 Task: Open a blank google sheet and write heading  Budget GuruAdd Categories in a column and its values below  'Housing, Transportation, Groceries, Utilities, Entertainment, Dining Out, Health, Miscellaneous, Savings & Total. 'Add Budgeted amount in next column and its values below  $1,500, $300, $400, $200, $150, $250, $100, $200, $500 & $4,600. Add Actual amountin next column and its values below   $1,400, $280, $420, $180, $170, $230, $120, $180, $520 & $4,500. Add Difference  in next column and its values below   -$100, -$20, +$20, -$20, +$20, -$20, +$20, -$20, +$20 & -$100Save page BudgetReview logbook
Action: Mouse moved to (953, 69)
Screenshot: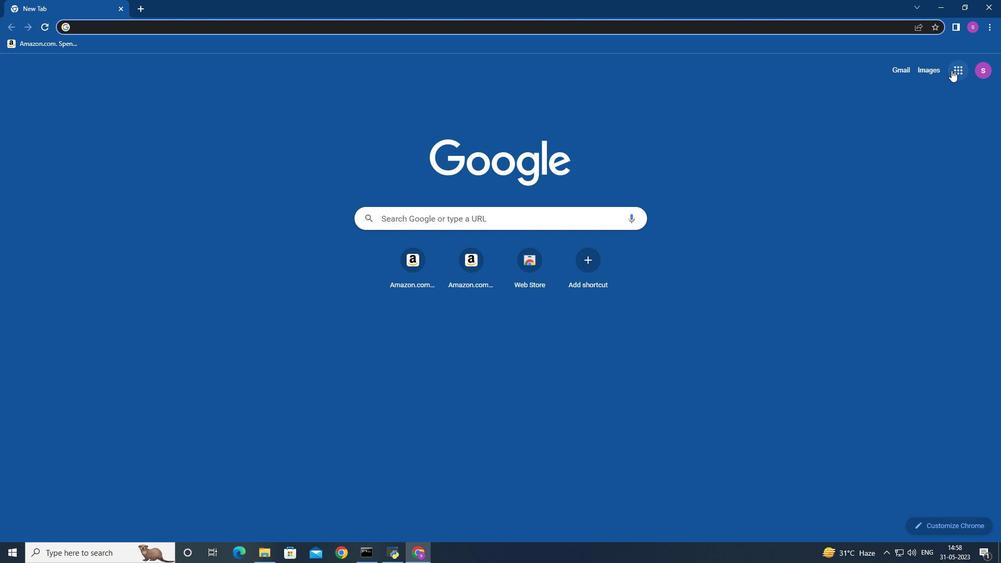 
Action: Mouse pressed left at (953, 69)
Screenshot: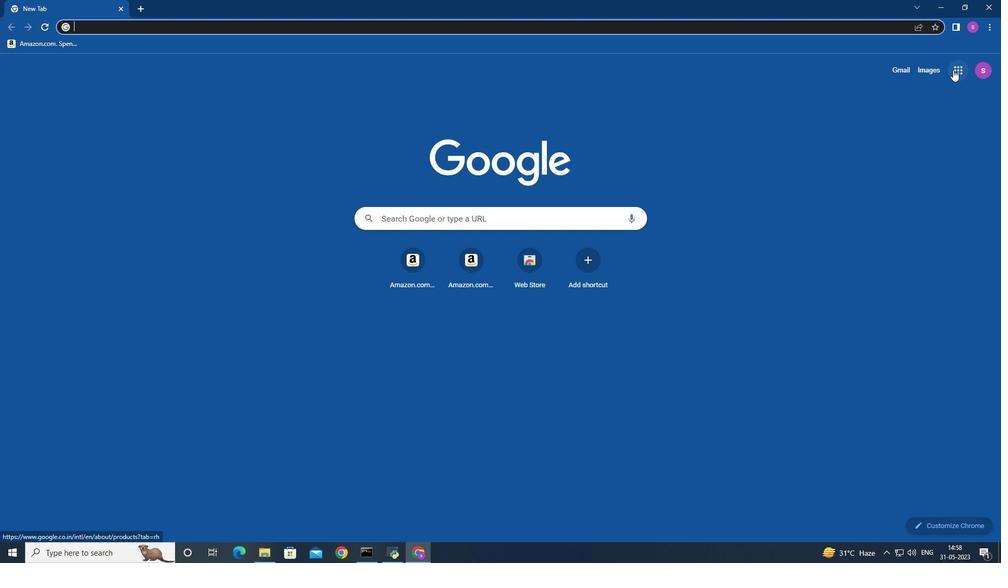 
Action: Mouse moved to (932, 226)
Screenshot: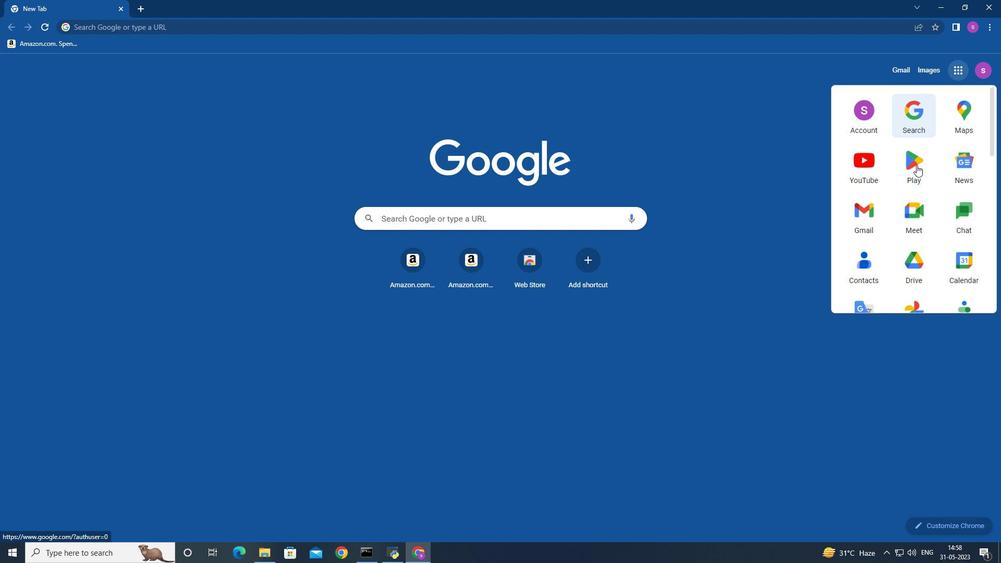 
Action: Mouse scrolled (932, 225) with delta (0, 0)
Screenshot: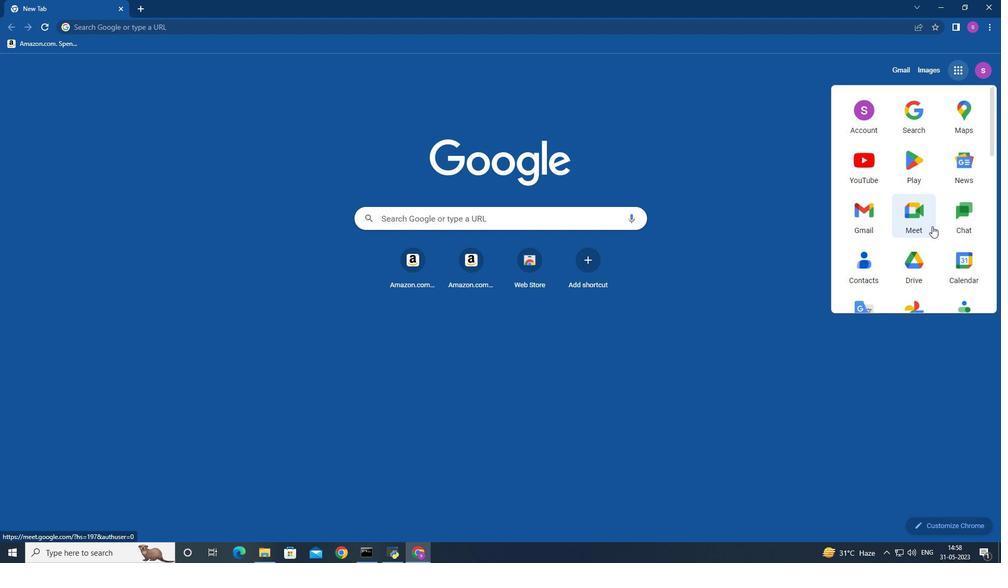 
Action: Mouse moved to (931, 223)
Screenshot: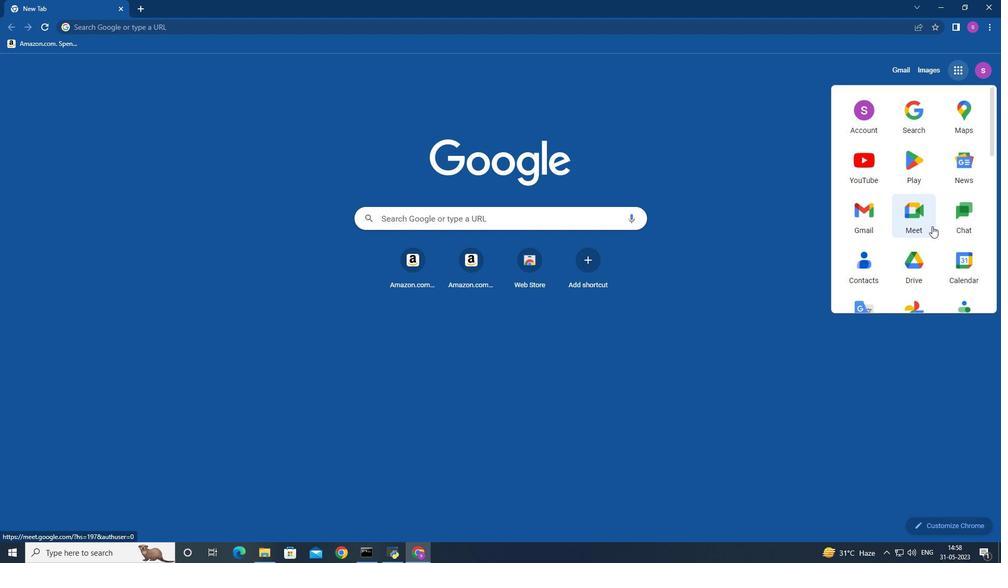 
Action: Mouse scrolled (931, 223) with delta (0, 0)
Screenshot: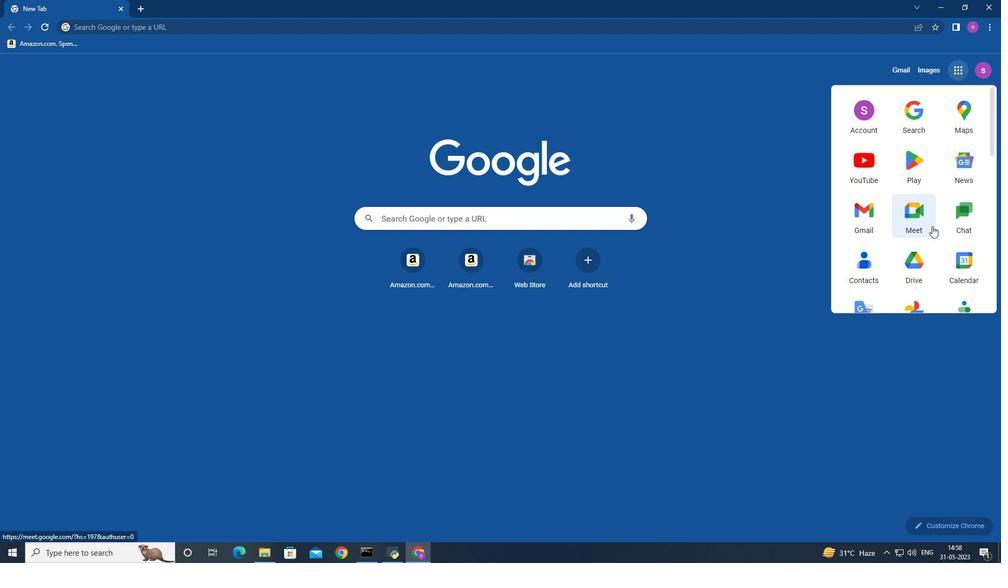 
Action: Mouse moved to (928, 219)
Screenshot: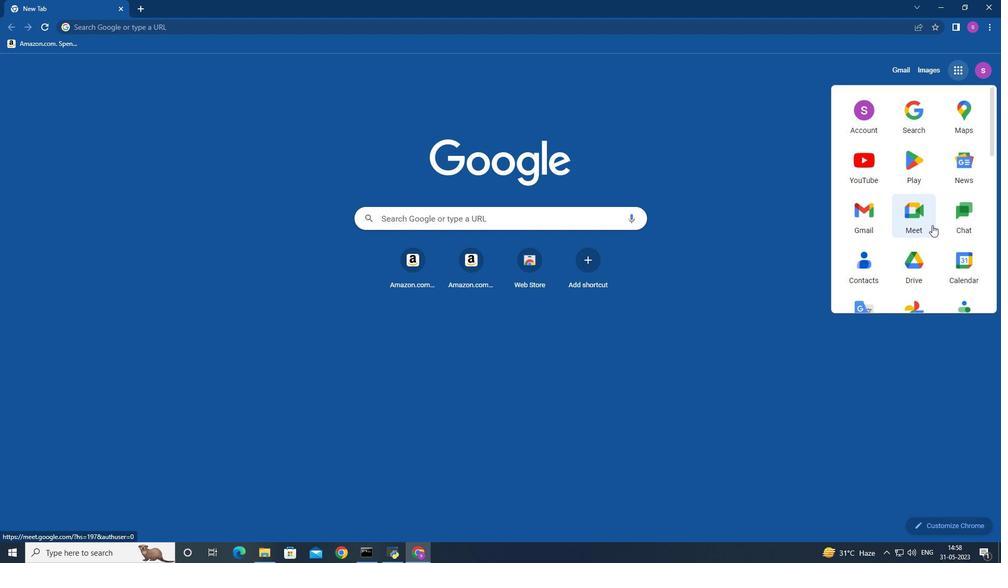 
Action: Mouse scrolled (928, 219) with delta (0, 0)
Screenshot: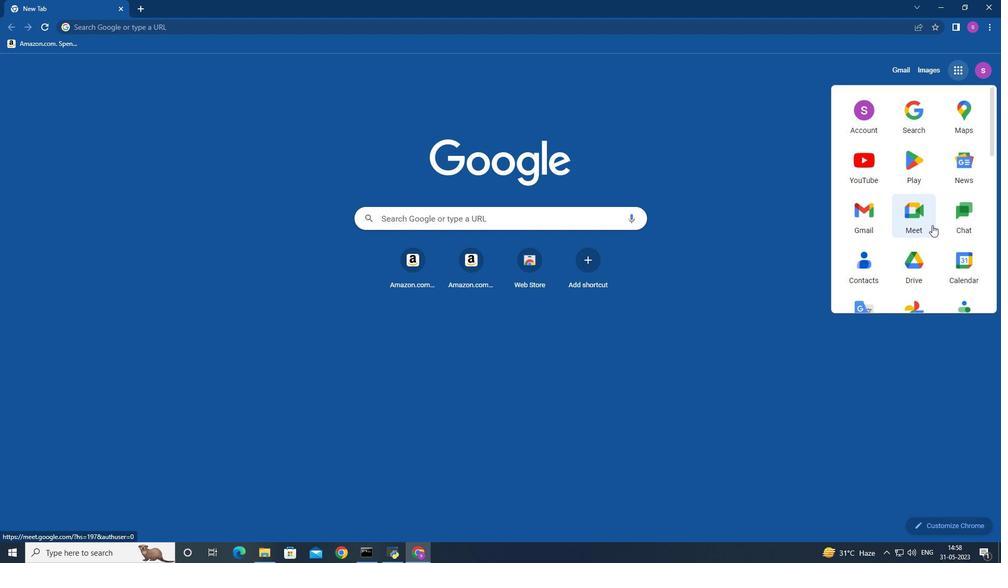 
Action: Mouse moved to (923, 210)
Screenshot: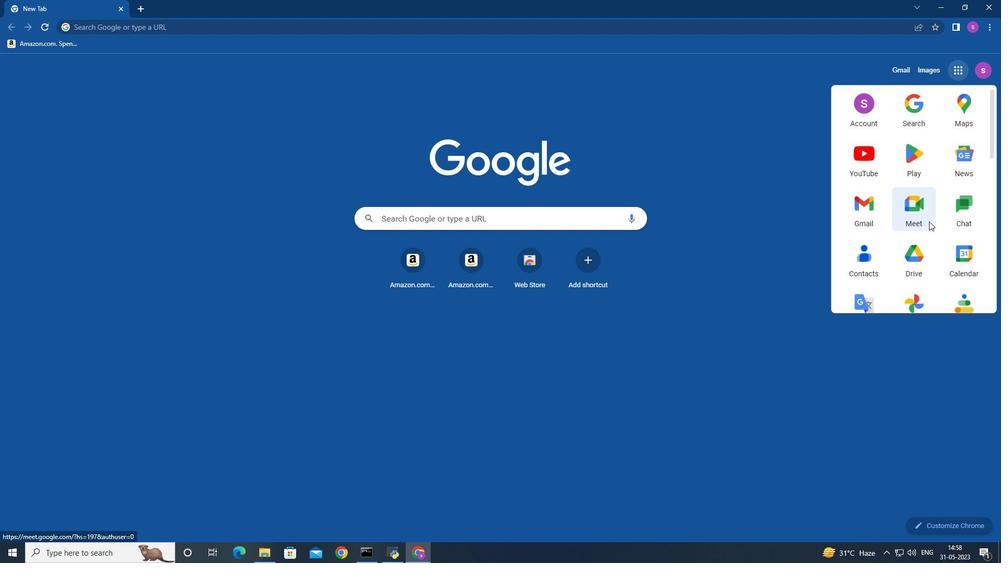 
Action: Mouse scrolled (923, 209) with delta (0, 0)
Screenshot: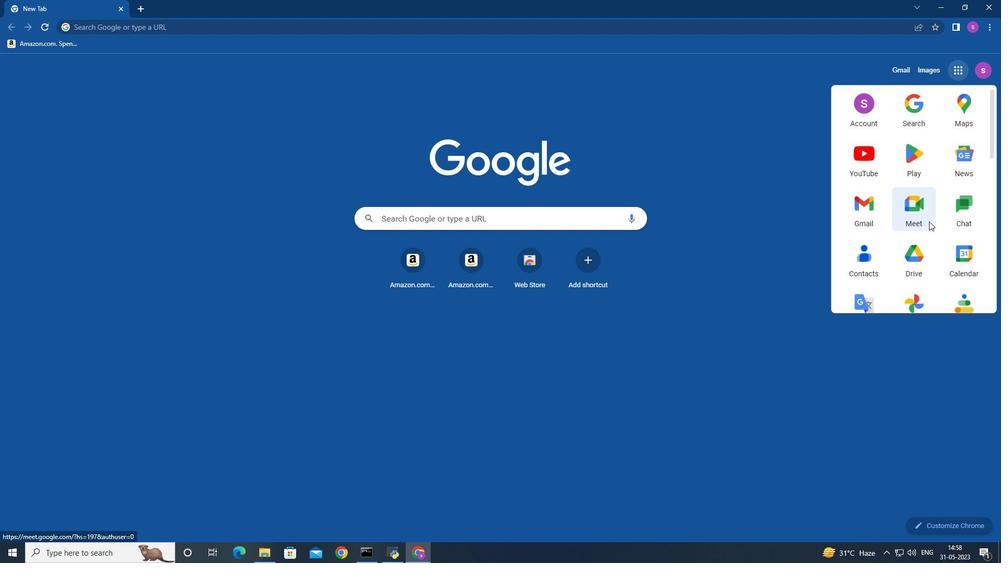 
Action: Mouse moved to (918, 206)
Screenshot: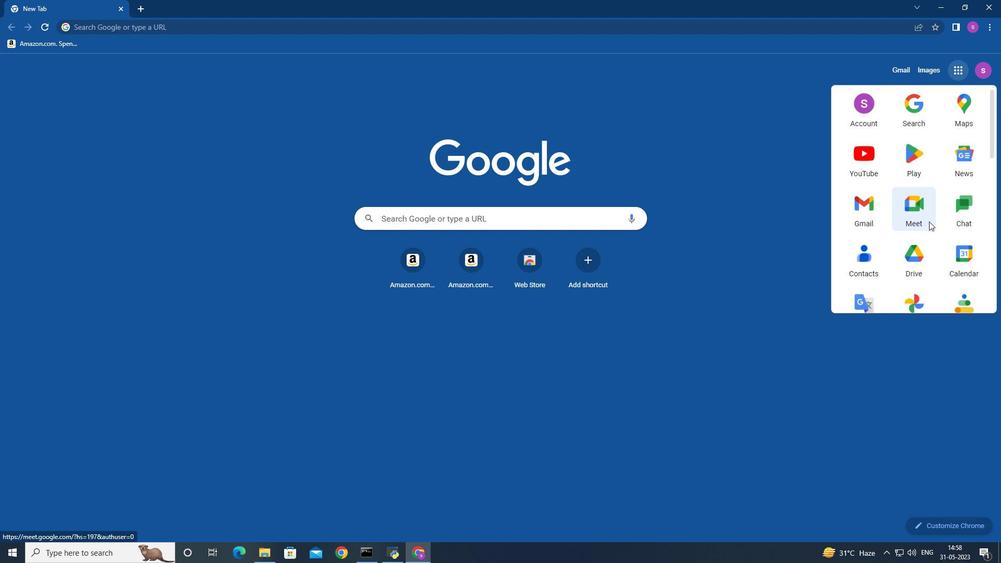 
Action: Mouse scrolled (918, 205) with delta (0, 0)
Screenshot: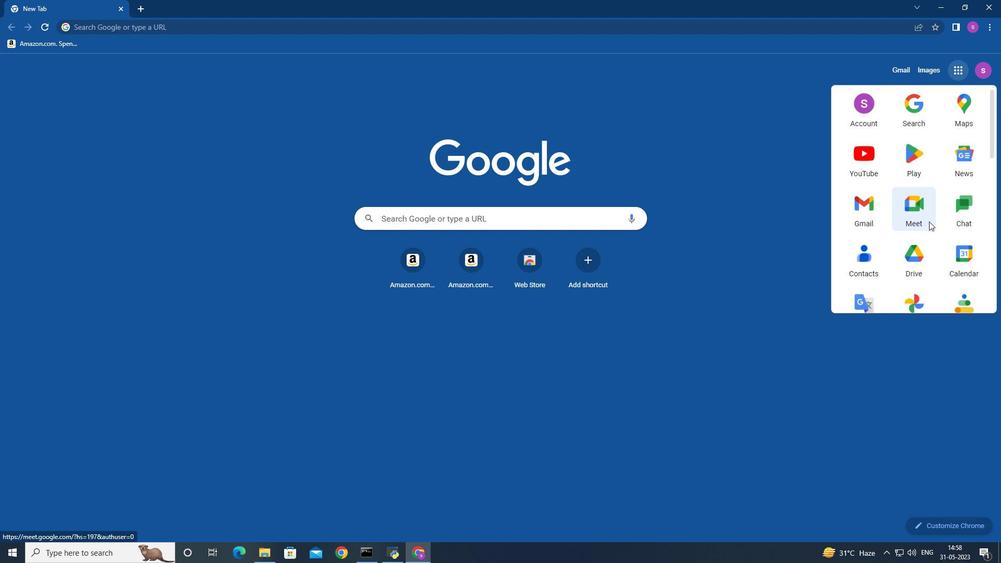 
Action: Mouse moved to (961, 156)
Screenshot: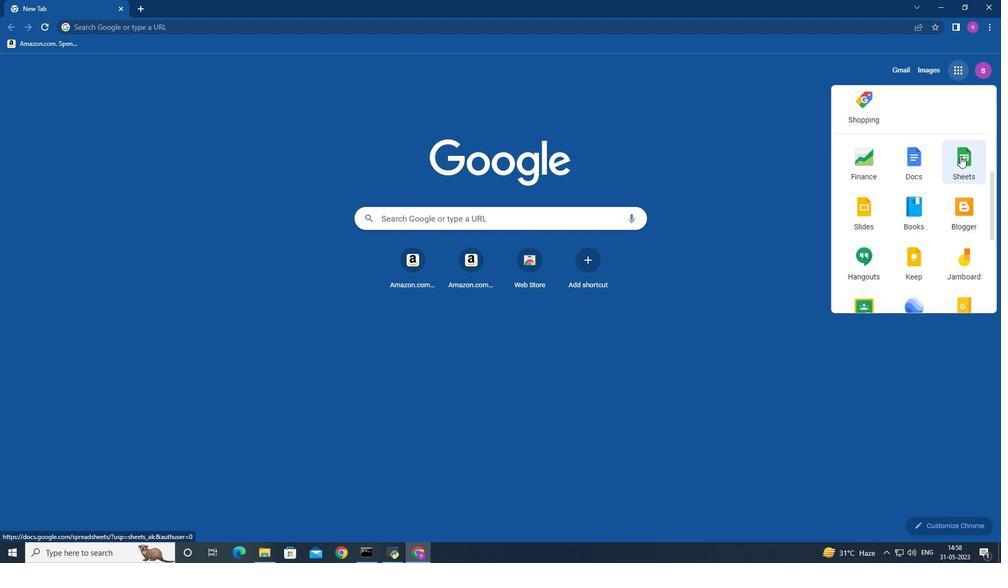 
Action: Mouse pressed left at (961, 156)
Screenshot: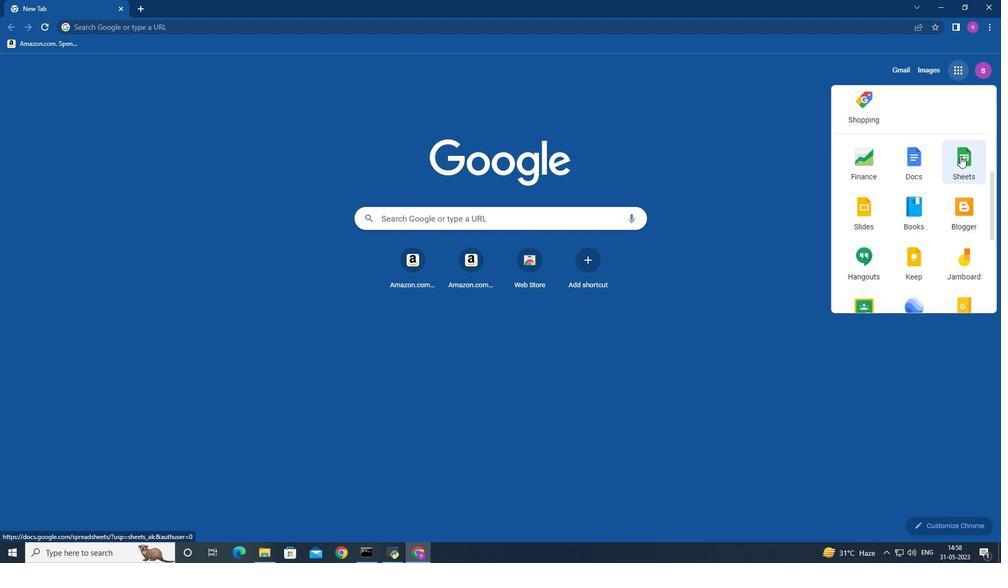 
Action: Mouse moved to (243, 138)
Screenshot: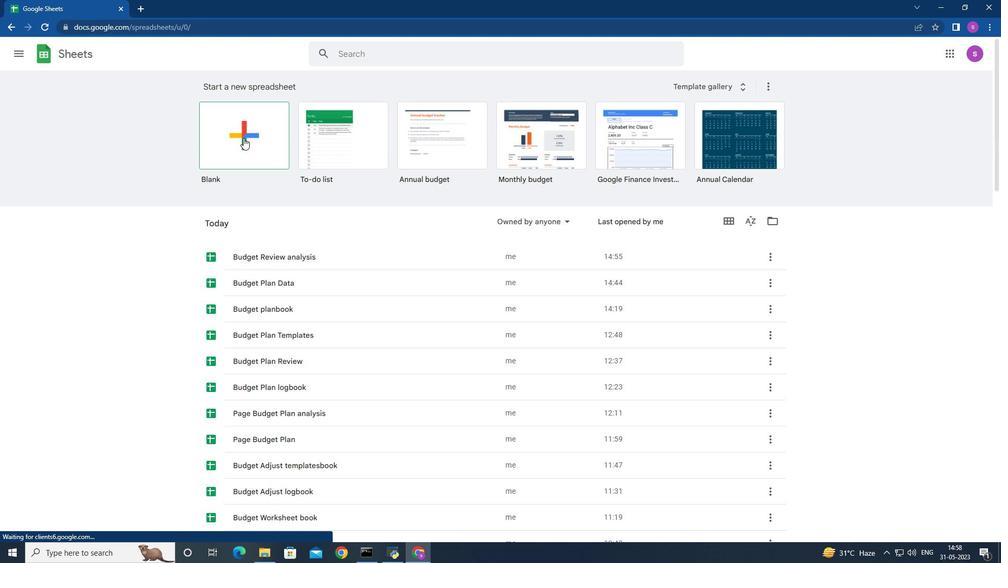 
Action: Mouse pressed left at (243, 138)
Screenshot: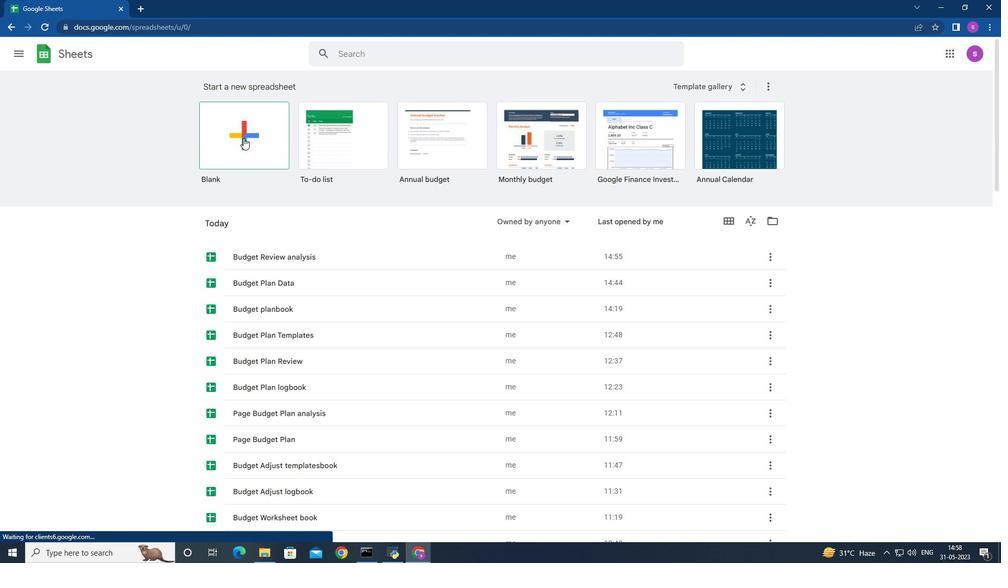 
Action: Mouse moved to (193, 138)
Screenshot: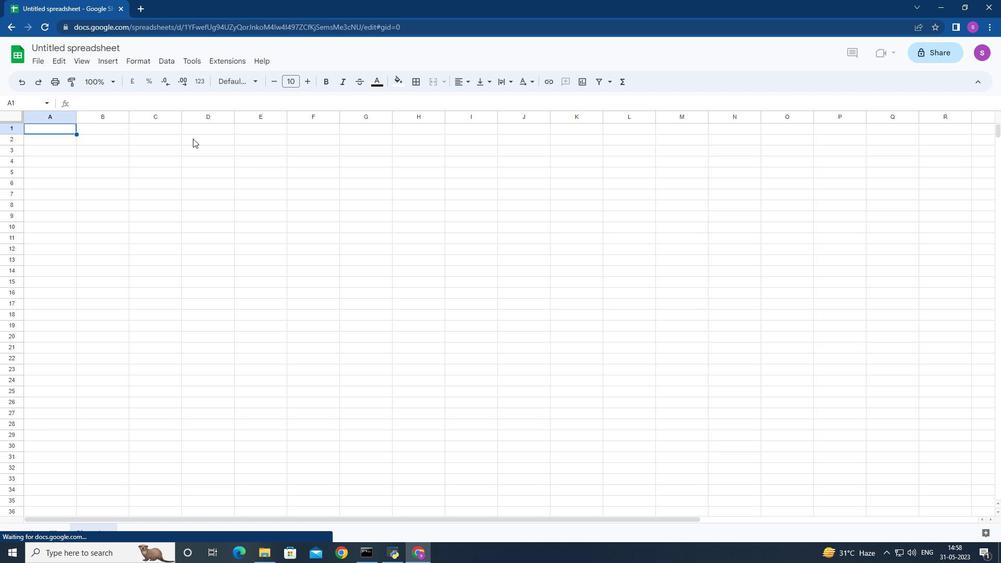 
Action: Mouse pressed left at (193, 138)
Screenshot: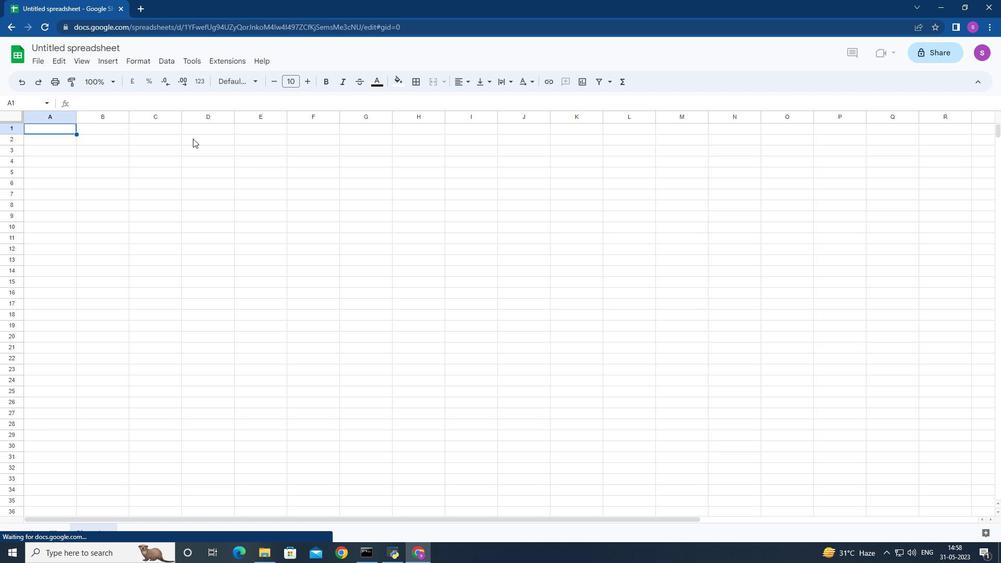 
Action: Mouse moved to (192, 138)
Screenshot: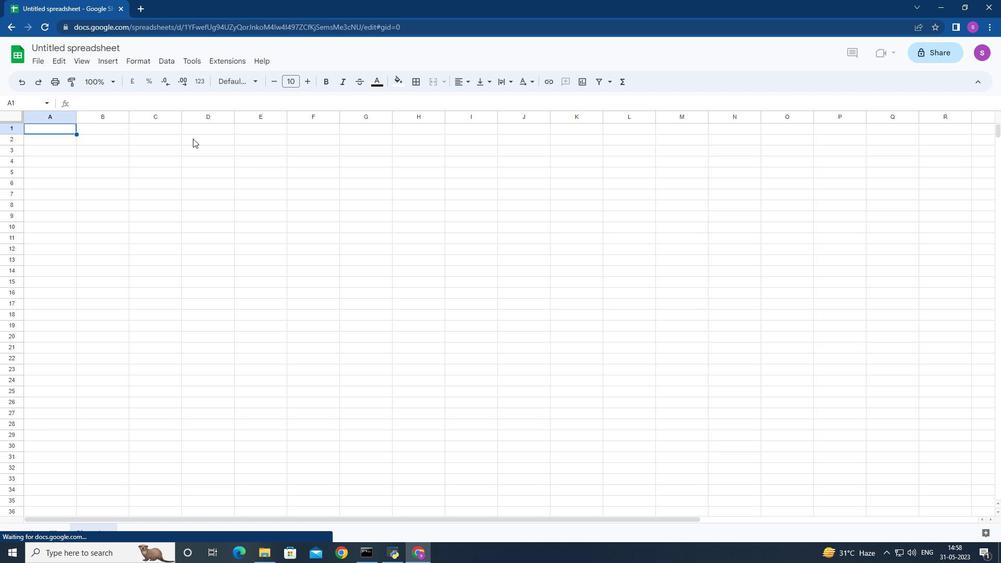 
Action: Key pressed <Key.shift>Budget<Key.space><Key.shift><Key.shift><Key.shift><Key.shift><Key.shift><Key.shift><Key.shift><Key.shift><Key.shift><Key.shift><Key.shift><Key.shift><Key.shift><Key.shift><Key.shift><Key.shift>Guru<Key.down><Key.left><Key.down><Key.shift>Ca<Key.caps_lock>T<Key.backspace>T<Key.backspace><Key.caps_lock>tegories<Key.down><Key.shift>Housing<Key.down><Key.shift>Transportation<Key.down><Key.shift><Key.shift><Key.shift><Key.shift><Key.shift><Key.shift><Key.shift><Key.shift>Groceries<Key.down><Key.shift>Utilities<Key.down><Key.shift>Entertainment<Key.down><Key.shift>Dining<Key.space><Key.shift>Out<Key.down><Key.shift>Health<Key.down><Key.shift>Miscellaneous<Key.down>saving<Key.down><Key.shift>Total<Key.right><Key.up><Key.up><Key.up><Key.up><Key.up><Key.up><Key.up><Key.up><Key.up><Key.up>
Screenshot: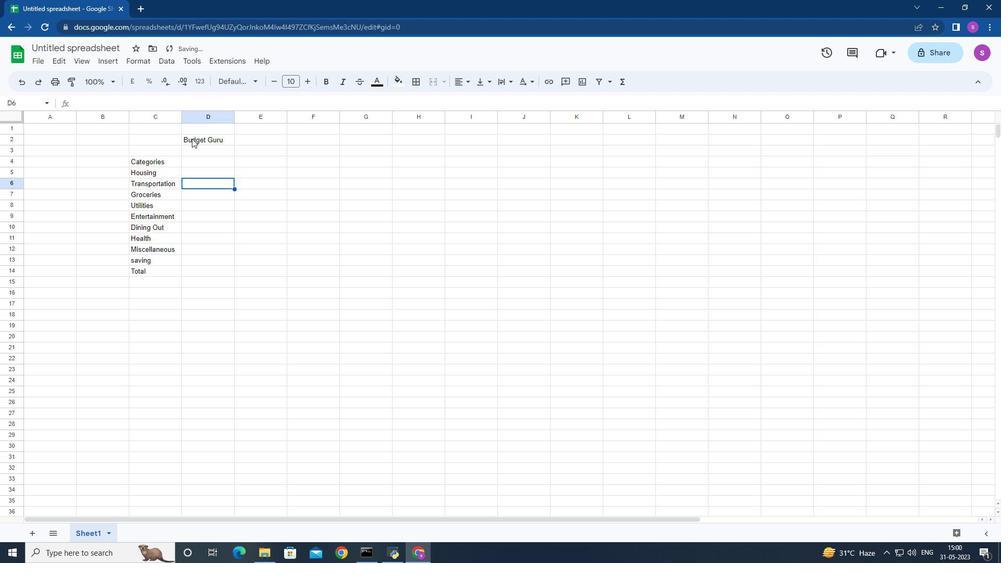 
Action: Mouse moved to (230, 196)
Screenshot: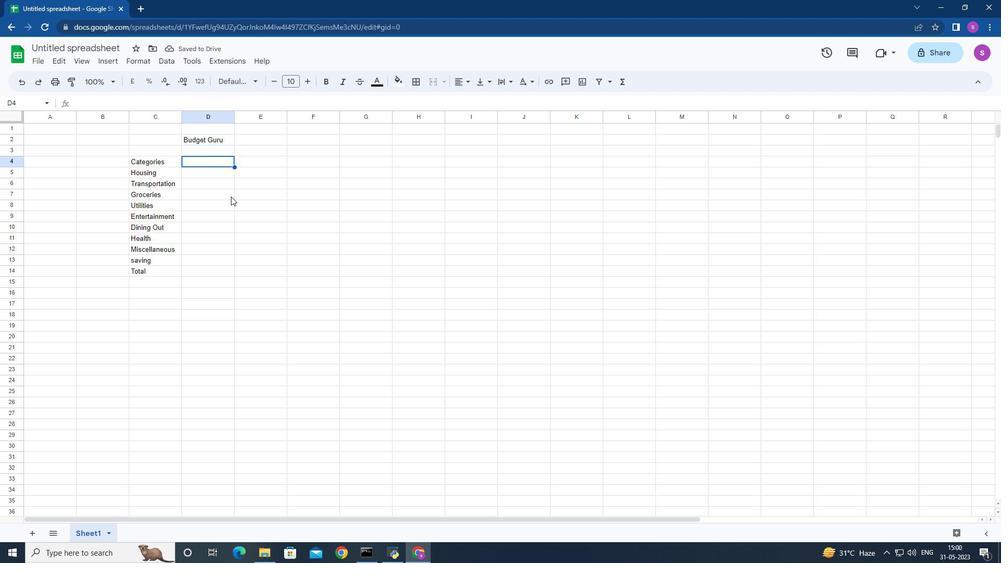 
Action: Key pressed <Key.shift>Budgetd<Key.backspace>ed<Key.down>
Screenshot: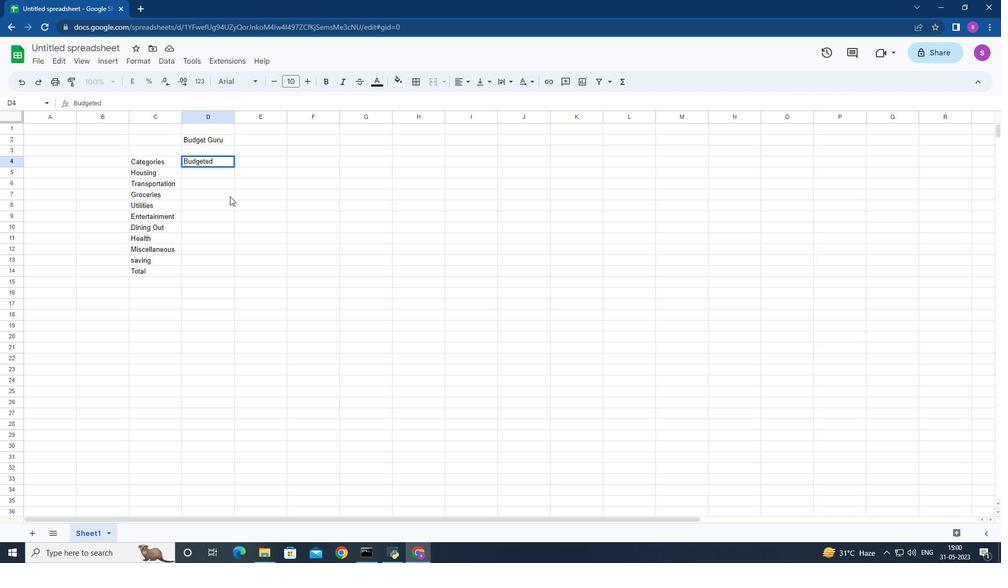 
Action: Mouse moved to (243, 212)
Screenshot: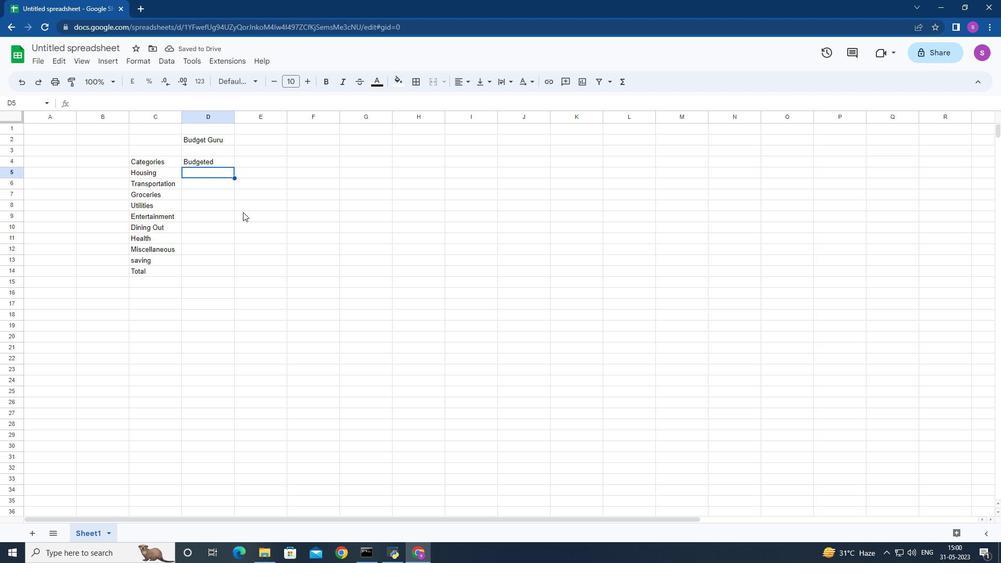 
Action: Key pressed 1500<Key.down>300<Key.down>400<Key.down>200<Key.down>150<Key.down>250<Key.down>100<Key.down>200<Key.down>500<Key.down>4600
Screenshot: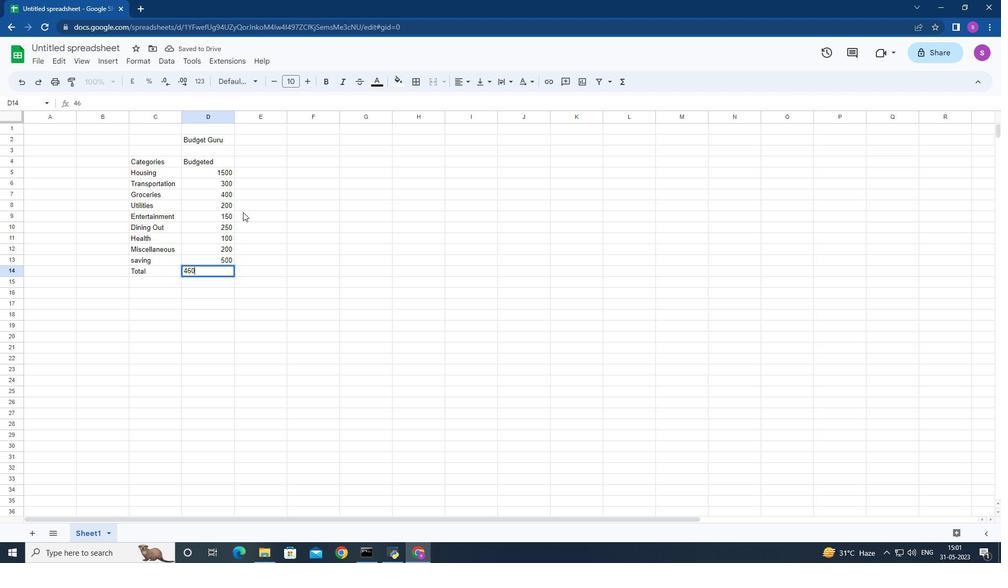 
Action: Mouse moved to (202, 171)
Screenshot: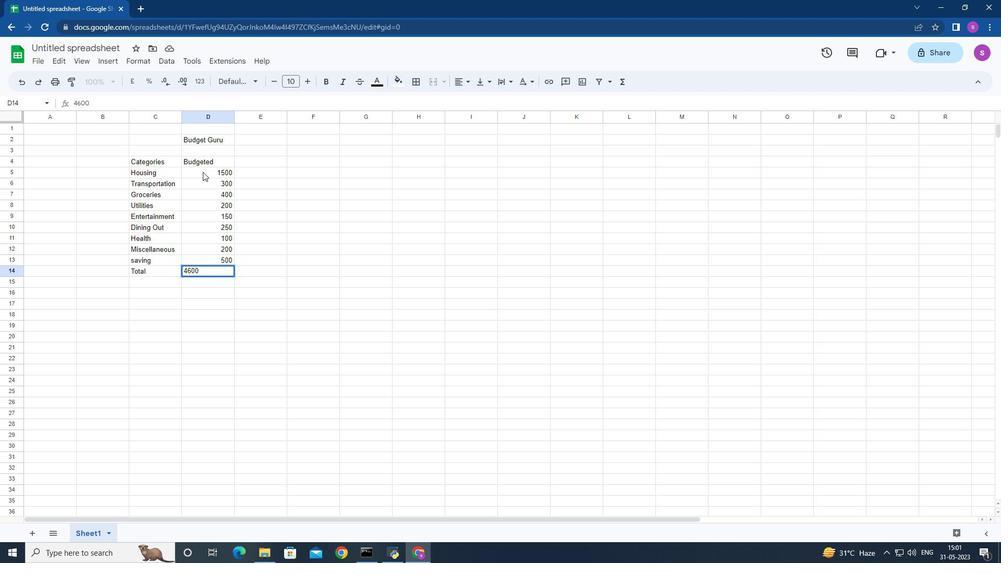 
Action: Mouse pressed left at (202, 171)
Screenshot: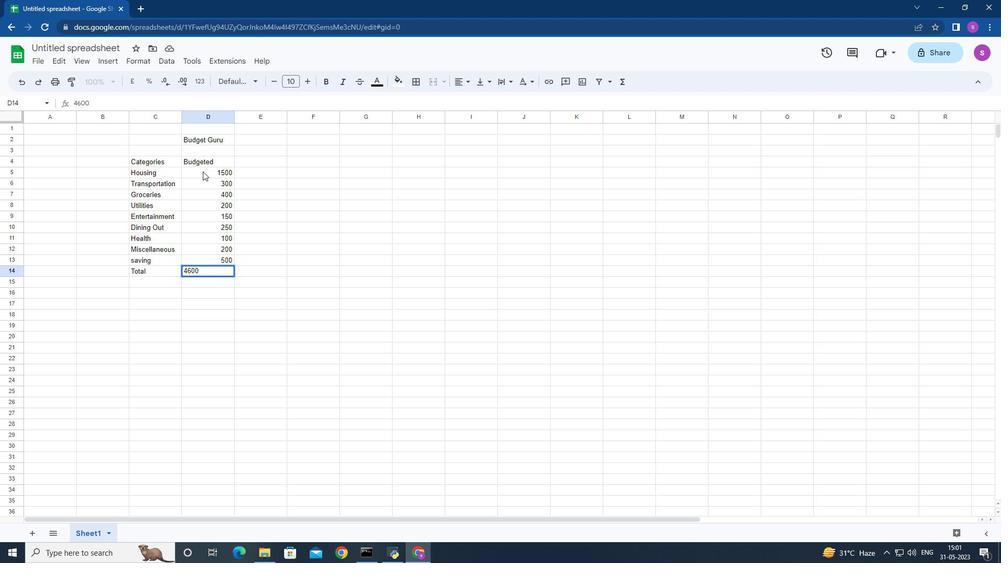 
Action: Mouse moved to (204, 79)
Screenshot: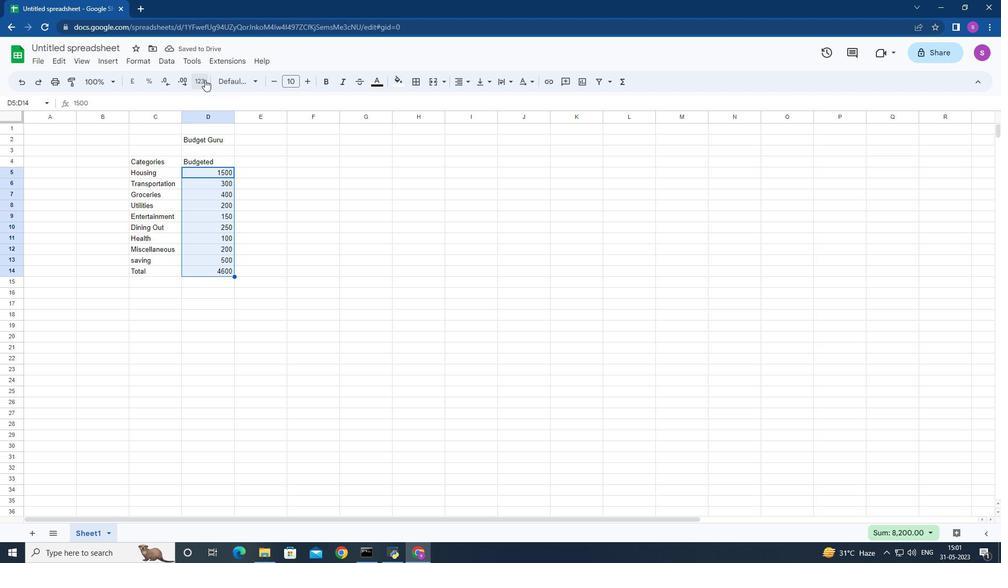 
Action: Mouse pressed left at (204, 79)
Screenshot: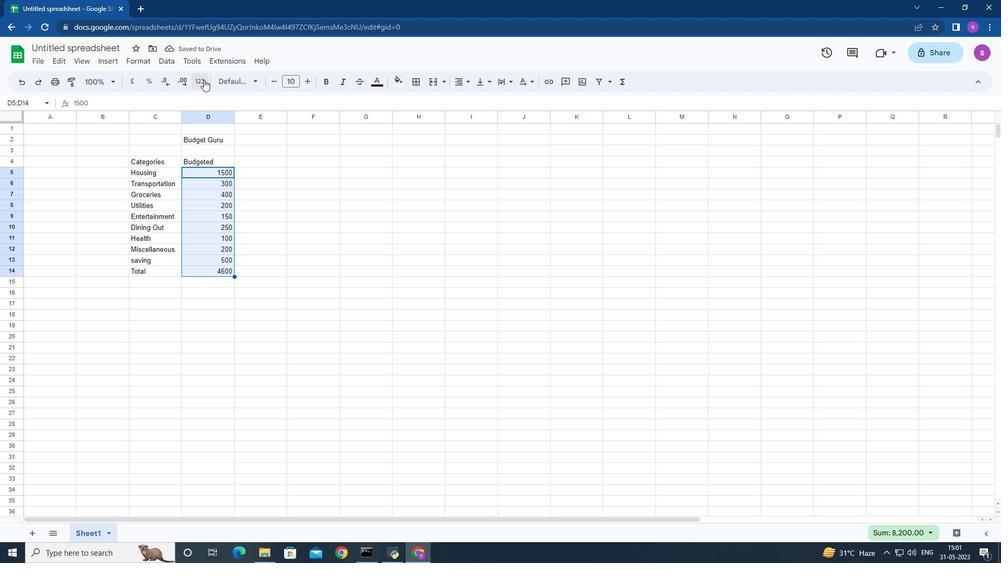 
Action: Mouse moved to (207, 352)
Screenshot: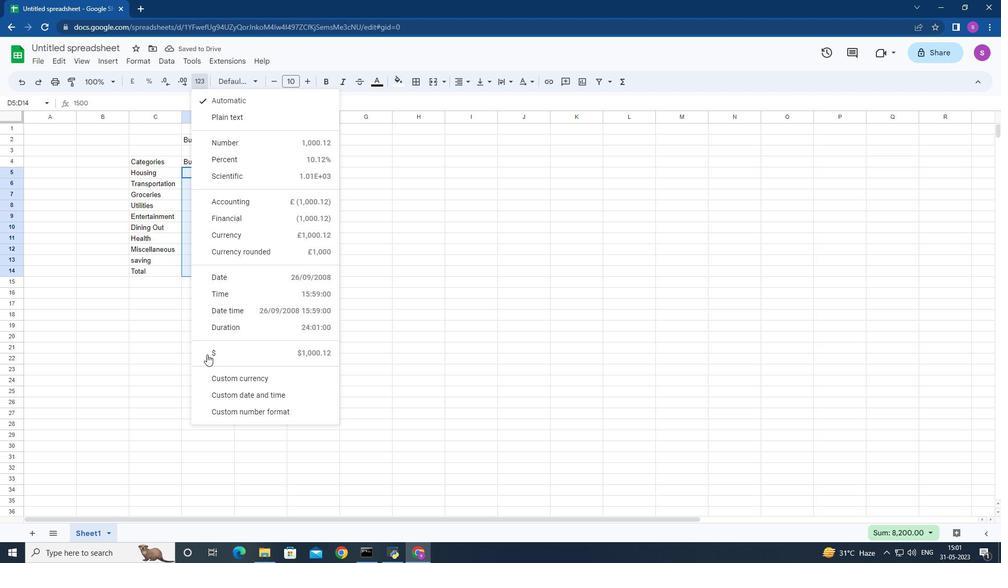 
Action: Mouse pressed left at (207, 352)
Screenshot: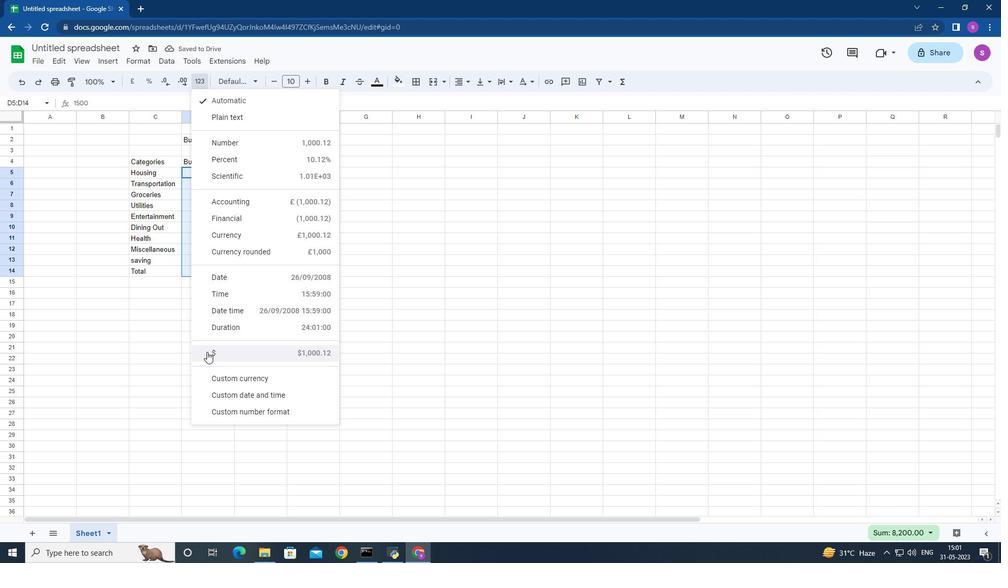 
Action: Mouse moved to (254, 161)
Screenshot: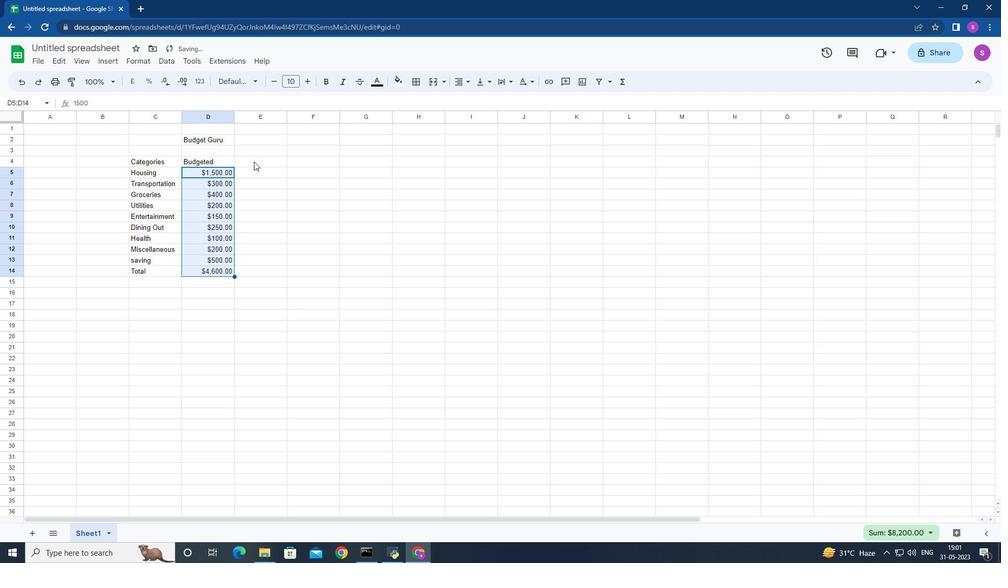 
Action: Mouse pressed left at (254, 161)
Screenshot: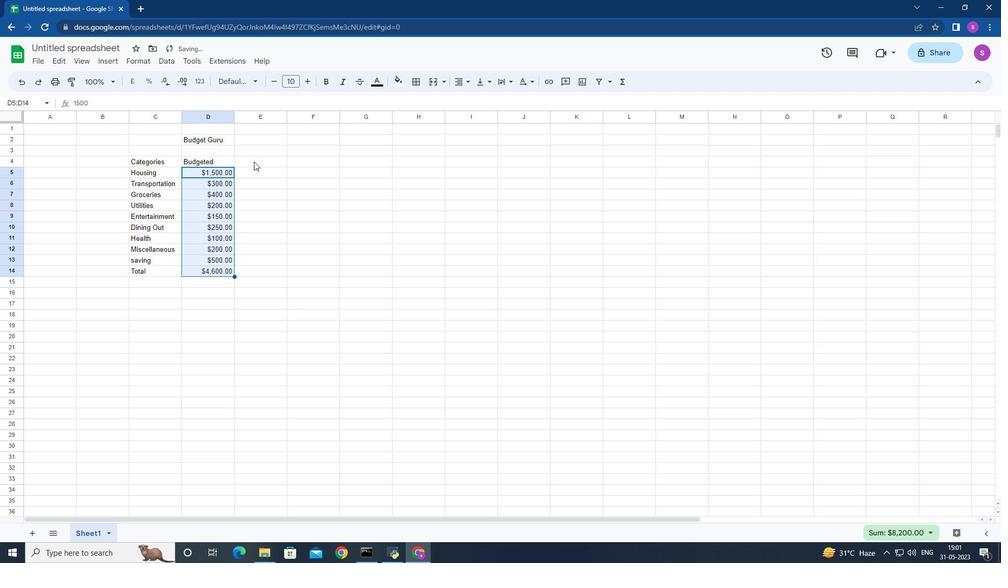 
Action: Mouse moved to (253, 161)
Screenshot: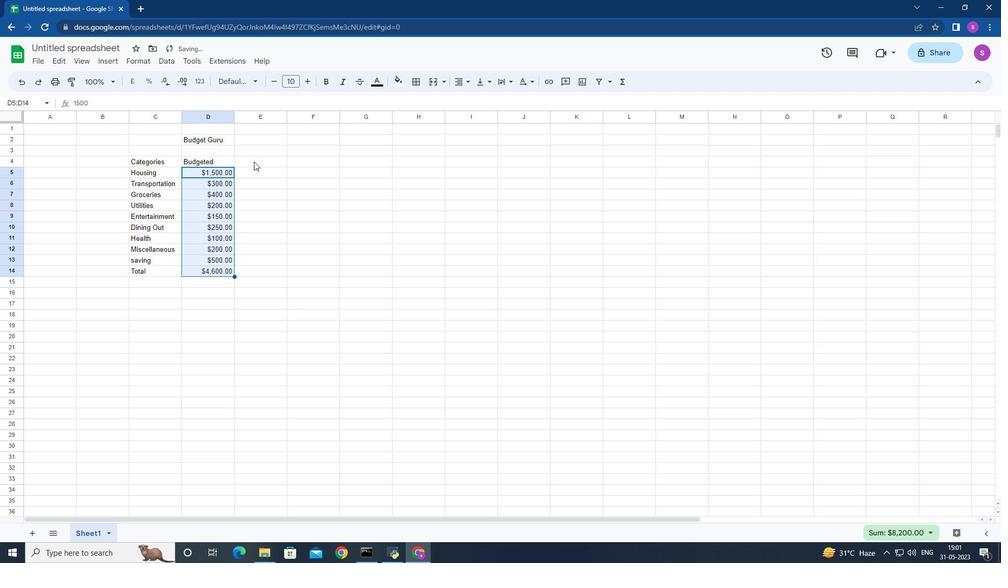 
Action: Key pressed <Key.shift>Actual<Key.space><Key.shift>Amountin<Key.down>
Screenshot: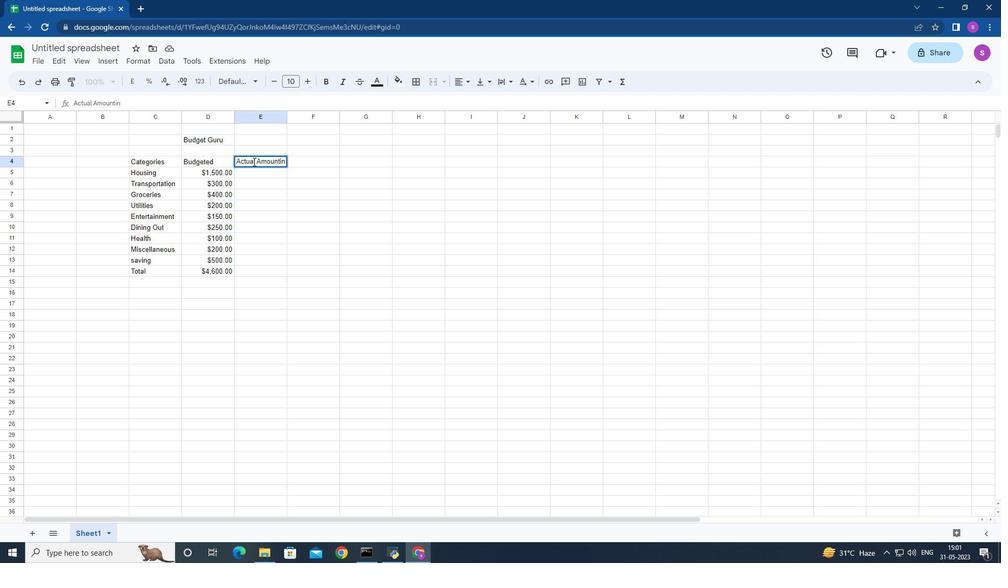 
Action: Mouse moved to (261, 249)
Screenshot: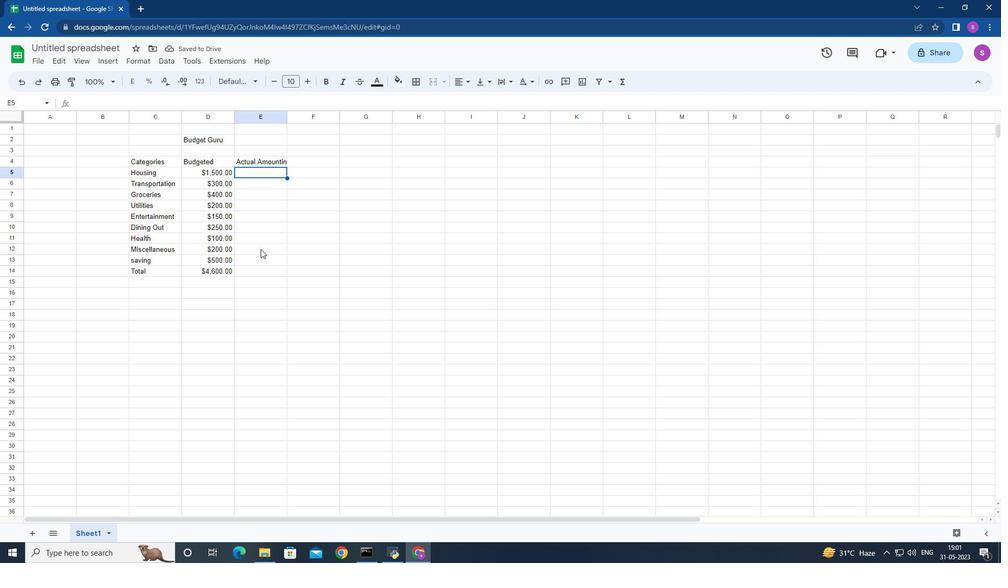 
Action: Key pressed 1400<Key.down>280<Key.down>420<Key.down>180<Key.down>170<Key.down>230<Key.down>120<Key.down>180<Key.down>520<Key.down>4500<Key.down>
Screenshot: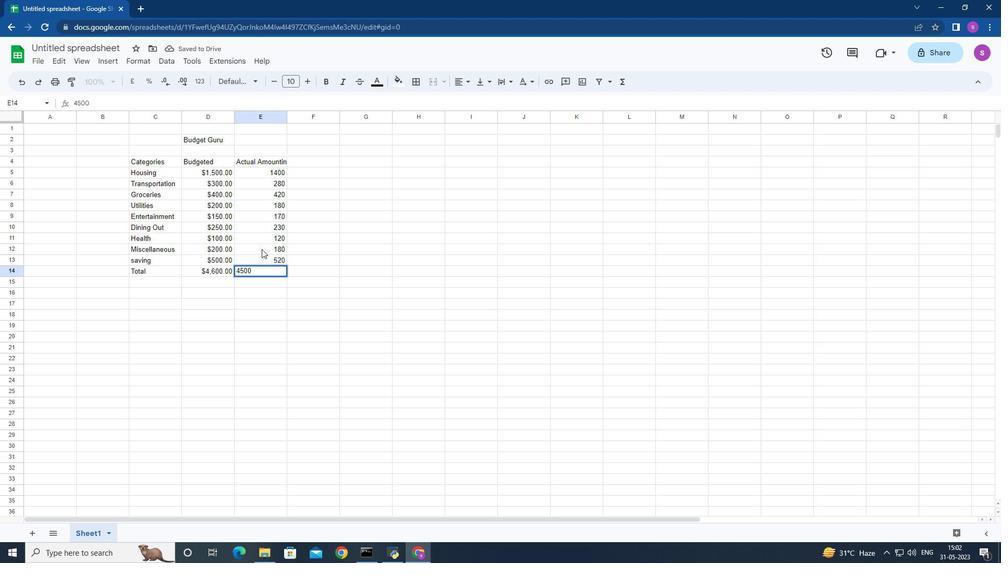 
Action: Mouse moved to (262, 166)
Screenshot: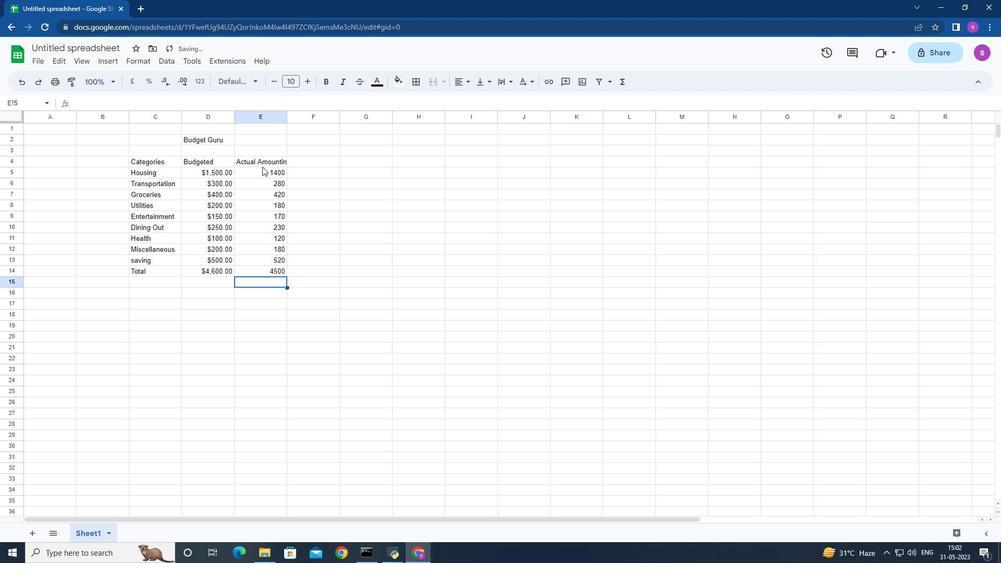
Action: Mouse pressed left at (262, 166)
Screenshot: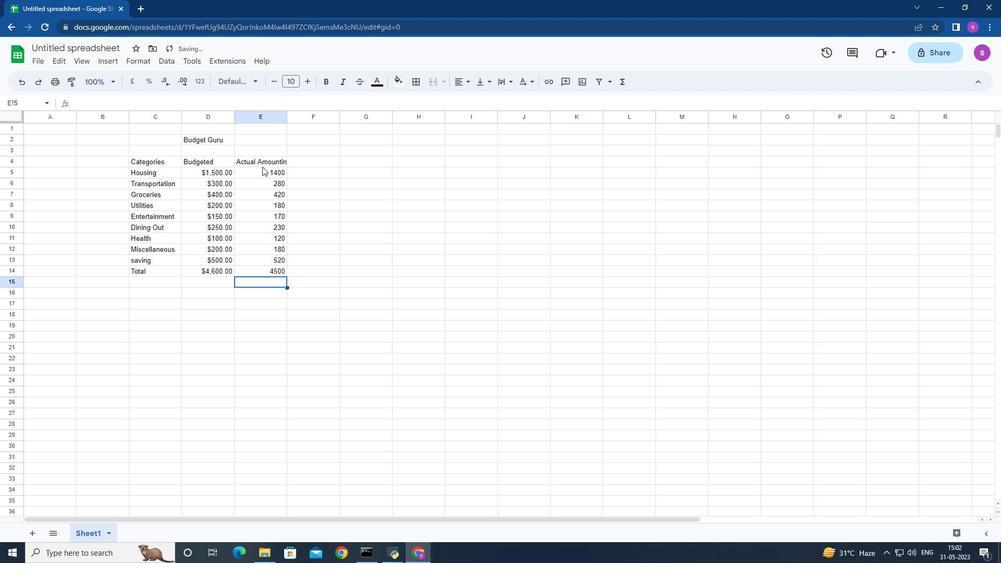 
Action: Mouse moved to (318, 213)
Screenshot: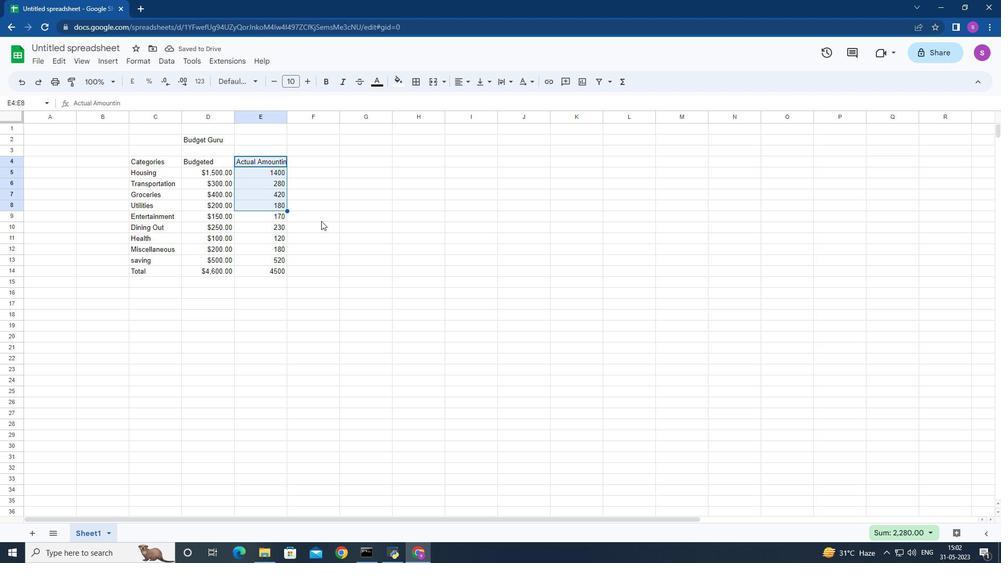 
Action: Mouse pressed left at (318, 213)
Screenshot: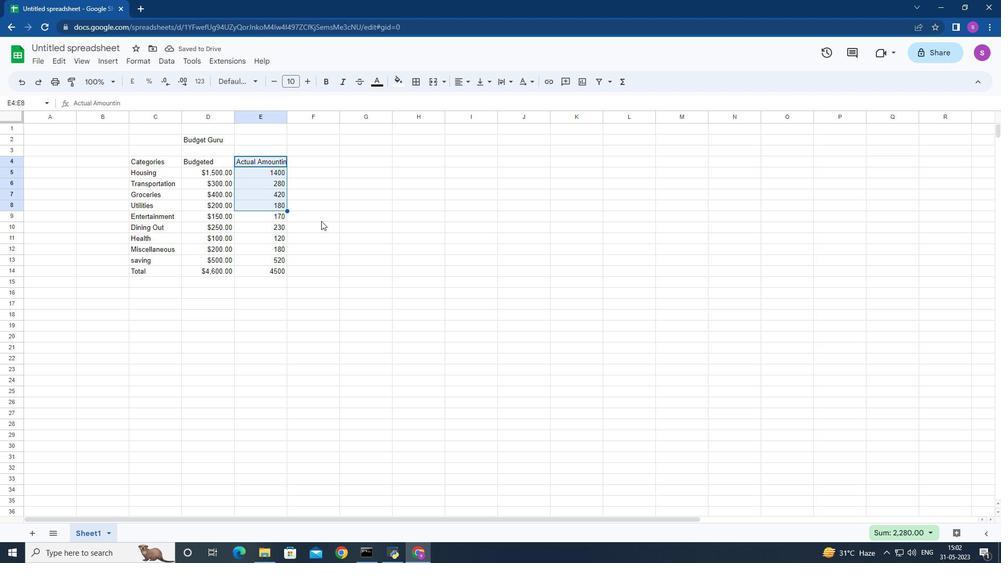 
Action: Mouse moved to (264, 171)
Screenshot: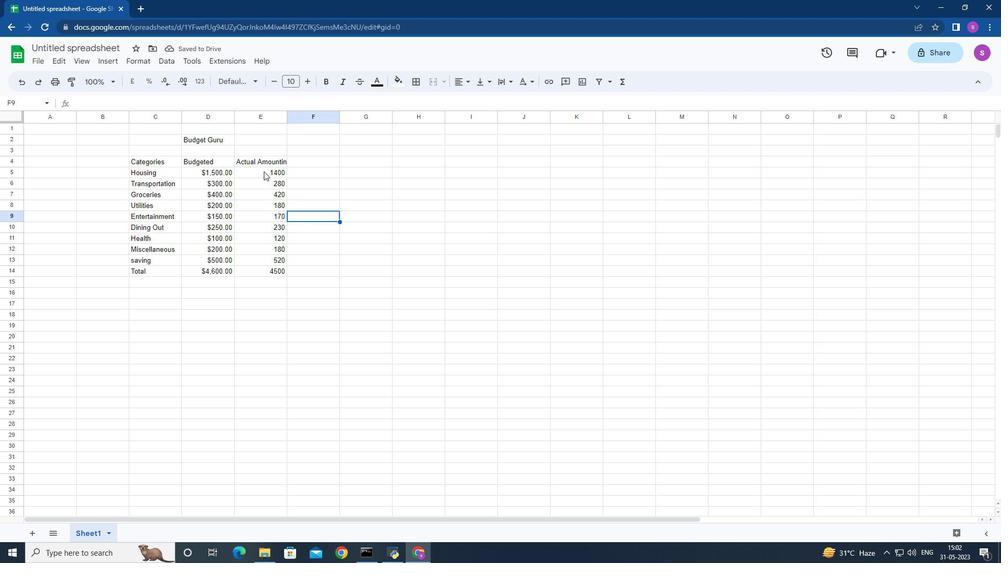 
Action: Mouse pressed left at (264, 171)
Screenshot: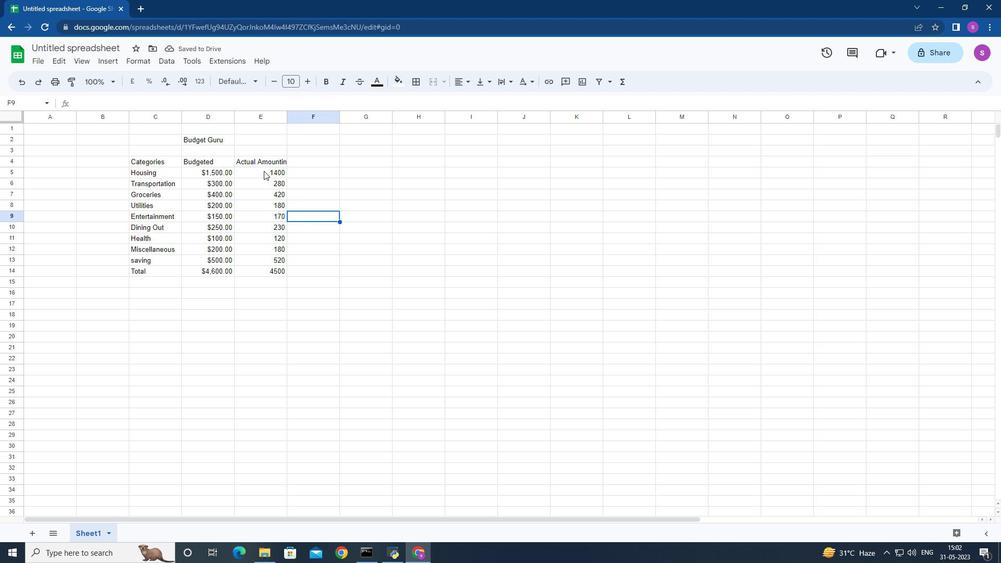 
Action: Mouse moved to (197, 79)
Screenshot: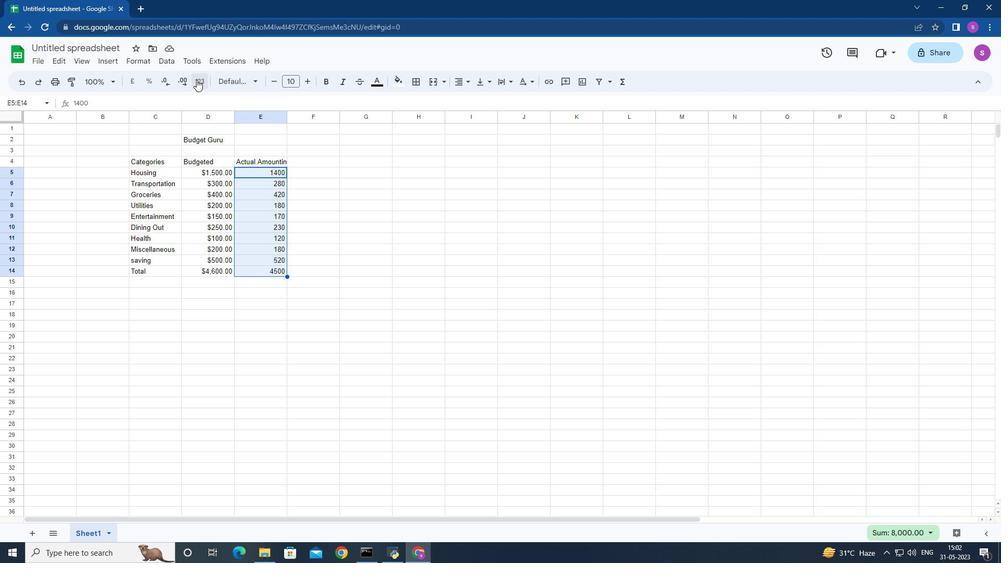 
Action: Mouse pressed left at (197, 79)
Screenshot: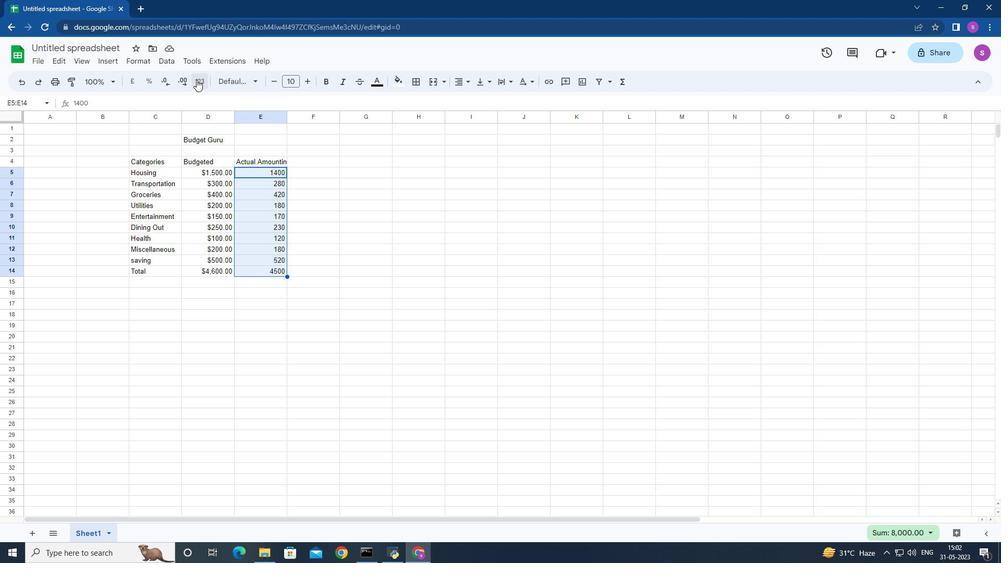 
Action: Mouse moved to (214, 350)
Screenshot: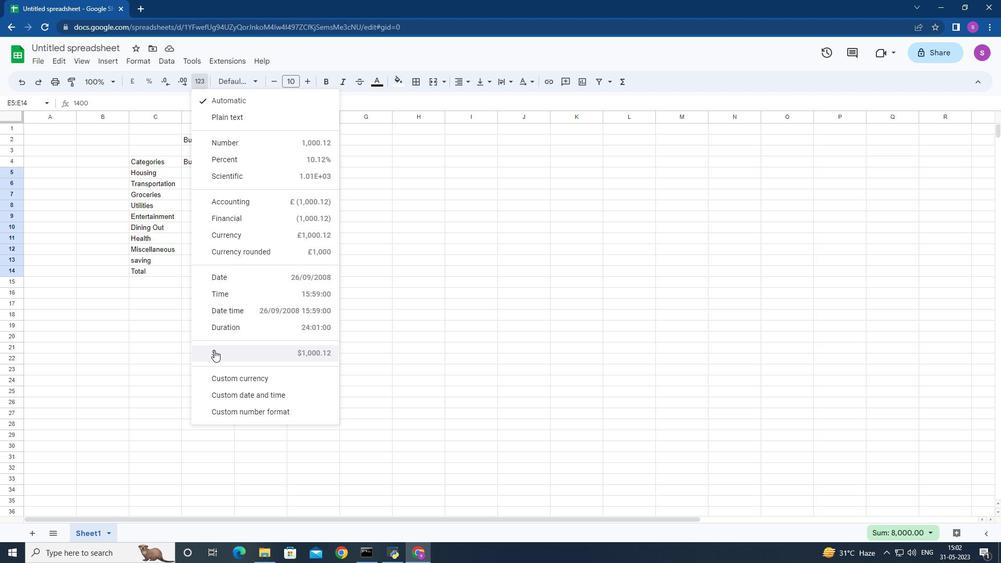 
Action: Mouse pressed left at (214, 350)
Screenshot: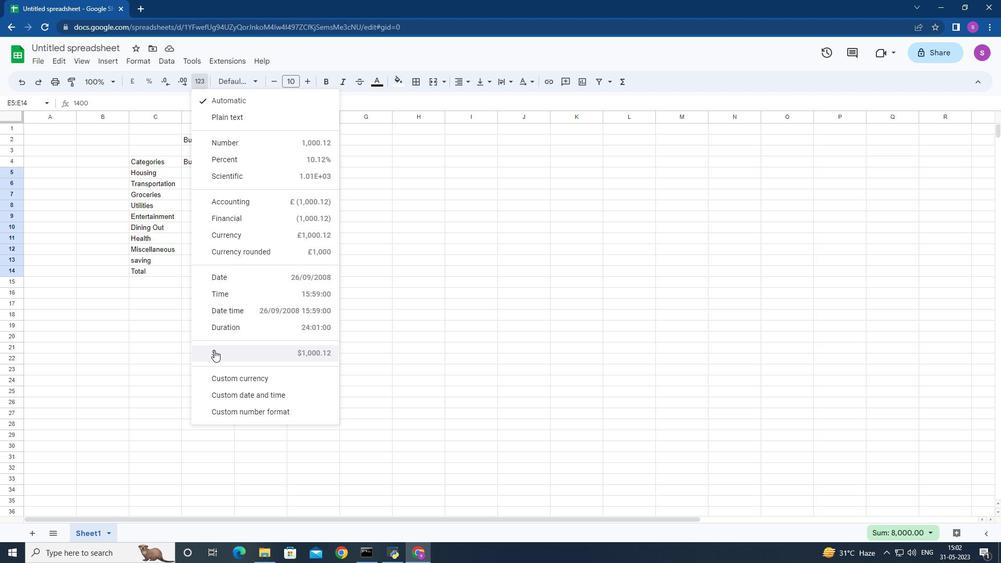 
Action: Mouse moved to (298, 157)
Screenshot: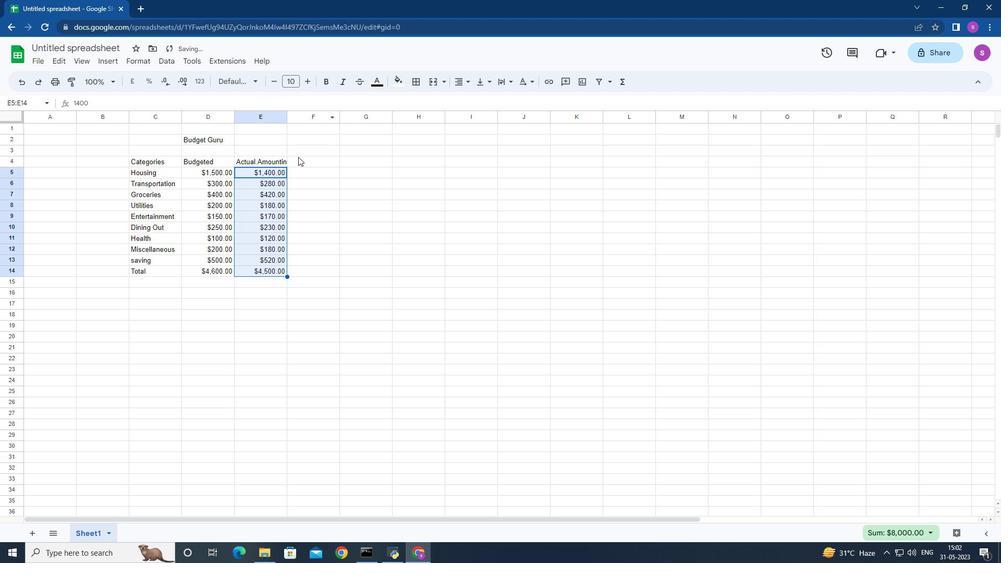 
Action: Mouse pressed left at (298, 157)
Screenshot: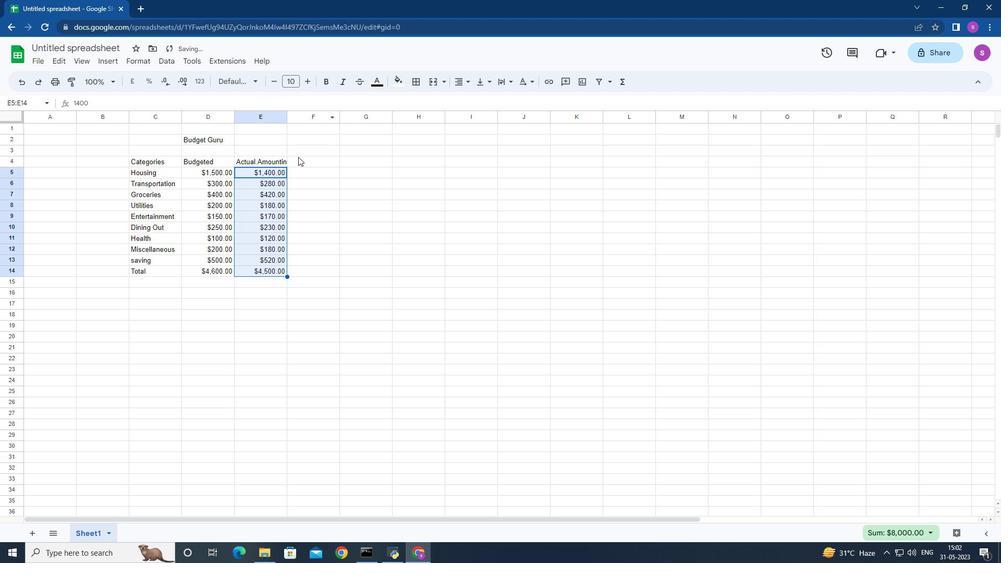 
Action: Mouse moved to (300, 163)
Screenshot: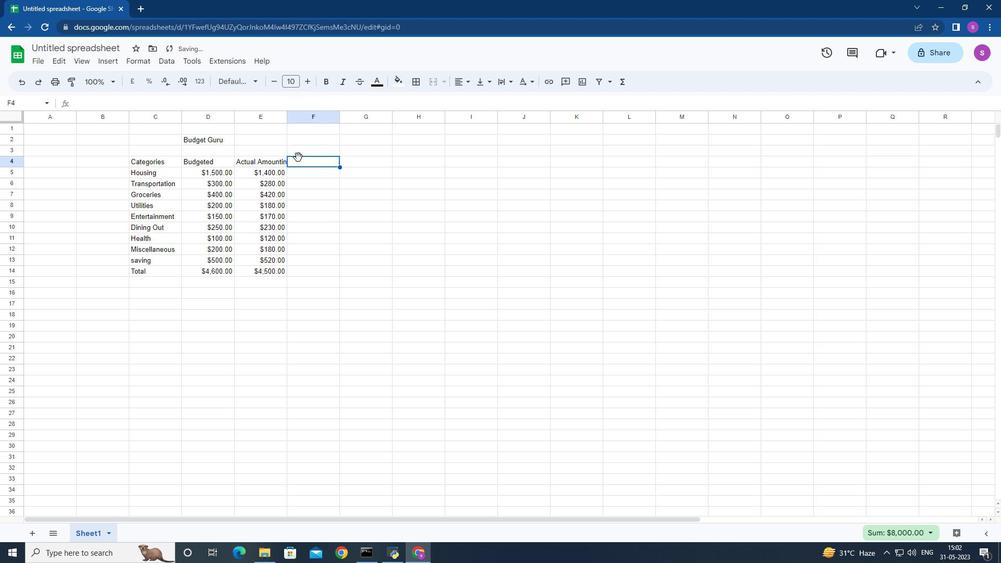 
Action: Key pressed <Key.shift>Difference
Screenshot: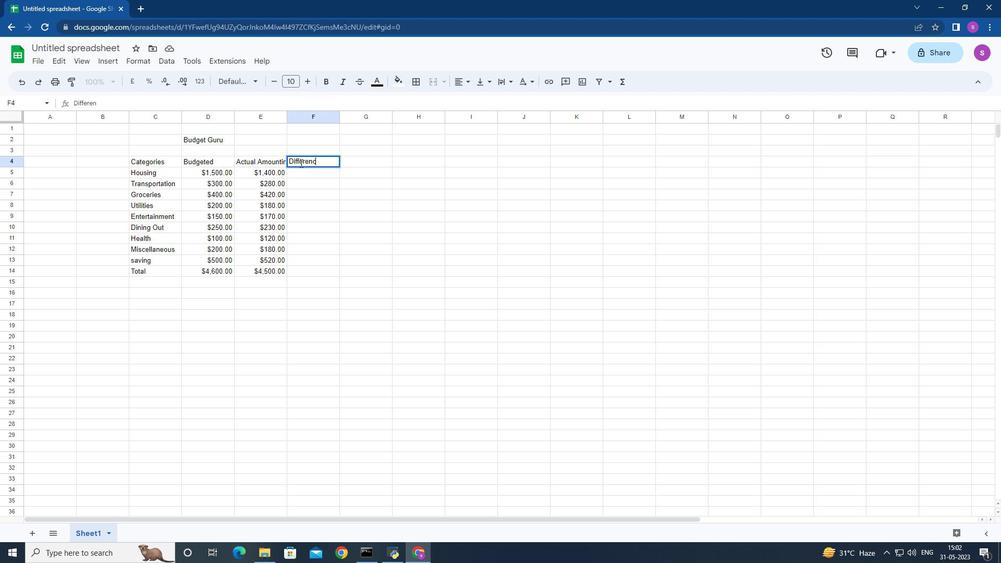 
Action: Mouse moved to (311, 171)
Screenshot: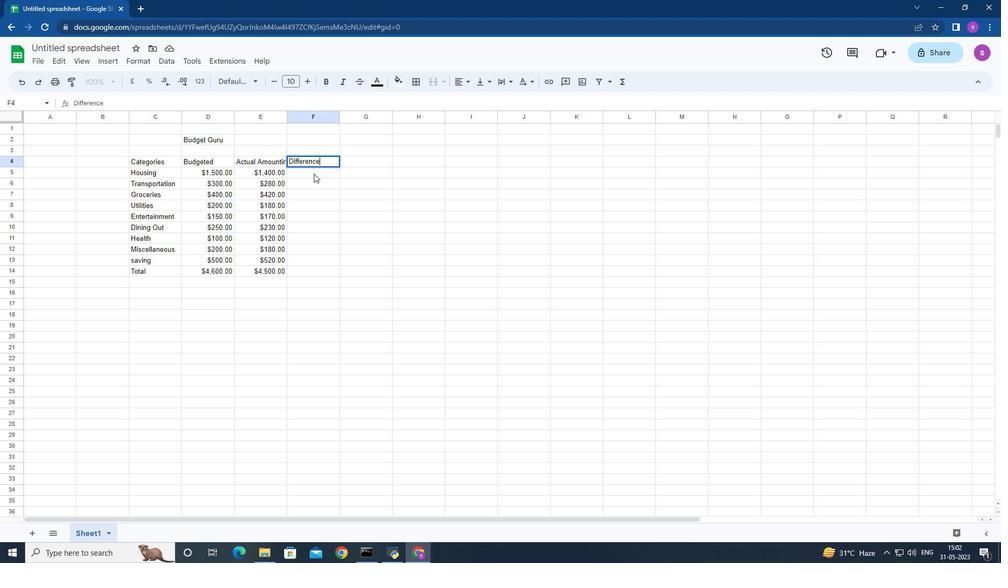 
Action: Mouse pressed left at (311, 171)
Screenshot: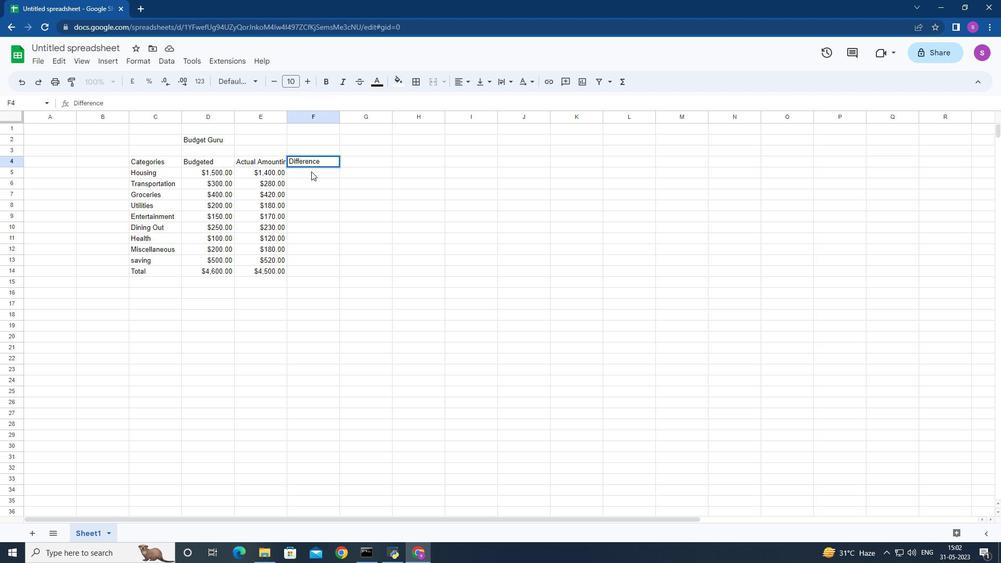 
Action: Mouse moved to (311, 171)
Screenshot: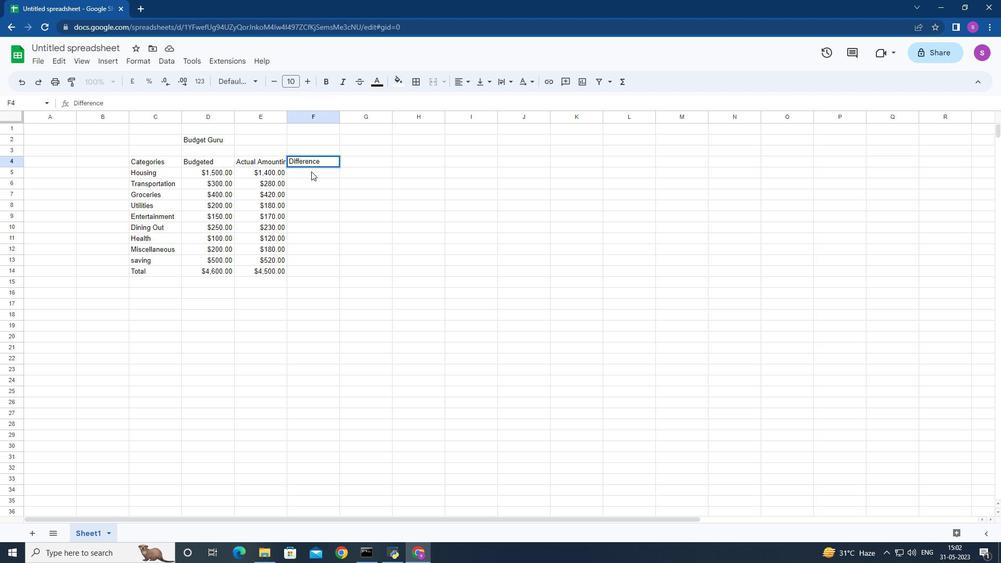 
Action: Key pressed =
Screenshot: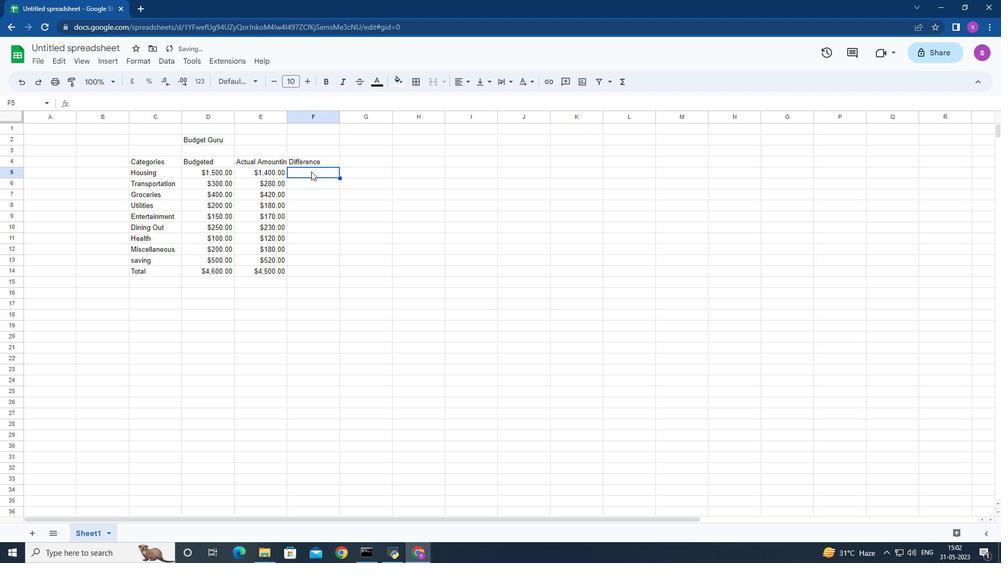 
Action: Mouse moved to (210, 172)
Screenshot: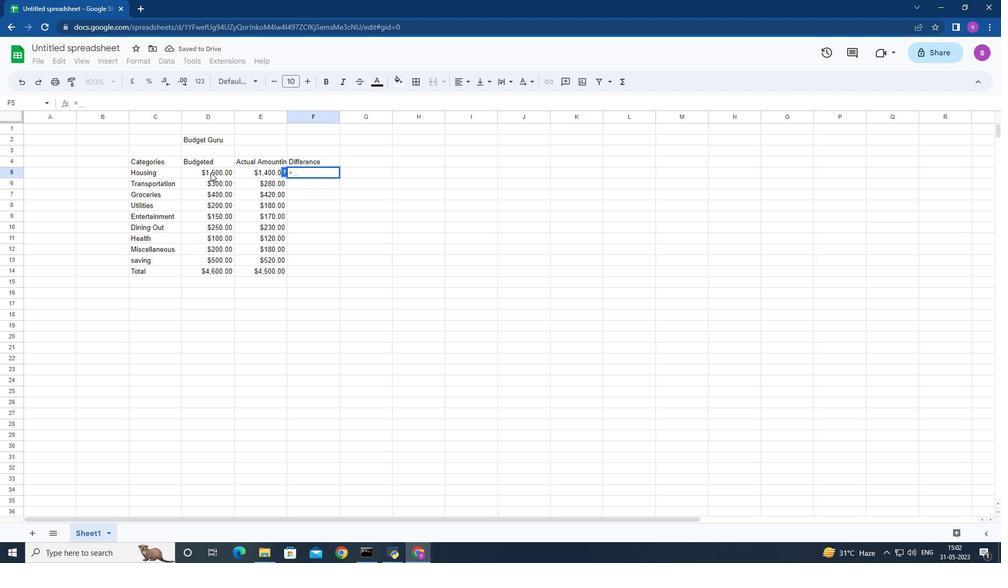 
Action: Mouse pressed left at (210, 172)
Screenshot: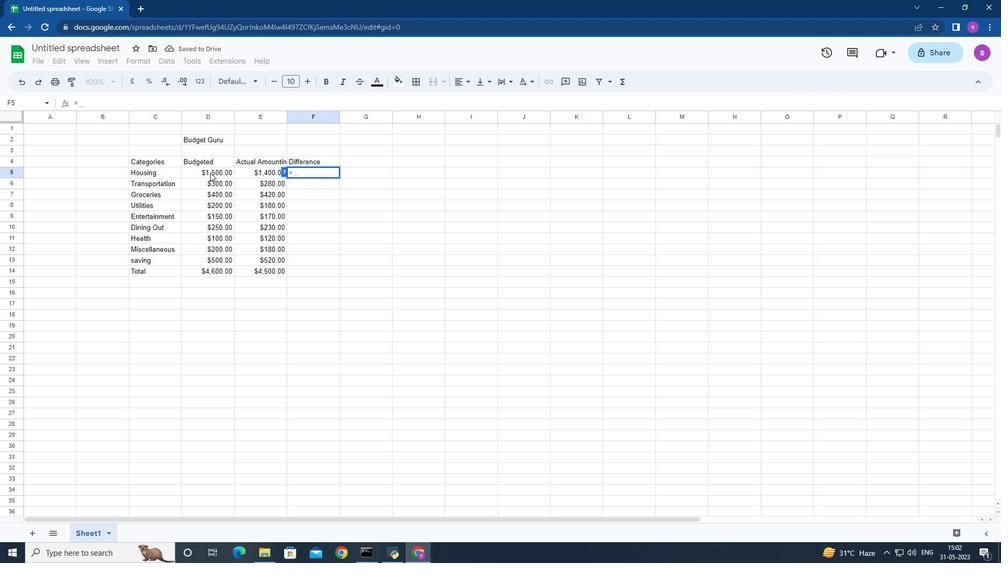 
Action: Mouse moved to (249, 173)
Screenshot: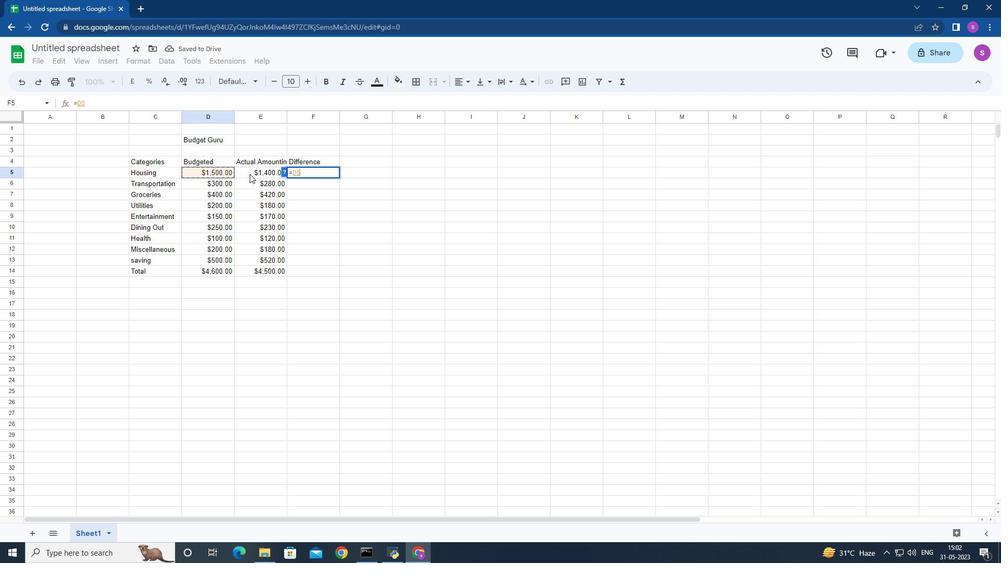 
Action: Mouse pressed left at (249, 173)
Screenshot: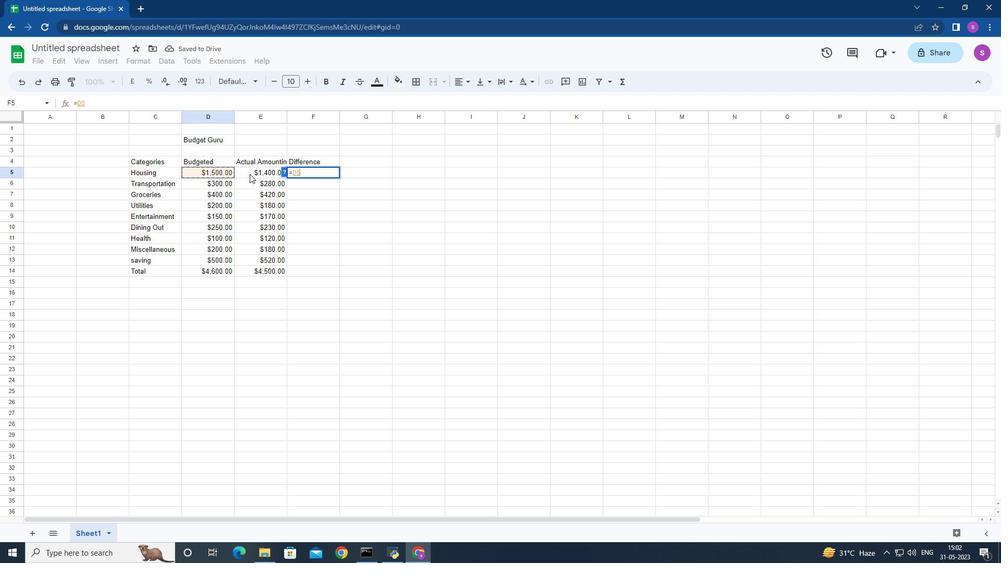 
Action: Mouse moved to (357, 174)
Screenshot: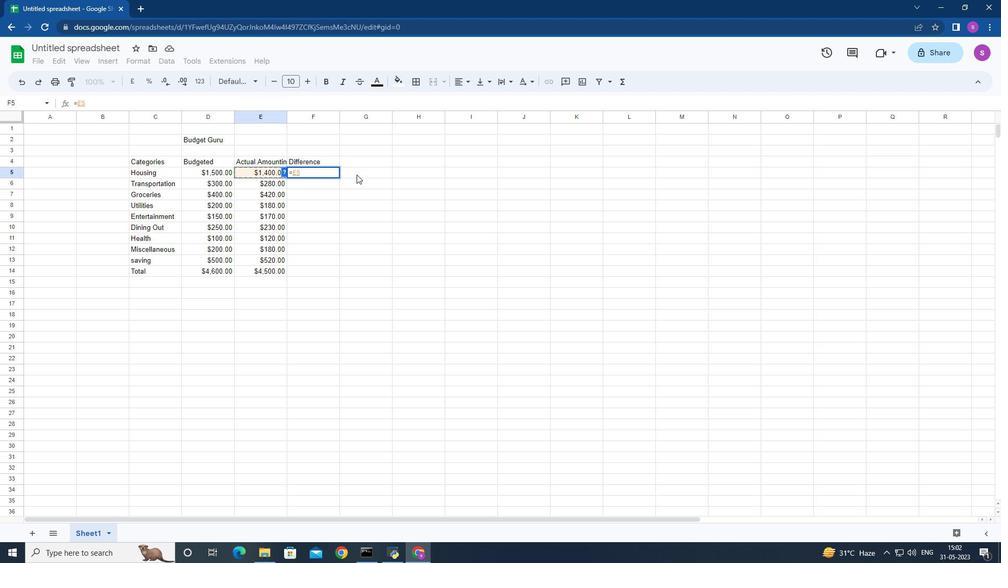 
Action: Mouse pressed left at (357, 174)
Screenshot: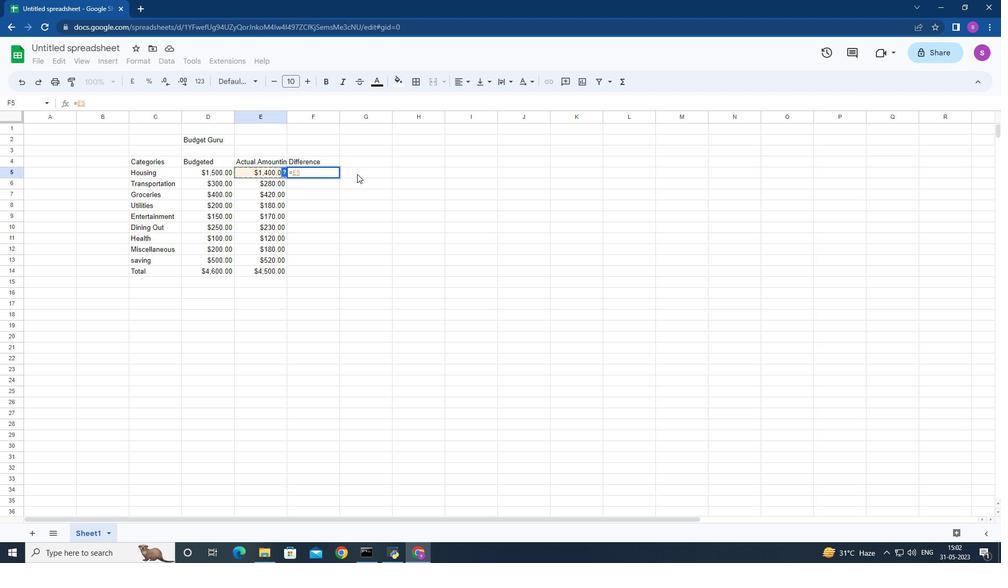 
Action: Mouse moved to (302, 173)
Screenshot: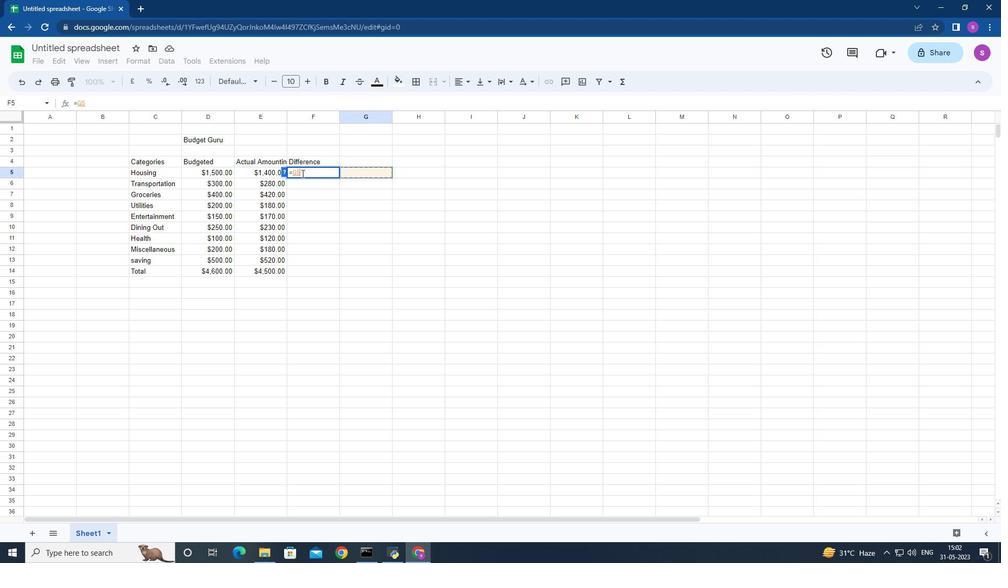 
Action: Mouse pressed left at (302, 173)
Screenshot: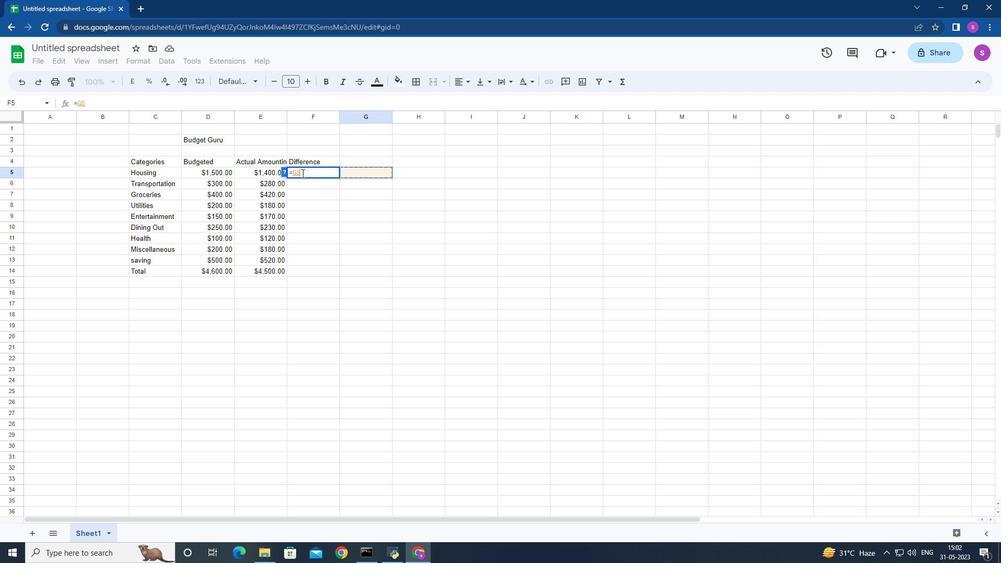 
Action: Mouse moved to (301, 172)
Screenshot: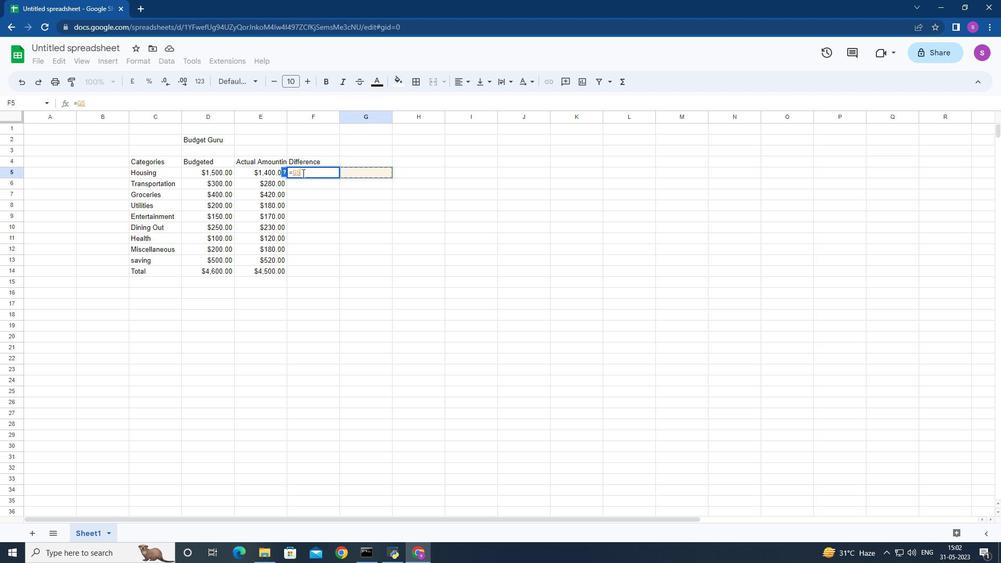 
Action: Key pressed <Key.backspace><Key.backspace><Key.backspace>=
Screenshot: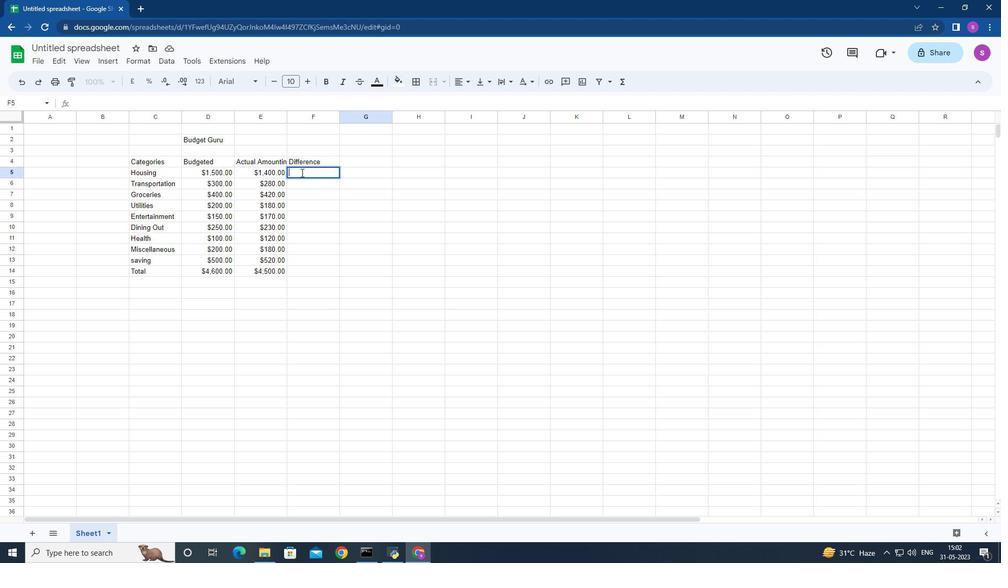 
Action: Mouse moved to (357, 168)
Screenshot: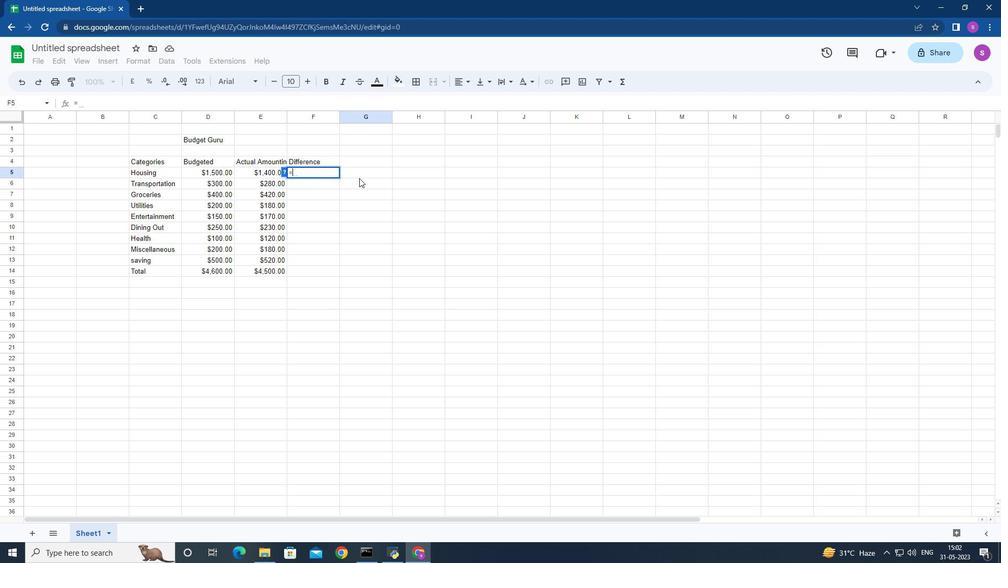 
Action: Mouse pressed left at (357, 168)
Screenshot: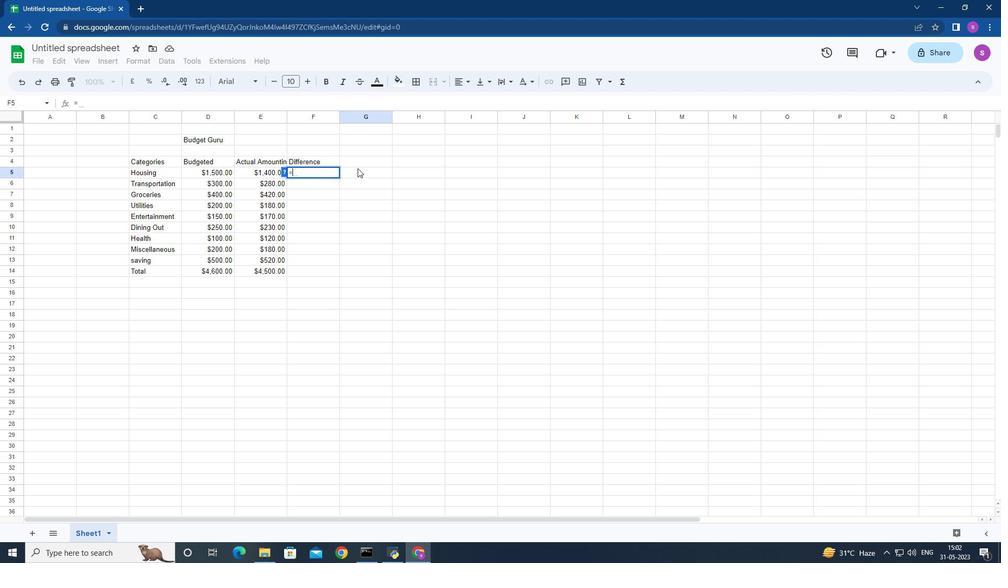 
Action: Mouse moved to (304, 192)
Screenshot: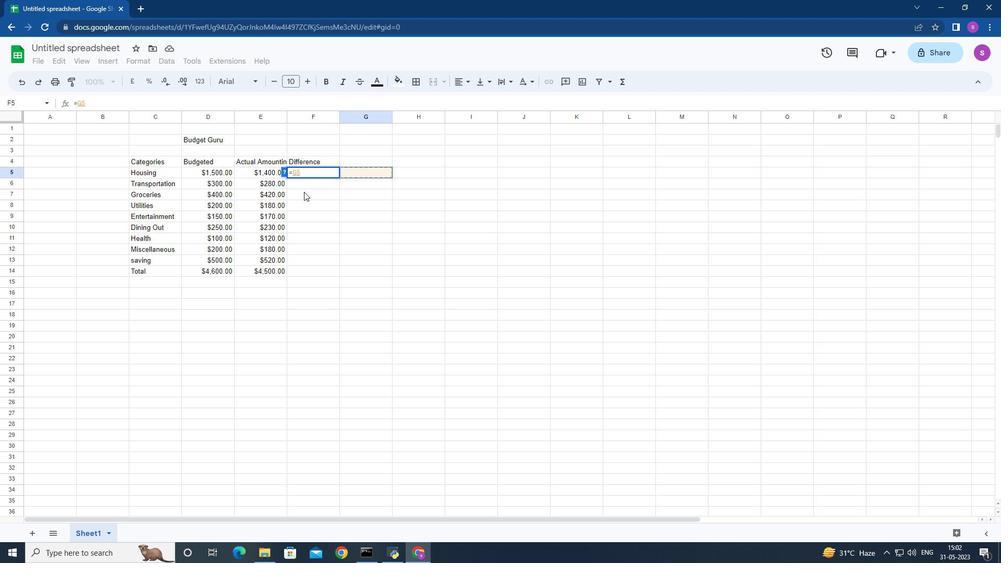 
Action: Mouse pressed left at (304, 192)
Screenshot: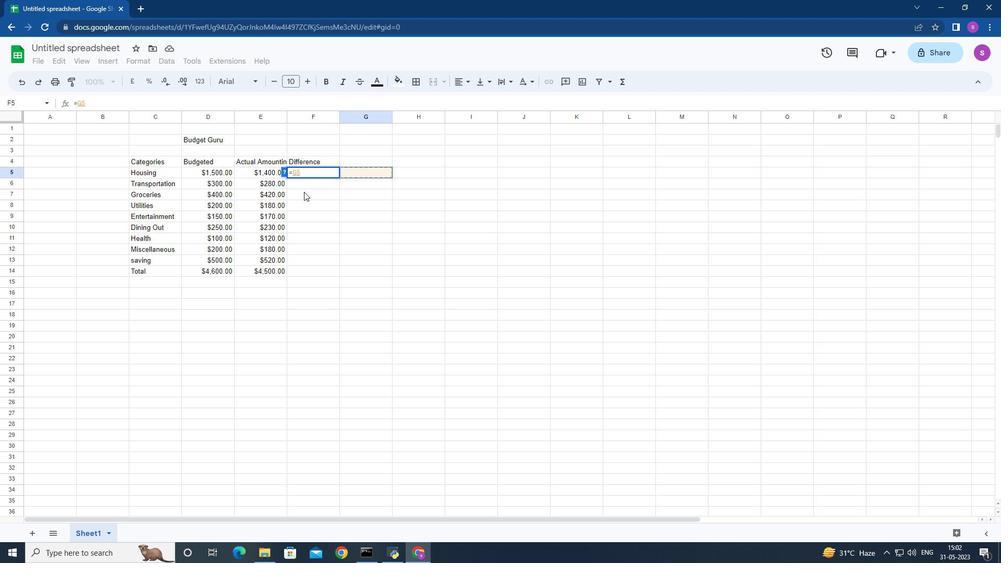 
Action: Mouse moved to (406, 221)
Screenshot: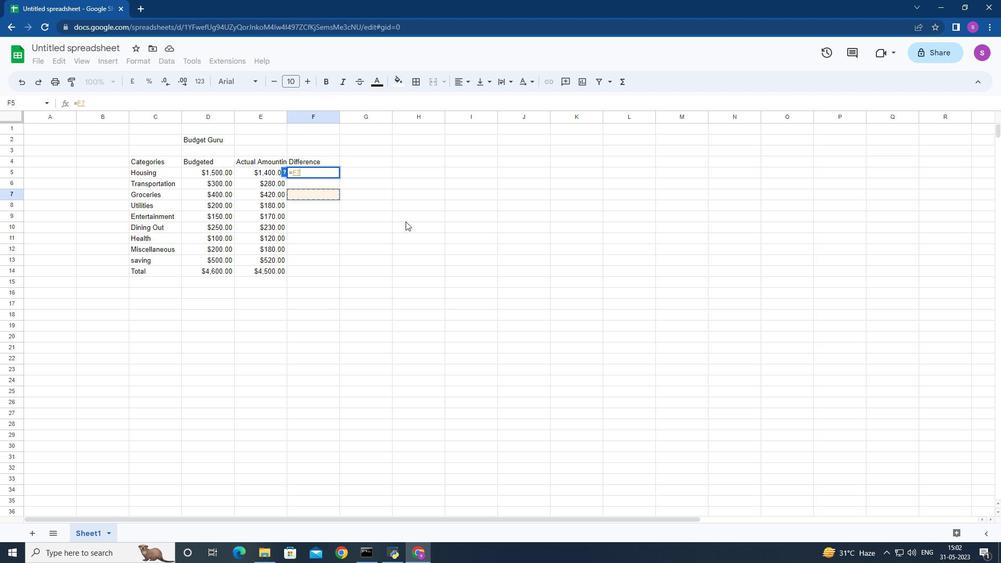 
Action: Mouse pressed left at (406, 221)
Screenshot: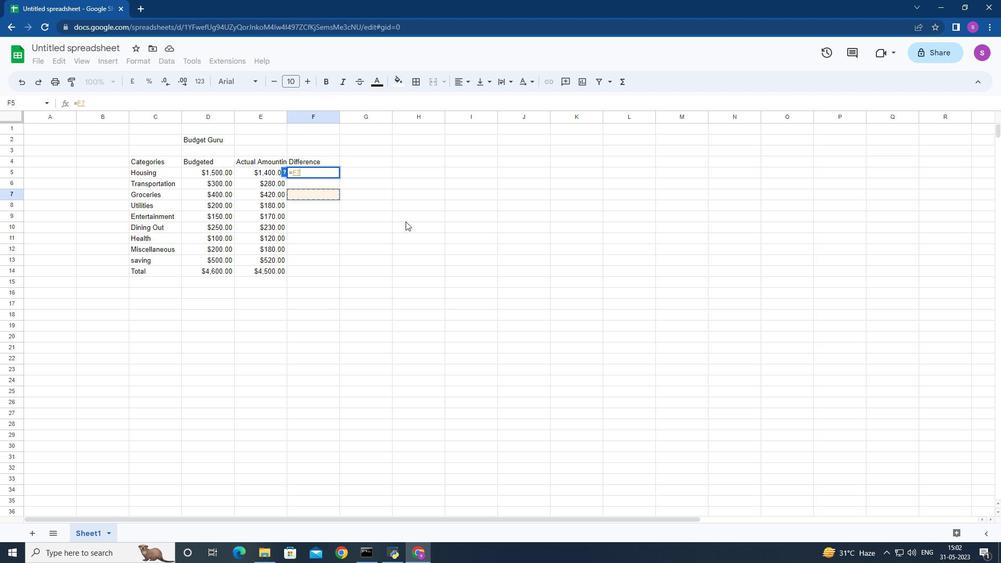 
Action: Mouse moved to (304, 219)
Screenshot: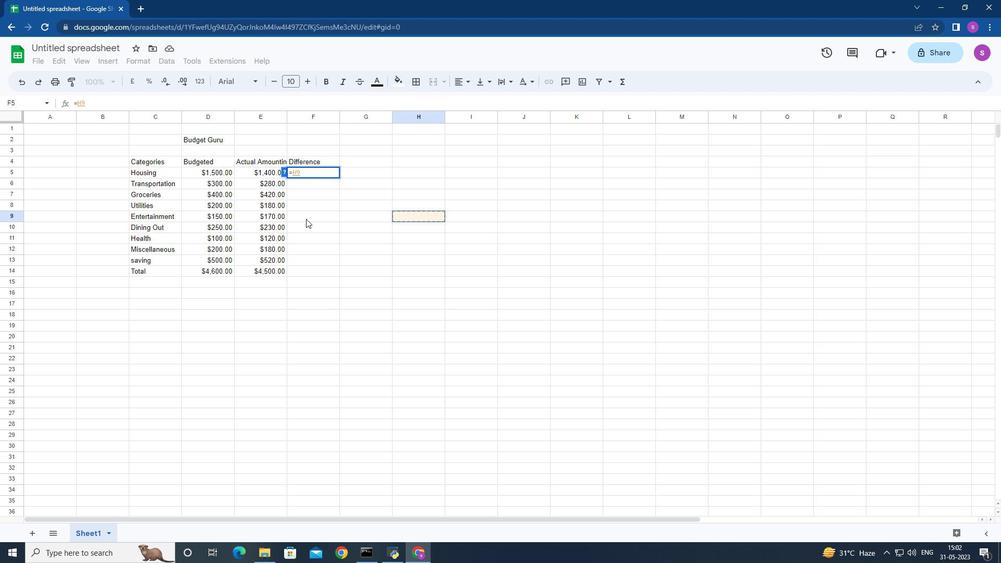 
Action: Key pressed <Key.backspace>
Screenshot: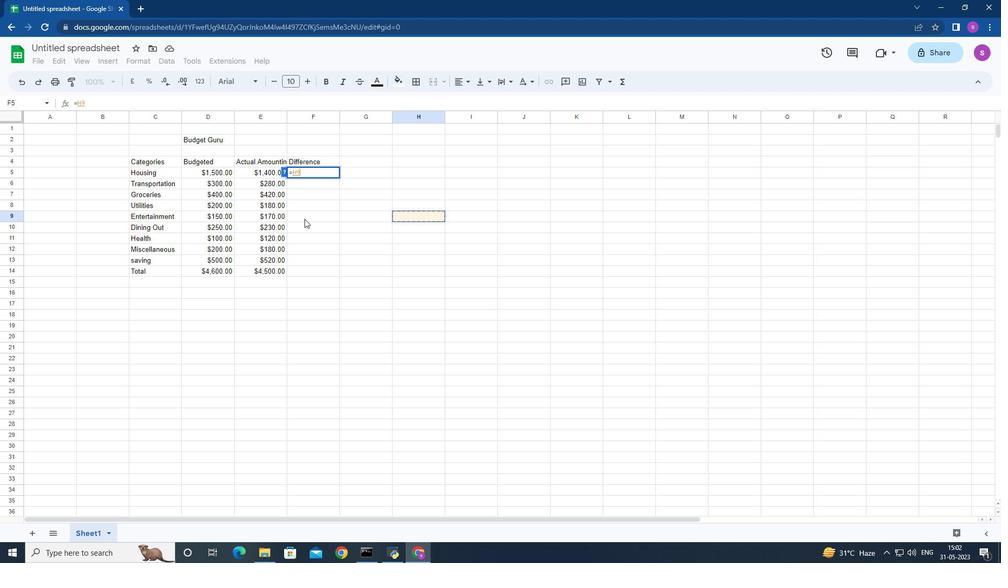 
Action: Mouse moved to (461, 174)
Screenshot: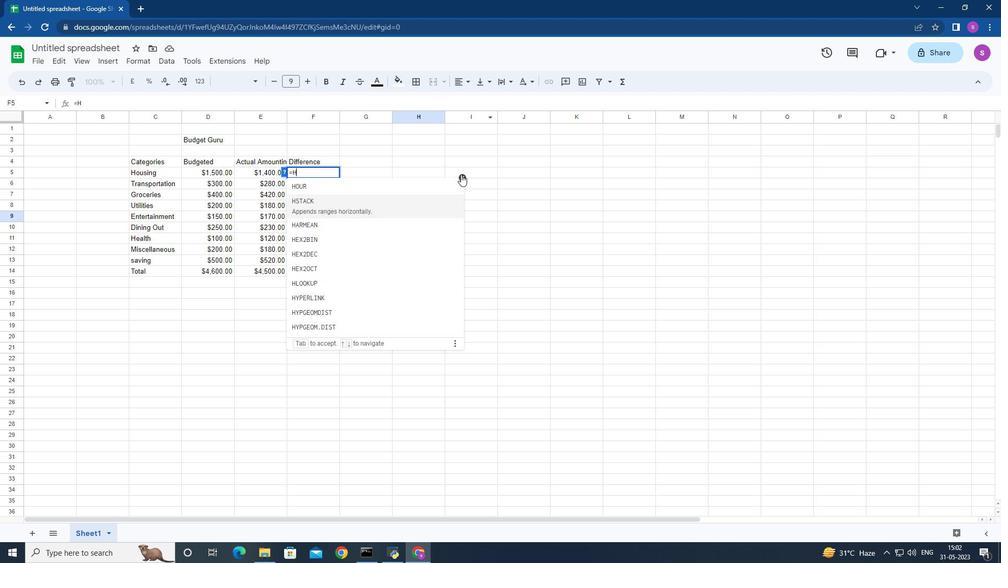 
Action: Mouse pressed left at (461, 174)
Screenshot: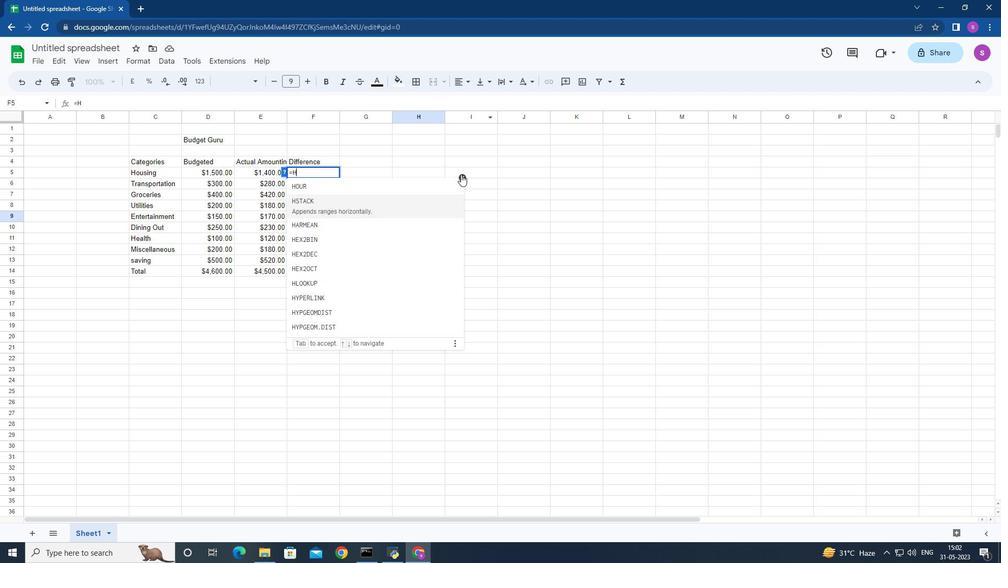 
Action: Mouse moved to (303, 182)
Screenshot: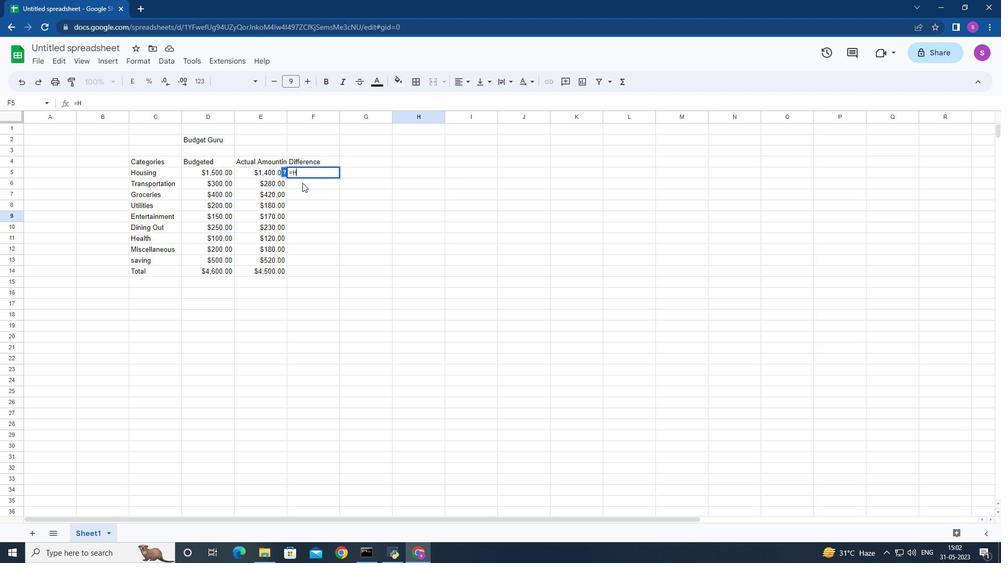 
Action: Mouse pressed left at (303, 182)
Screenshot: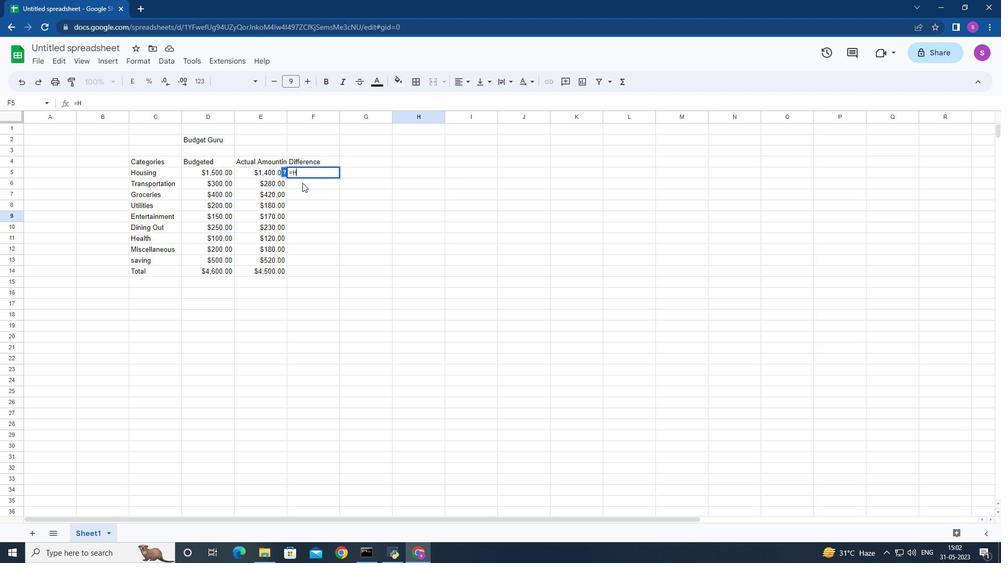 
Action: Mouse moved to (311, 167)
Screenshot: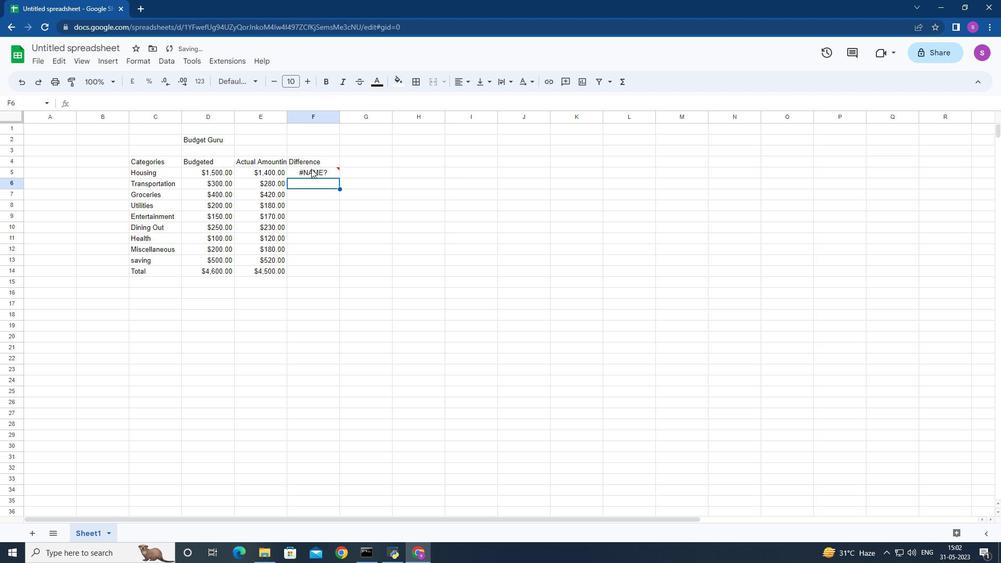 
Action: Mouse pressed left at (311, 167)
Screenshot: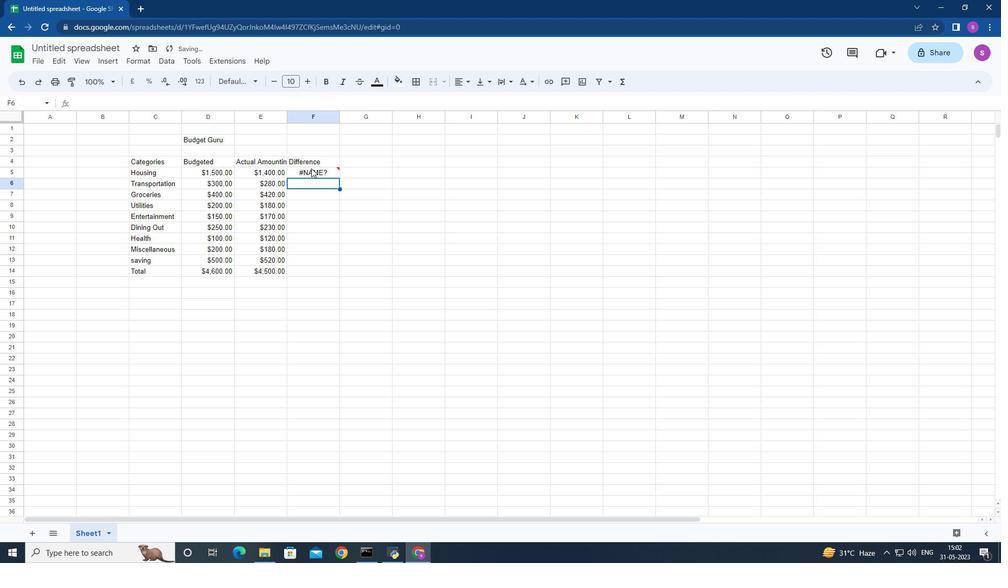 
Action: Mouse moved to (311, 167)
Screenshot: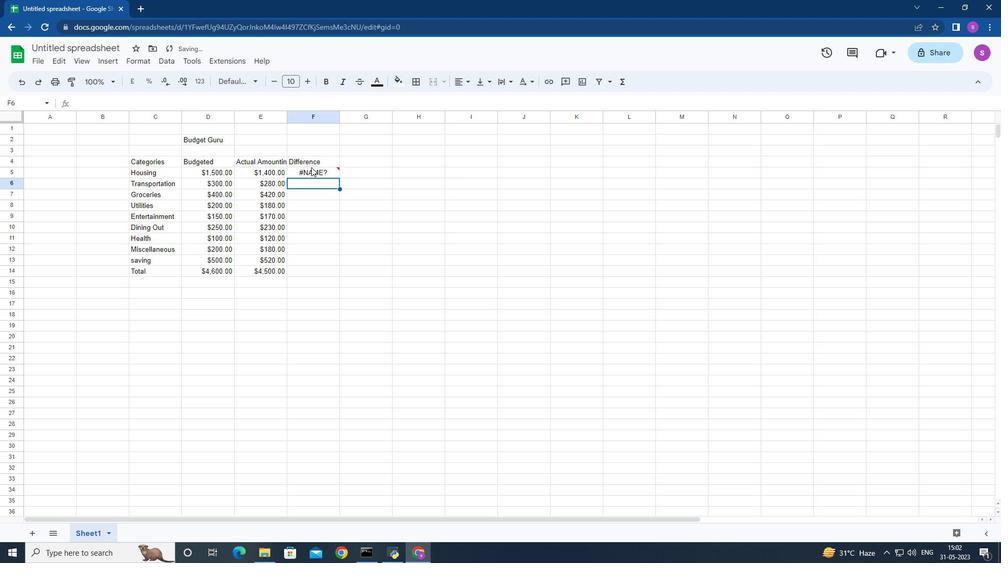 
Action: Key pressed <Key.down><Key.backspace>
Screenshot: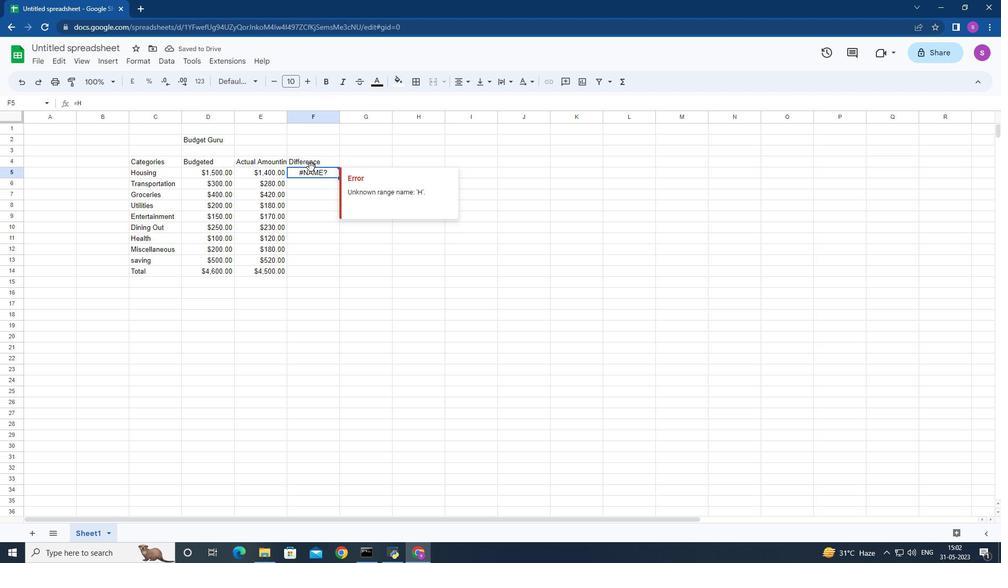 
Action: Mouse moved to (317, 171)
Screenshot: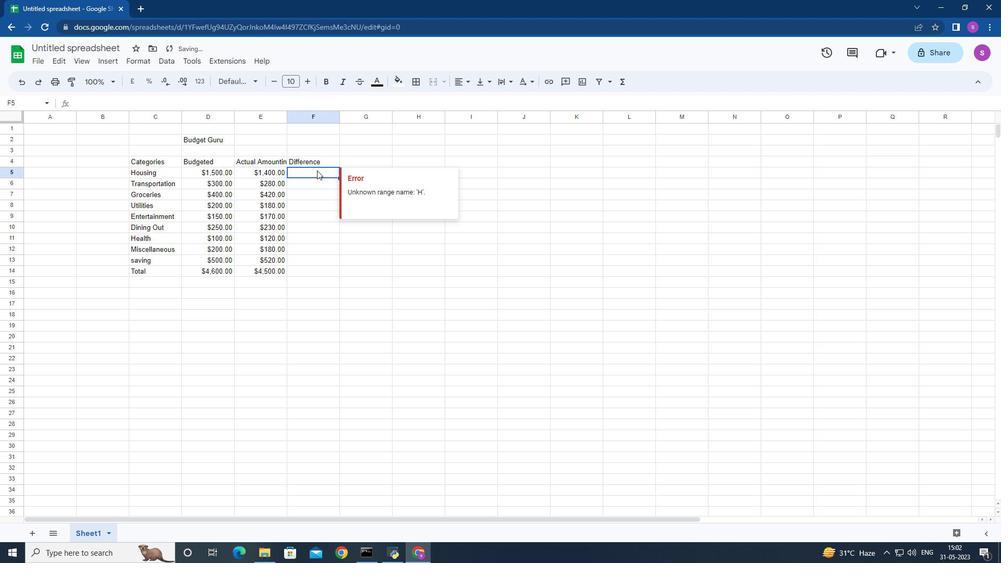 
Action: Key pressed 100<Key.down>20<Key.down>20<Key.down>20<Key.down>20<Key.down>20<Key.down>20<Key.down>20<Key.down>20<Key.down>100
Screenshot: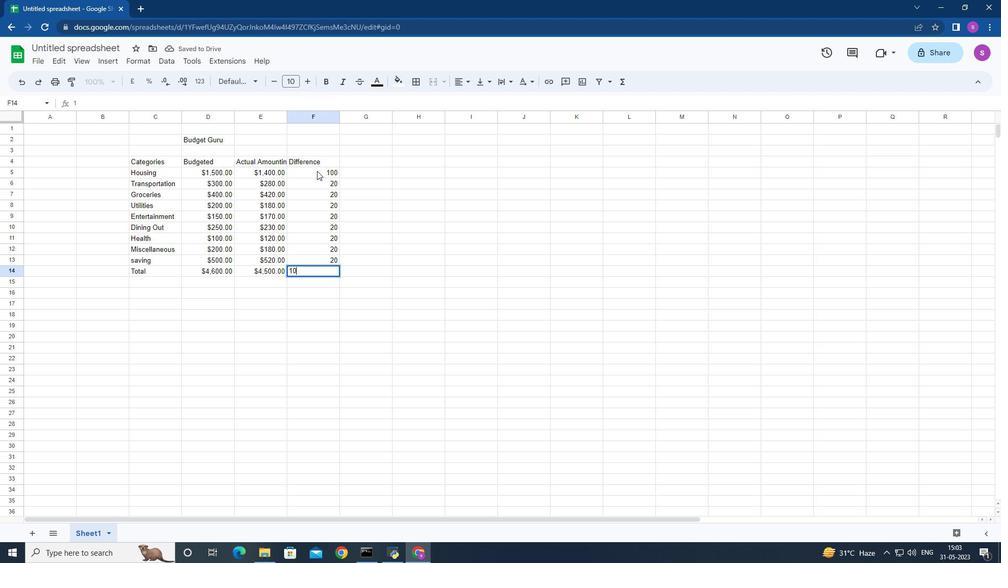 
Action: Mouse moved to (198, 80)
Screenshot: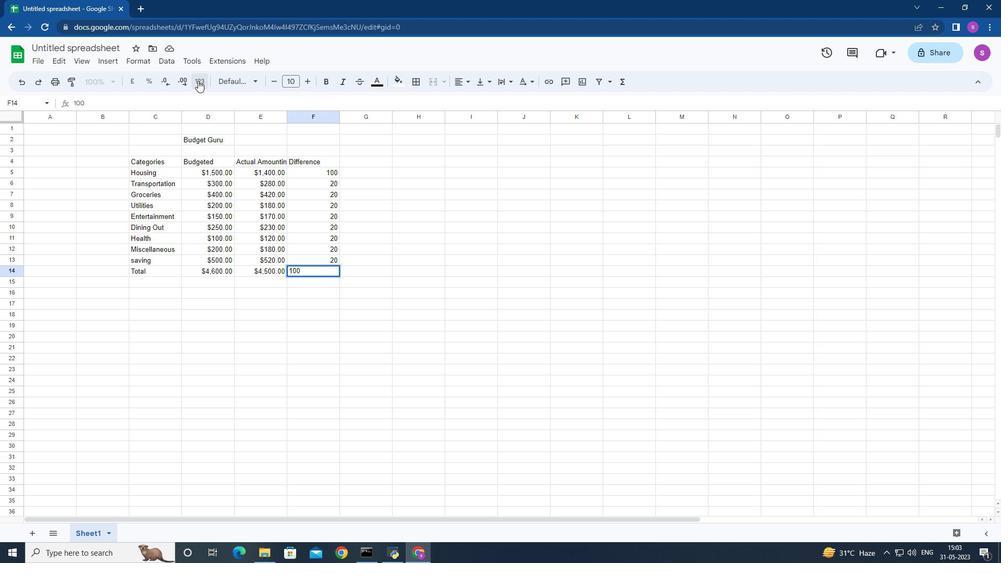 
Action: Mouse pressed left at (198, 80)
Screenshot: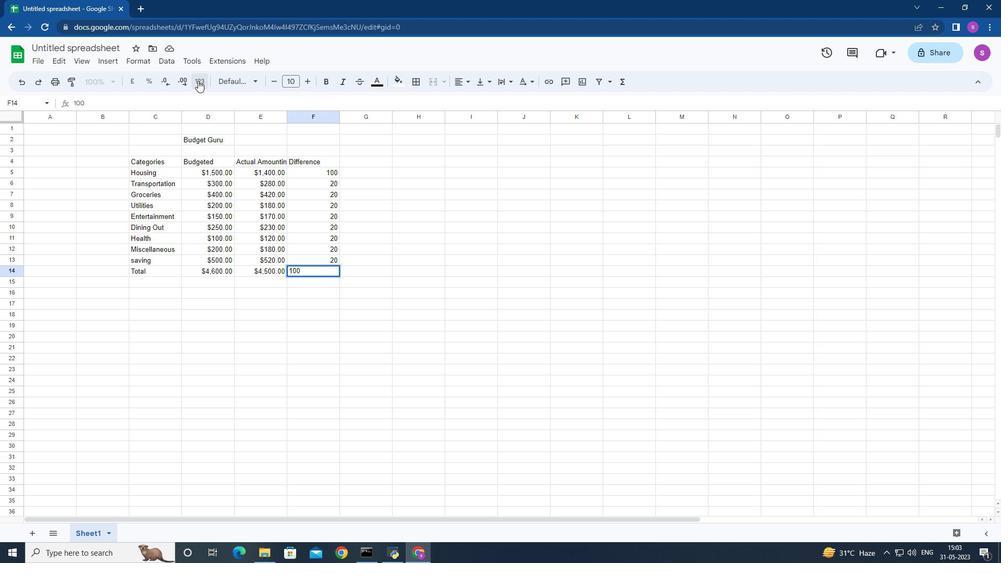 
Action: Mouse moved to (212, 357)
Screenshot: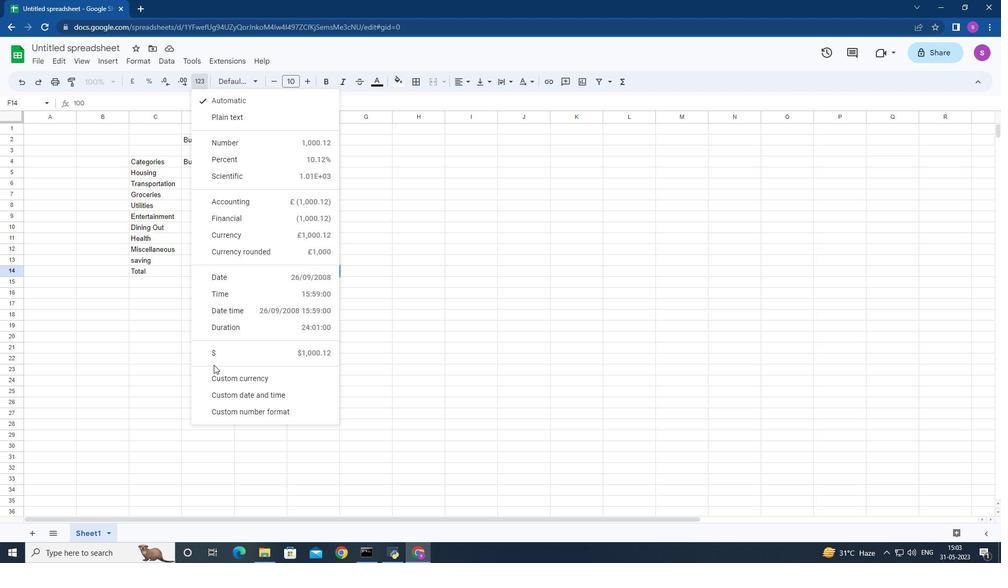 
Action: Mouse pressed left at (212, 357)
Screenshot: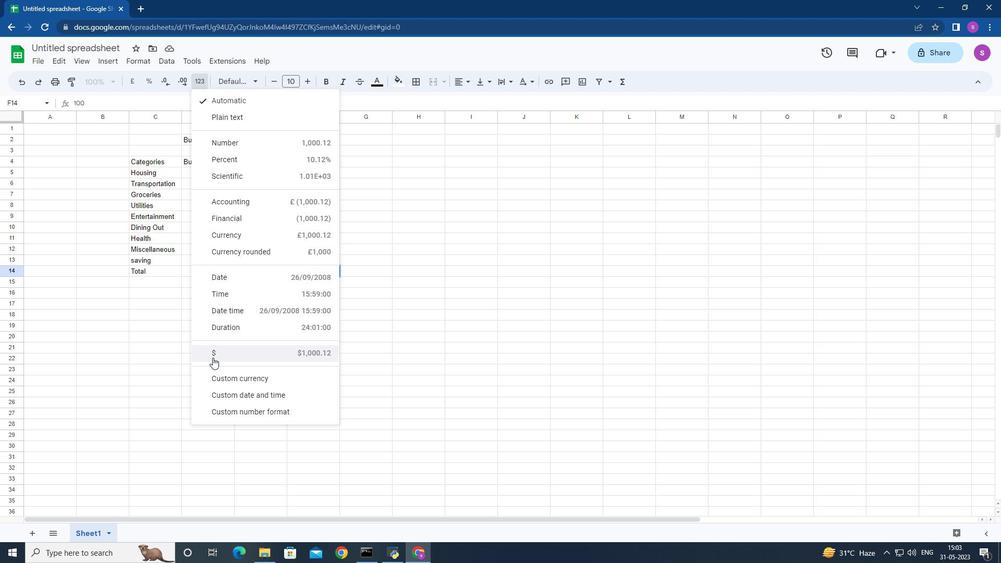 
Action: Mouse moved to (315, 173)
Screenshot: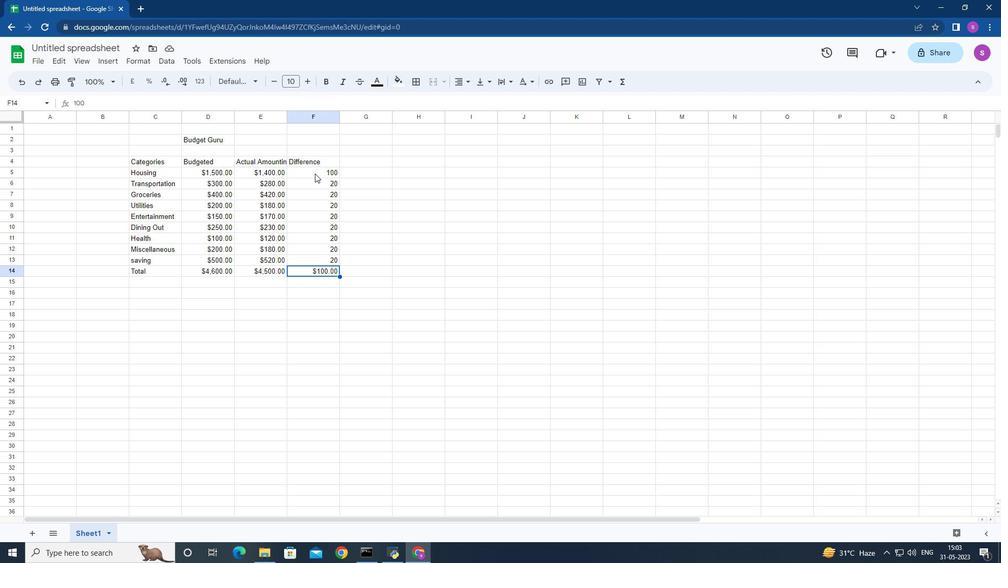 
Action: Mouse pressed left at (315, 173)
Screenshot: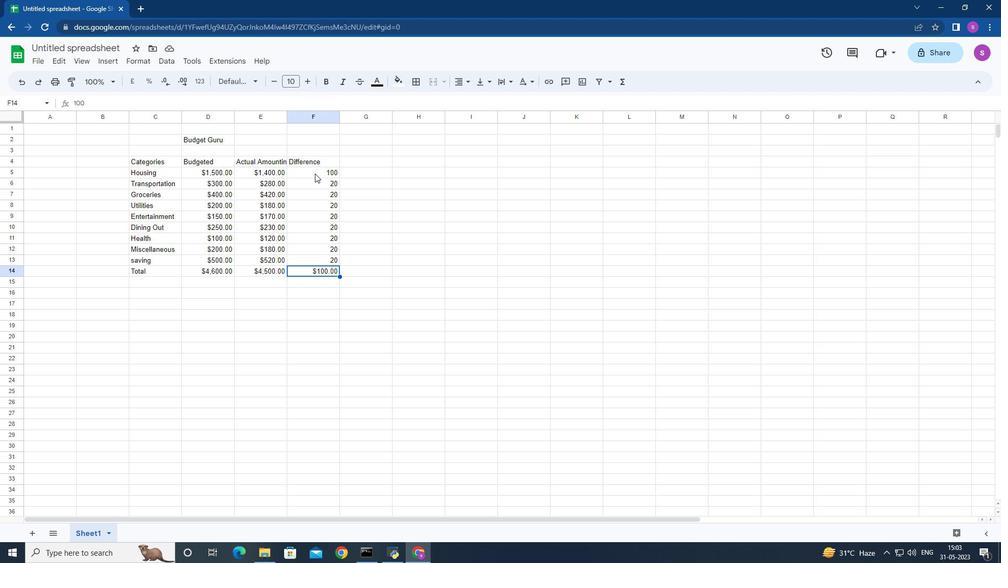 
Action: Mouse moved to (314, 172)
Screenshot: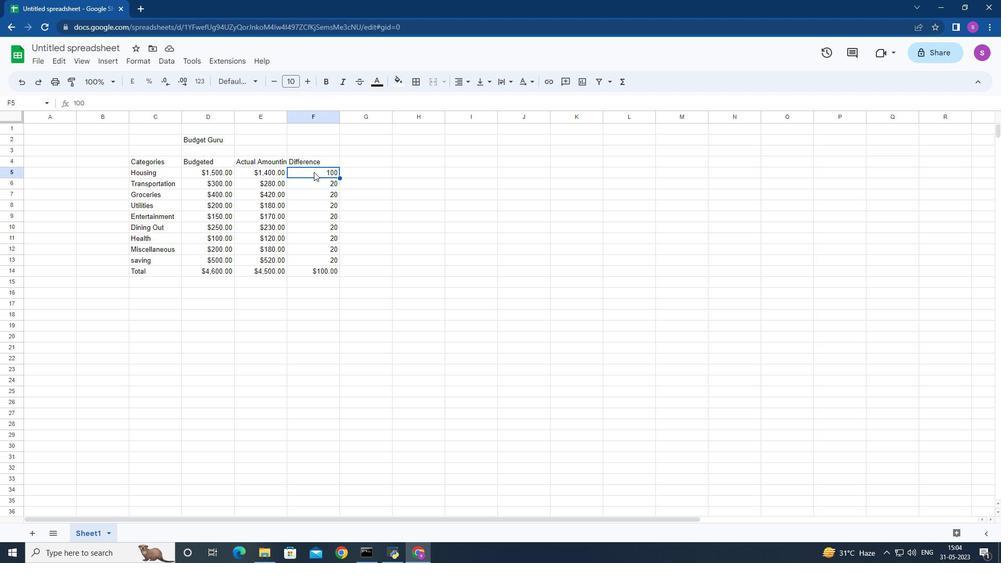 
Action: Mouse pressed left at (314, 172)
Screenshot: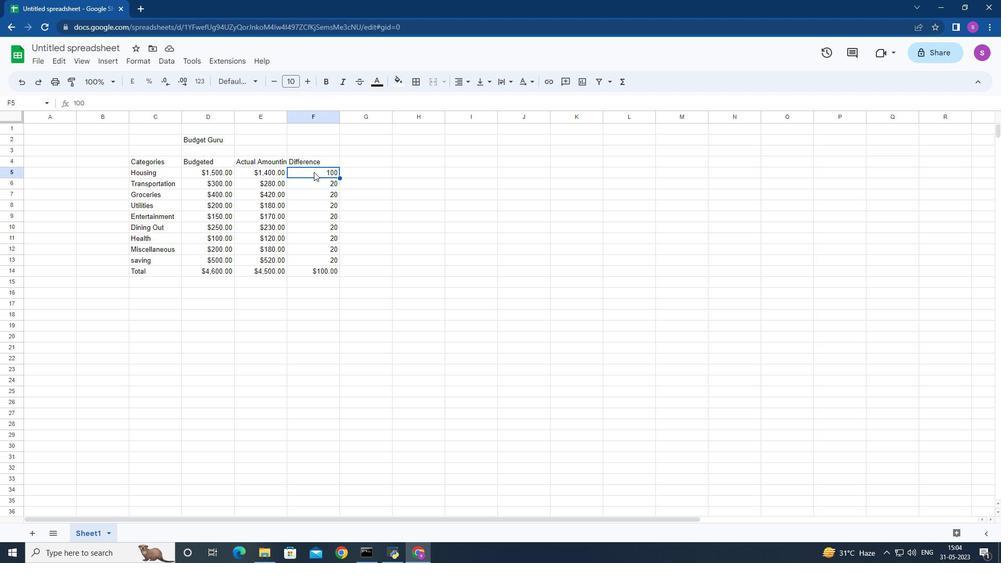 
Action: Mouse moved to (314, 171)
Screenshot: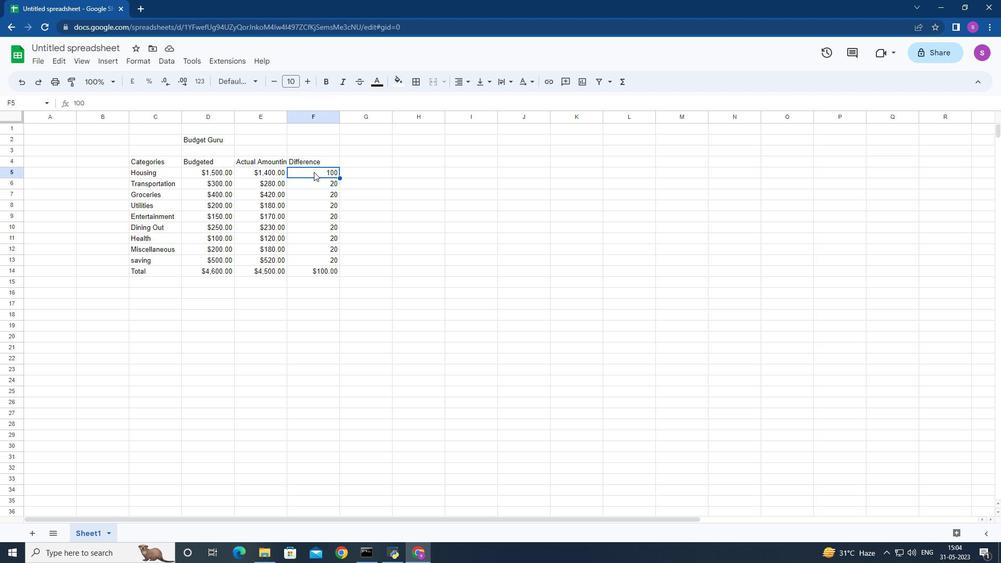 
Action: Mouse pressed left at (314, 171)
Screenshot: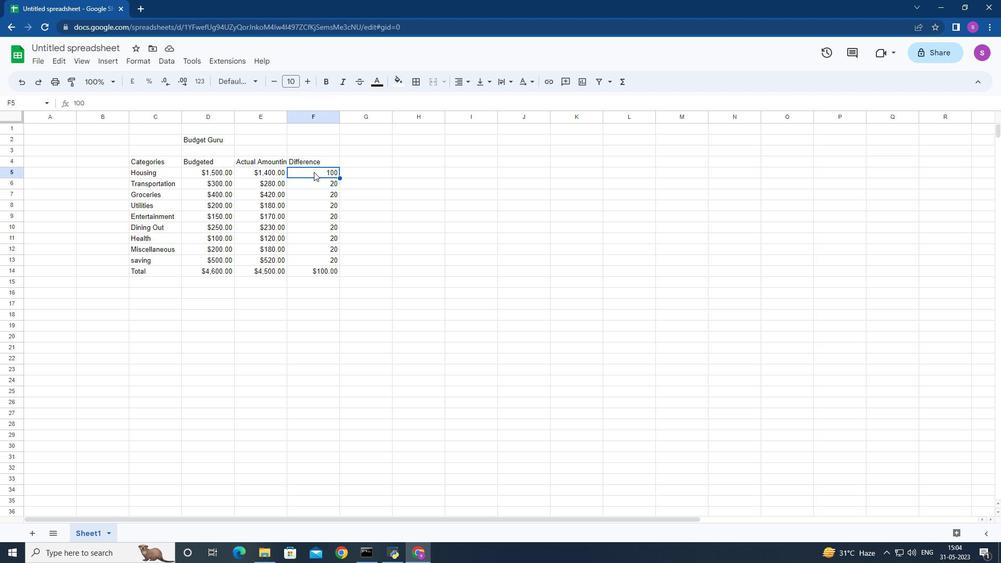 
Action: Mouse moved to (325, 173)
Screenshot: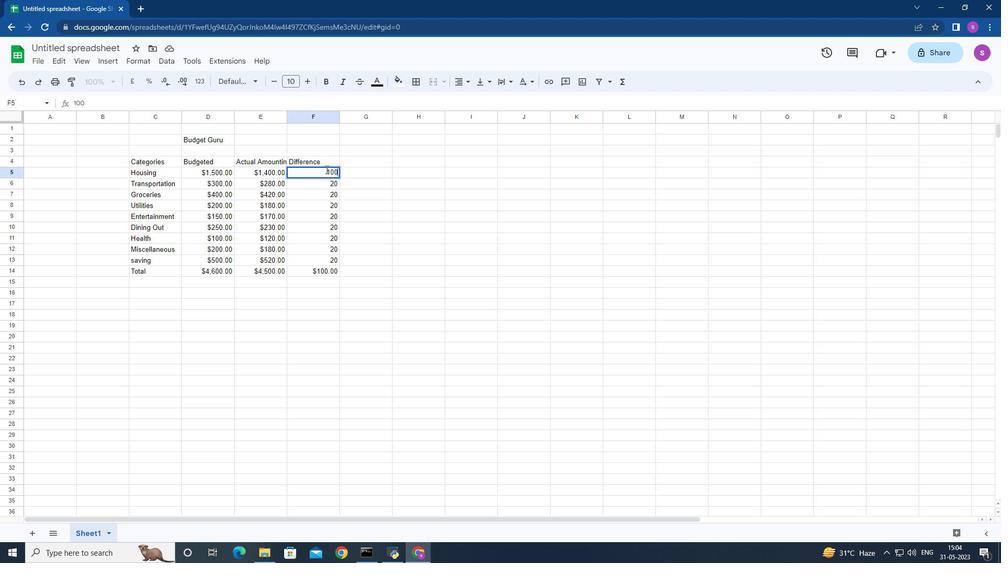 
Action: Mouse pressed left at (325, 173)
Screenshot: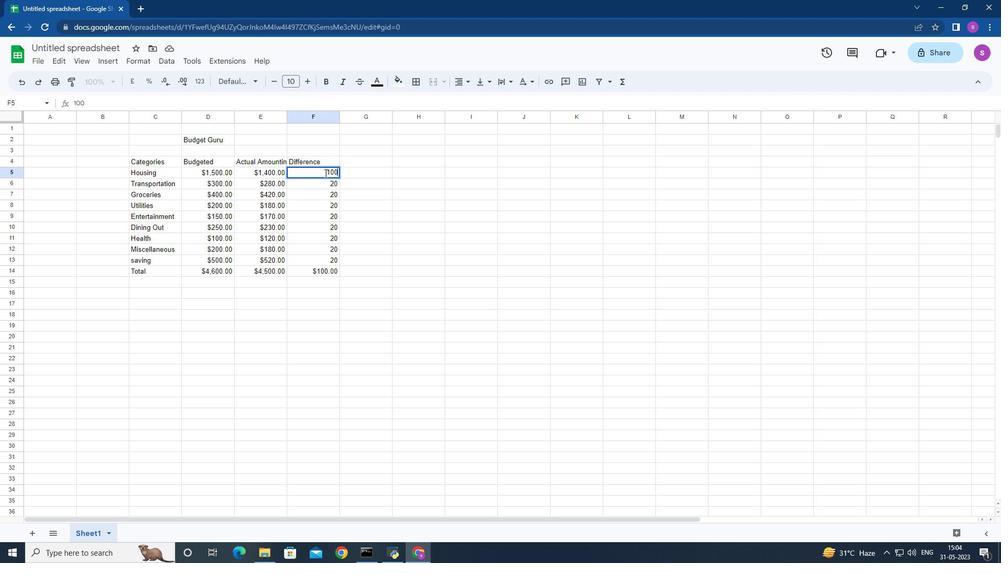 
Action: Key pressed '<Key.shift><Key.shift><Key.shift><Key.shift><Key.shift><Key.shift><Key.shift><Key.shift><Key.shift><Key.shift><Key.shift><Key.shift><Key.shift><Key.shift><Key.shift><Key.shift><Key.shift><Key.shift><Key.shift><Key.shift><Key.shift><Key.shift><Key.shift><Key.shift><Key.shift><Key.shift><Key.shift><Key.shift><Key.shift><Key.shift><Key.shift><Key.shift><Key.shift><Key.shift><Key.shift><Key.shift><Key.shift><Key.shift><Key.shift><Key.shift><Key.shift><Key.shift><Key.shift><Key.shift><Key.shift><Key.shift><Key.shift><Key.shift><Key.shift><Key.shift><Key.shift><Key.shift><Key.shift><Key.shift><Key.shift><Key.shift><Key.shift><Key.shift><Key.shift><Key.shift><Key.shift><Key.shift><Key.shift><Key.shift><Key.shift>_<Key.shift><Key.shift><Key.shift><Key.shift><Key.shift><Key.shift><Key.shift><Key.shift><Key.shift><Key.shift><Key.shift><Key.shift><Key.shift><Key.shift><Key.shift><Key.shift><Key.shift><Key.shift><Key.shift><Key.shift><Key.shift><Key.shift><Key.shift><Key.shift><Key.shift><Key.shift><Key.shift>$<Key.enter>
Screenshot: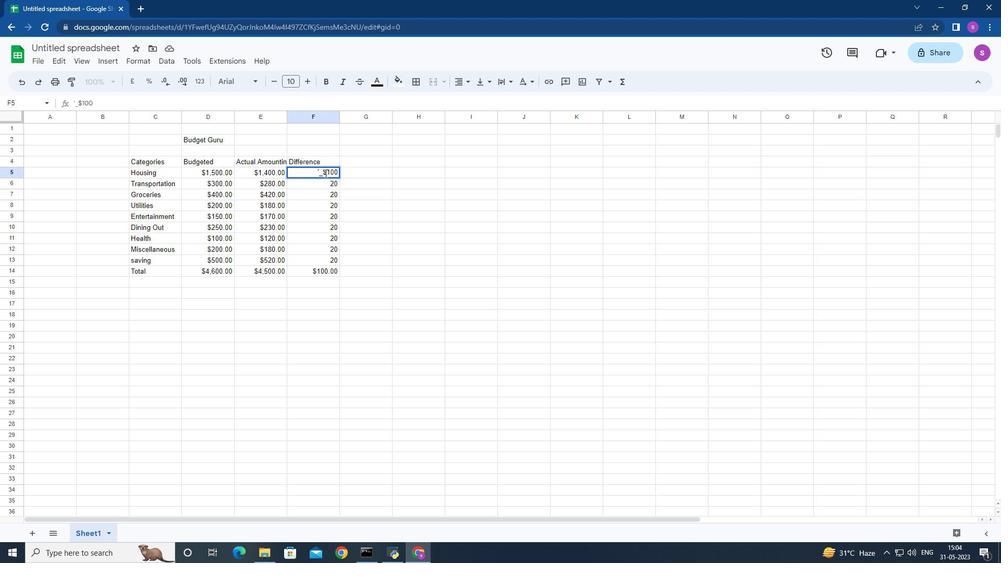 
Action: Mouse moved to (308, 172)
Screenshot: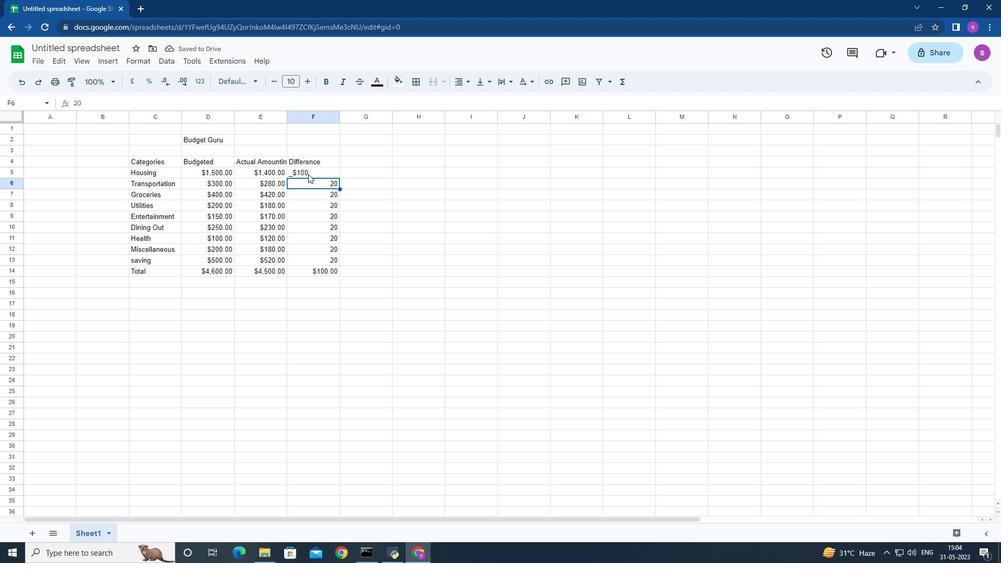 
Action: Mouse pressed left at (308, 172)
Screenshot: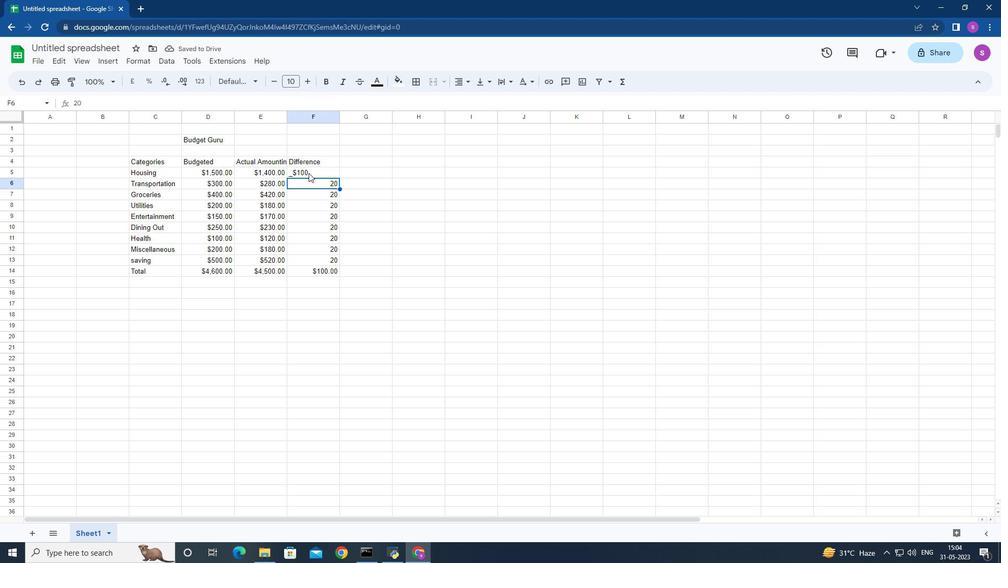 
Action: Mouse moved to (316, 171)
Screenshot: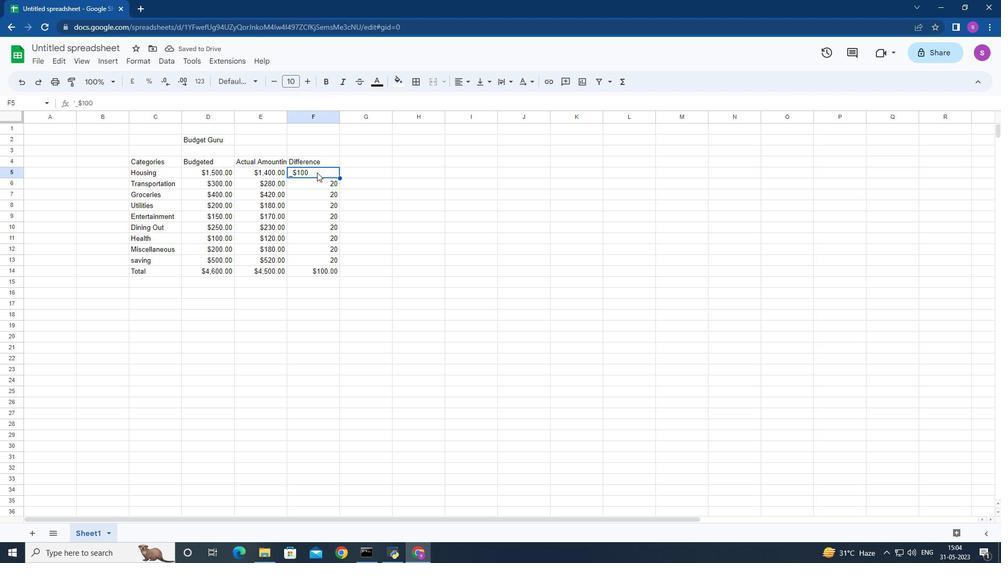 
Action: Mouse pressed left at (316, 171)
Screenshot: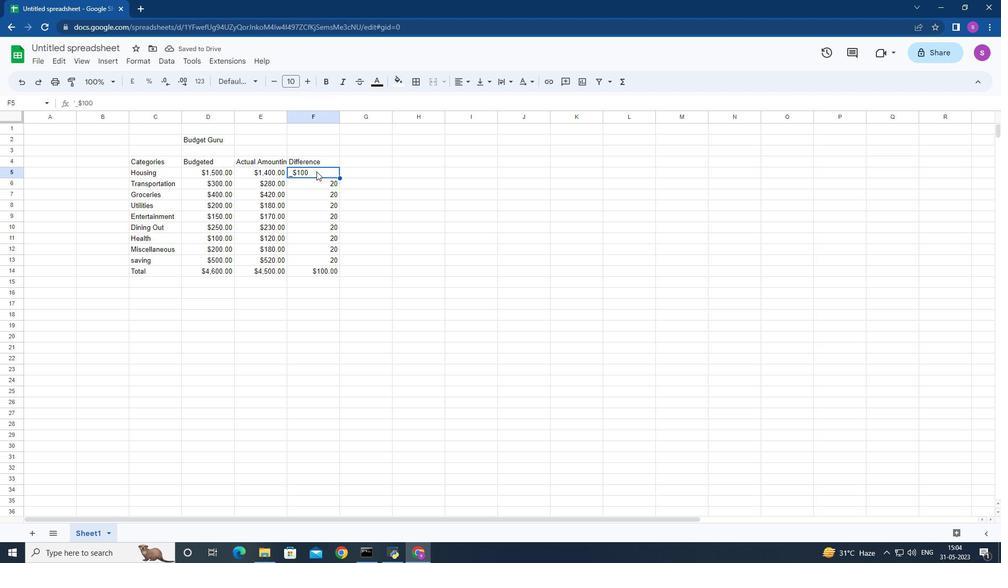 
Action: Mouse moved to (316, 171)
Screenshot: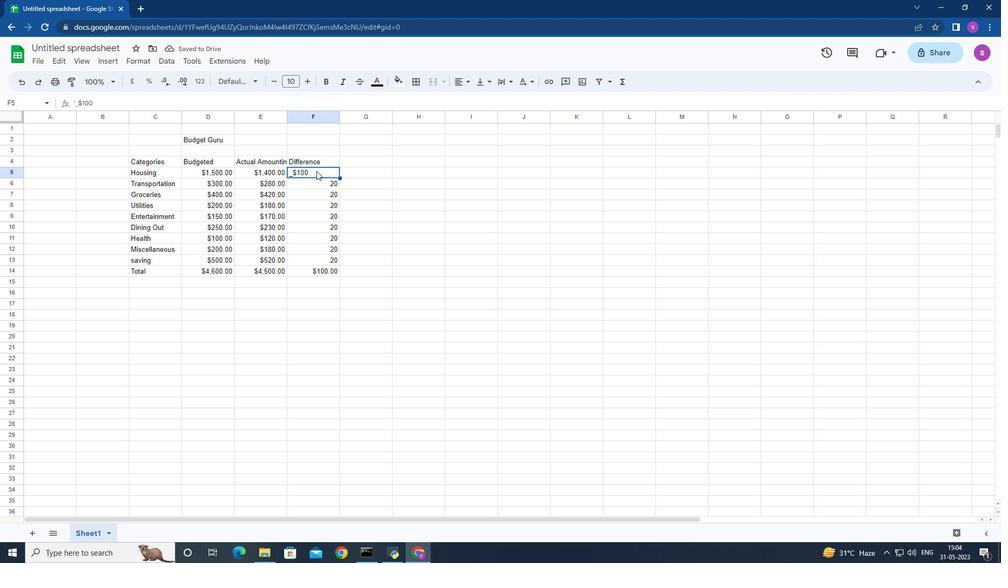 
Action: Mouse pressed left at (316, 171)
Screenshot: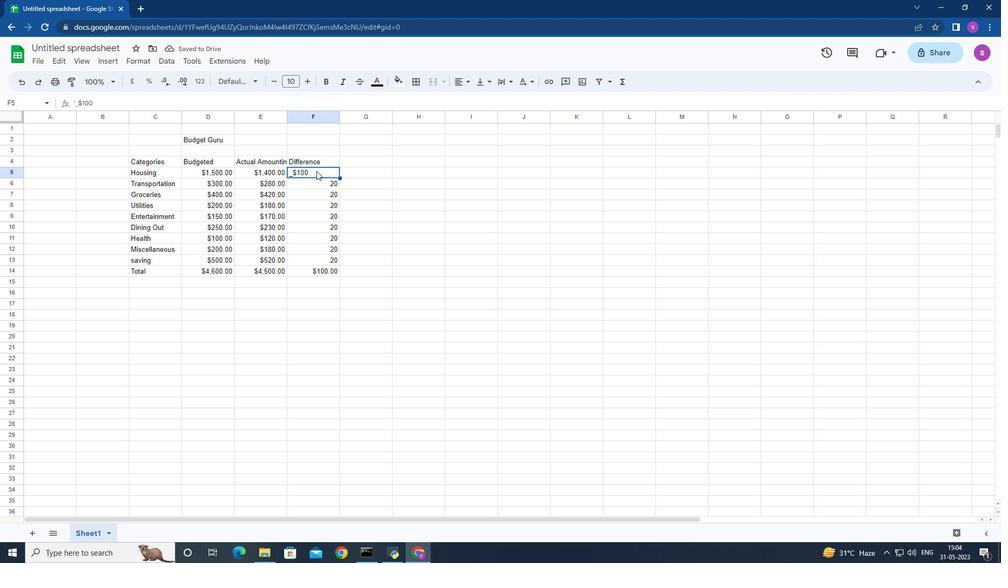 
Action: Mouse moved to (316, 171)
Screenshot: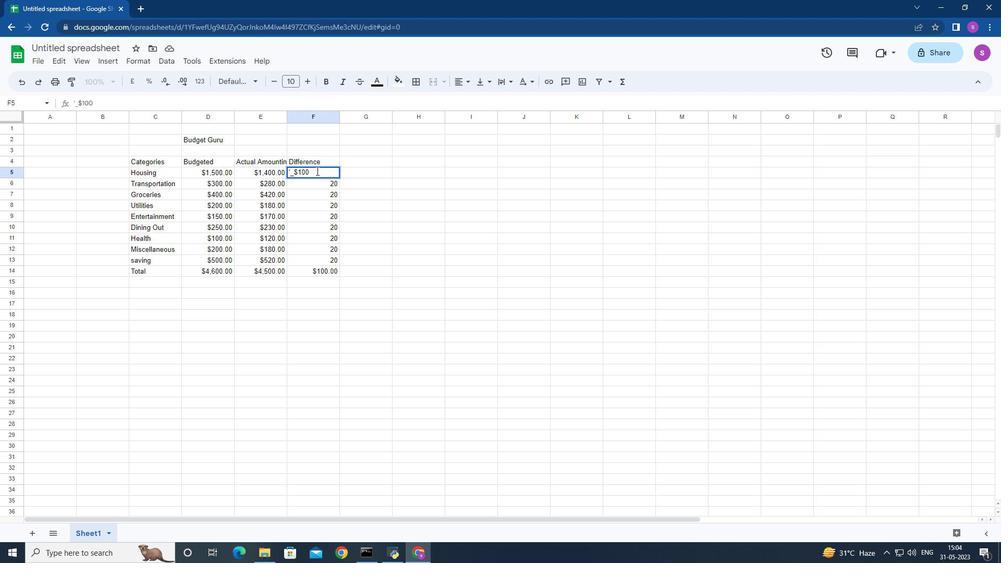 
Action: Key pressed <Key.backspace><Key.backspace><Key.backspace><Key.backspace><Key.backspace><Key.backspace><Key.backspace><Key.backspace><Key.backspace><Key.backspace><Key.backspace><Key.backspace><Key.shift><Key.shift><Key.shift><Key.shift><Key.shift><Key.shift><Key.shift><Key.shift><Key.shift><Key.shift><Key.shift><Key.shift><Key.shift><Key.shift><Key.shift><Key.shift><Key.shift><Key.shift><Key.shift><Key.shift><Key.shift><Key.shift><Key.shift><Key.shift><Key.shift><Key.shift><Key.shift>"<Key.backspace>
Screenshot: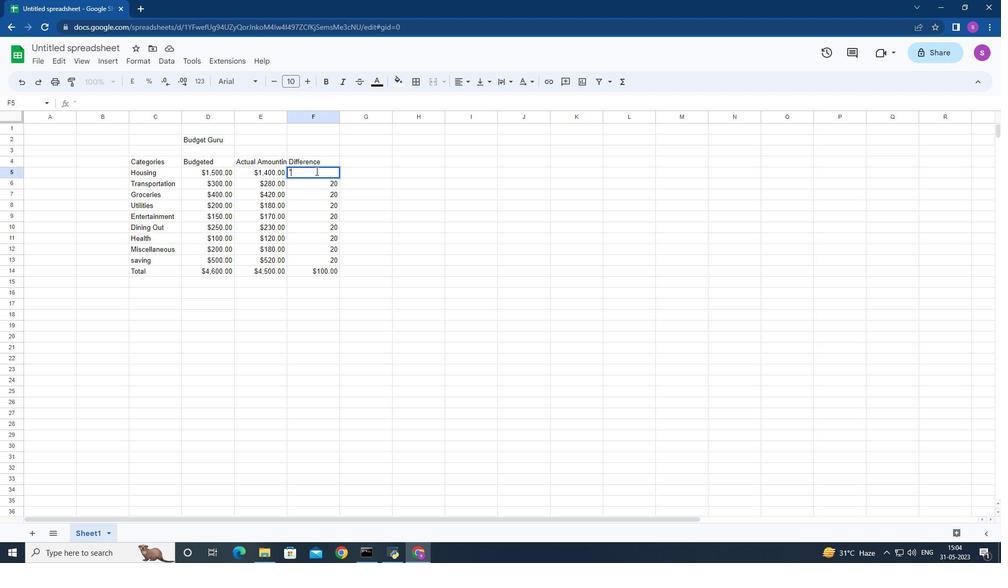 
Action: Mouse moved to (305, 172)
Screenshot: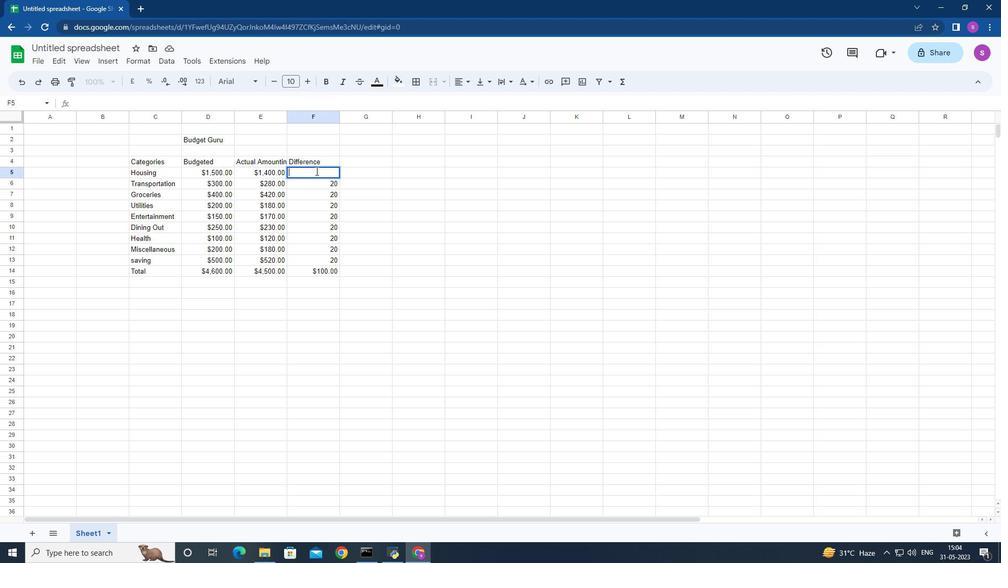 
Action: Key pressed <Key.shift>
Screenshot: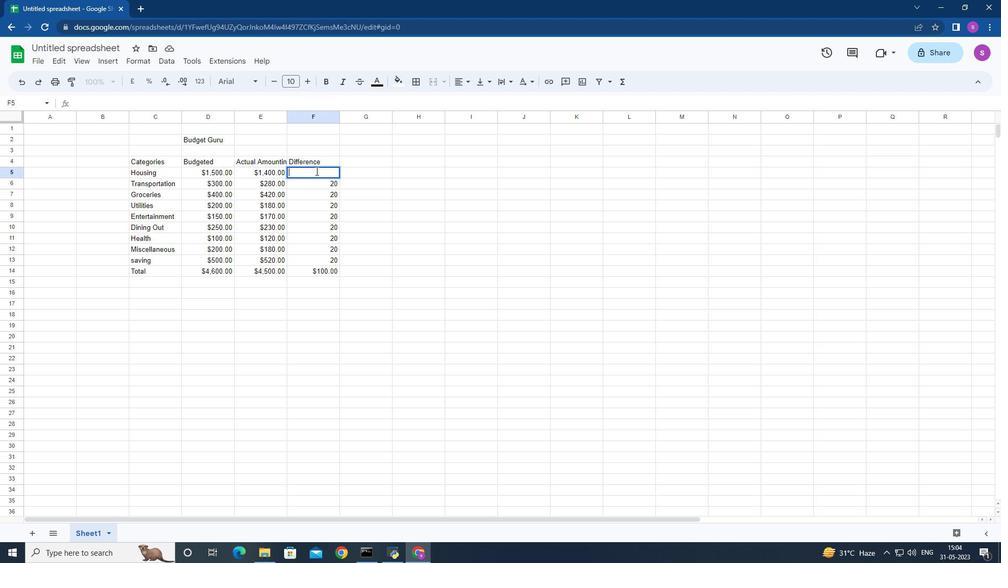 
Action: Mouse moved to (224, 163)
Screenshot: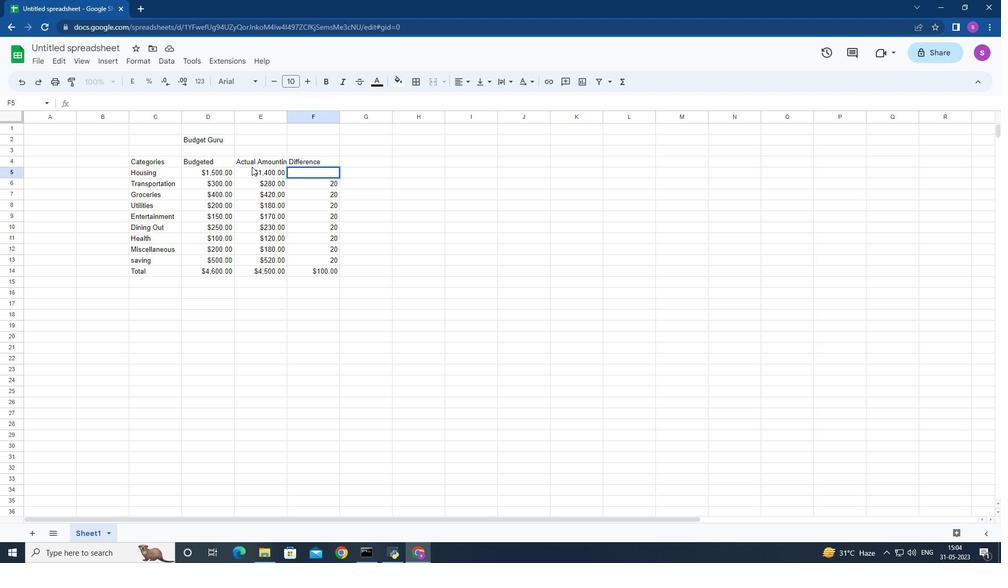 
Action: Key pressed <Key.shift><Key.shift><Key.shift><Key.shift><Key.shift><Key.shift><Key.shift><Key.shift><Key.shift><Key.shift><Key.shift><Key.shift><Key.shift>'<Key.shift><Key.shift><Key.shift><Key.shift><Key.shift><Key.shift><Key.shift><Key.shift><Key.shift><Key.shift><Key.shift><Key.shift><Key.shift><Key.shift><Key.shift><Key.shift><Key.shift><Key.shift><Key.shift><Key.shift><Key.shift><Key.shift><Key.shift><Key.shift><Key.shift><Key.shift><Key.shift><Key.shift><Key.shift><Key.shift><Key.shift>--<Key.backspace><Key.shift><Key.shift><Key.shift><Key.shift><Key.shift><Key.shift><Key.shift><Key.shift><Key.shift><Key.shift><Key.shift><Key.shift><Key.shift><Key.shift><Key.shift><Key.shift><Key.shift>$100<Key.enter>
Screenshot: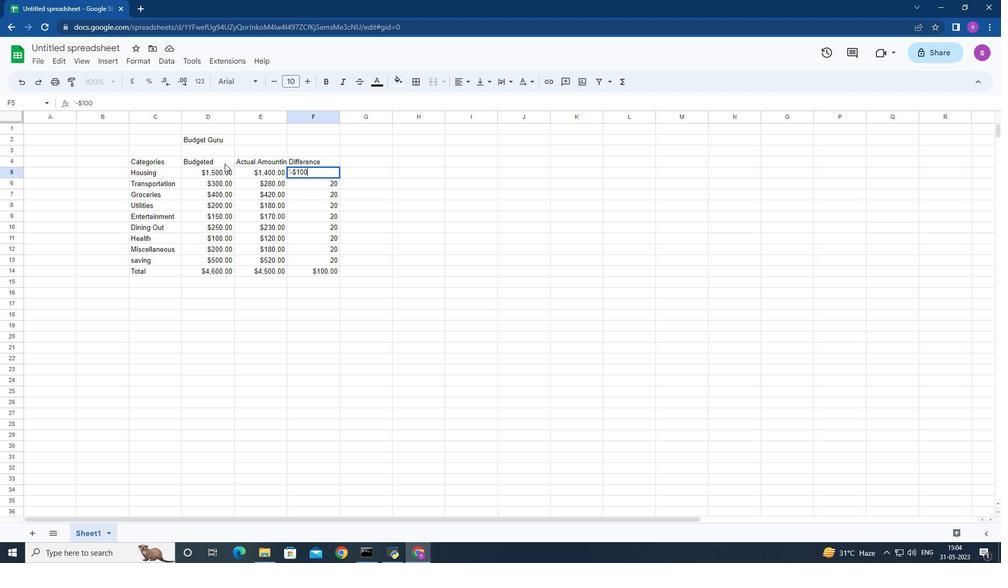 
Action: Mouse moved to (307, 181)
Screenshot: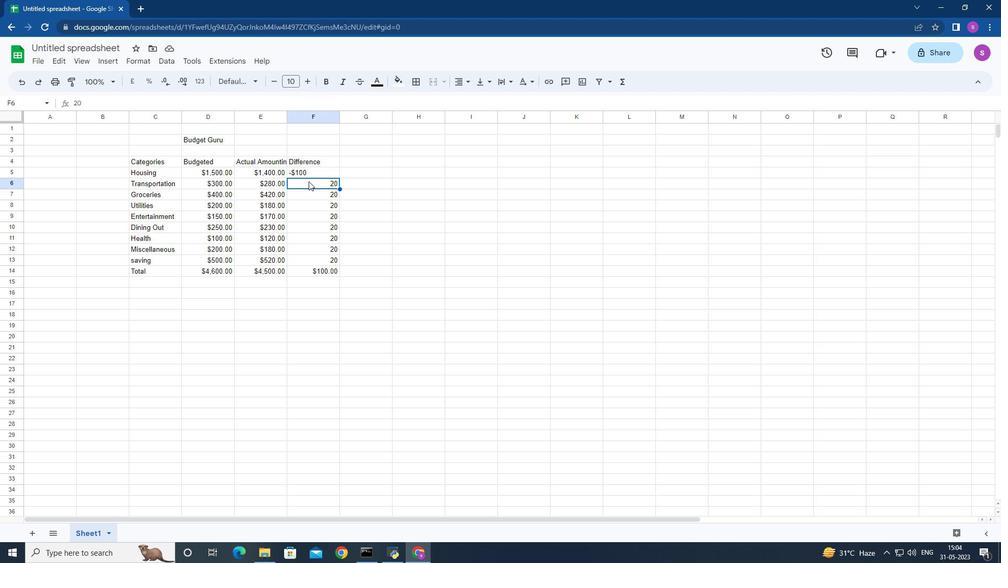 
Action: Key pressed <Key.backspace>=<Key.enter>
Screenshot: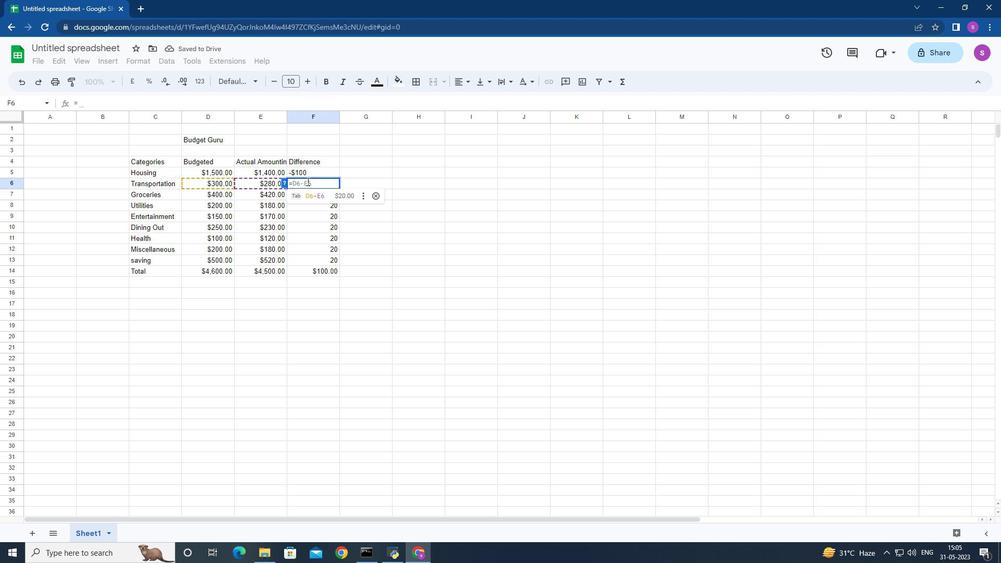 
Action: Mouse moved to (330, 181)
Screenshot: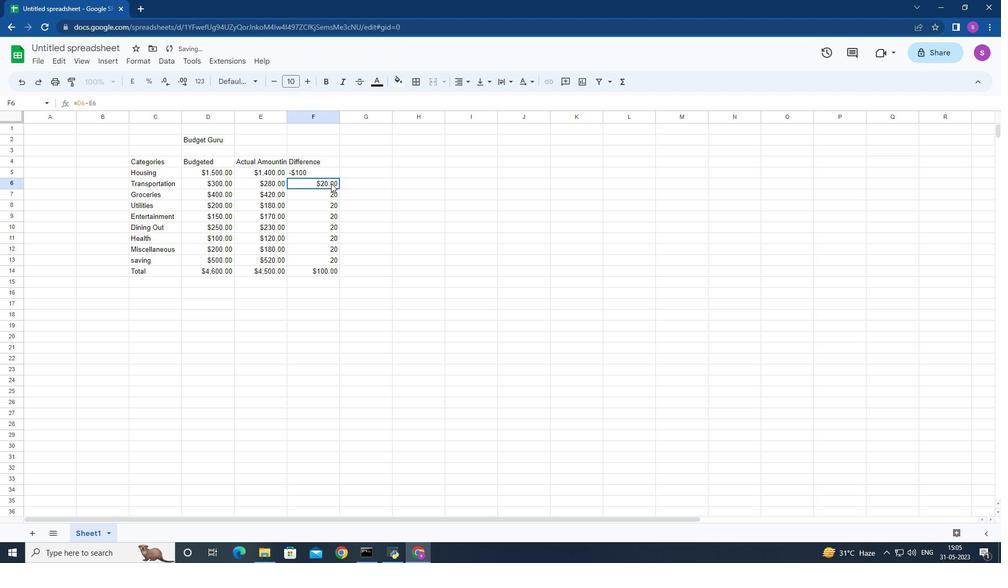 
Action: Mouse pressed left at (330, 181)
Screenshot: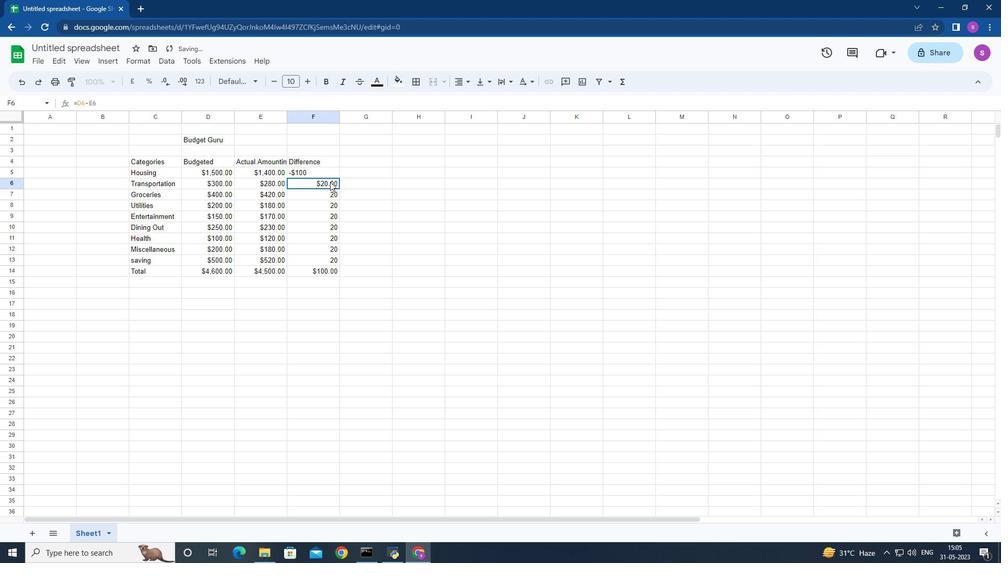 
Action: Mouse moved to (339, 189)
Screenshot: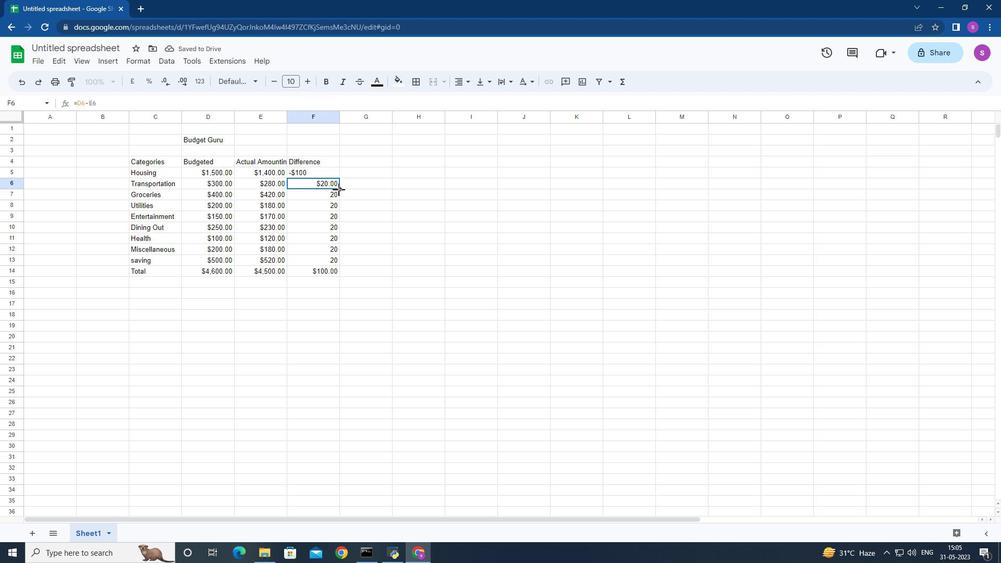 
Action: Mouse pressed left at (339, 189)
Screenshot: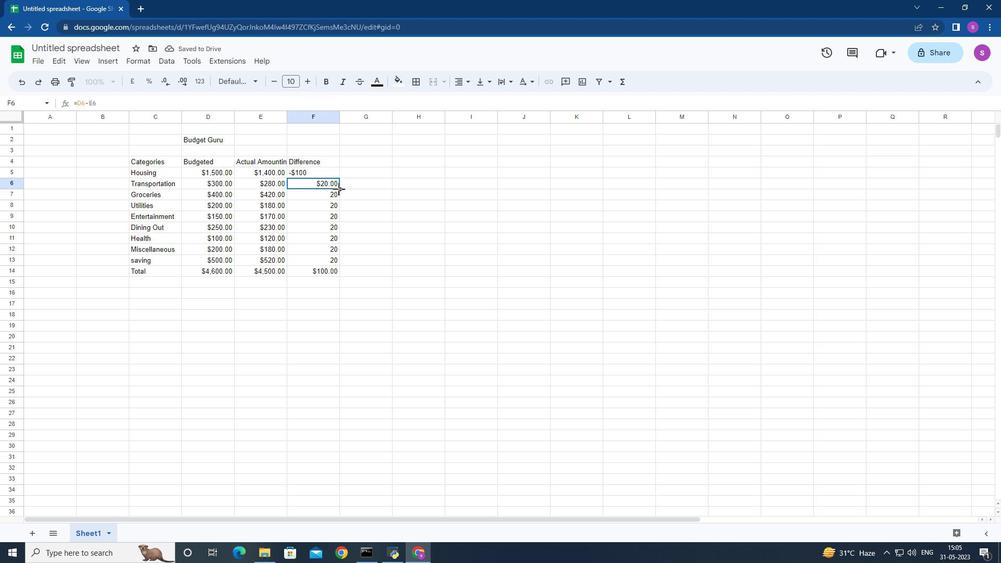 
Action: Mouse moved to (376, 270)
Screenshot: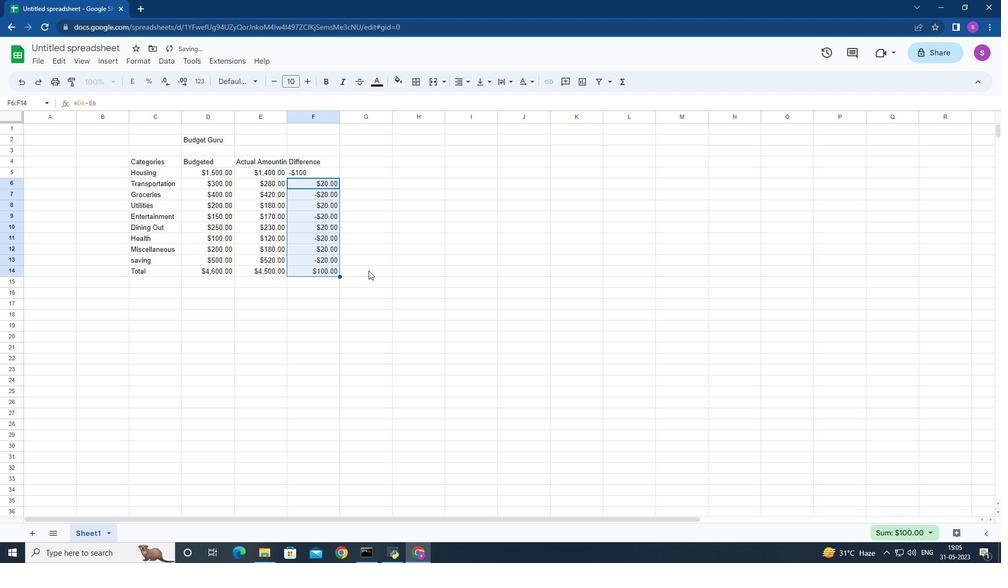 
Action: Mouse pressed left at (376, 270)
Screenshot: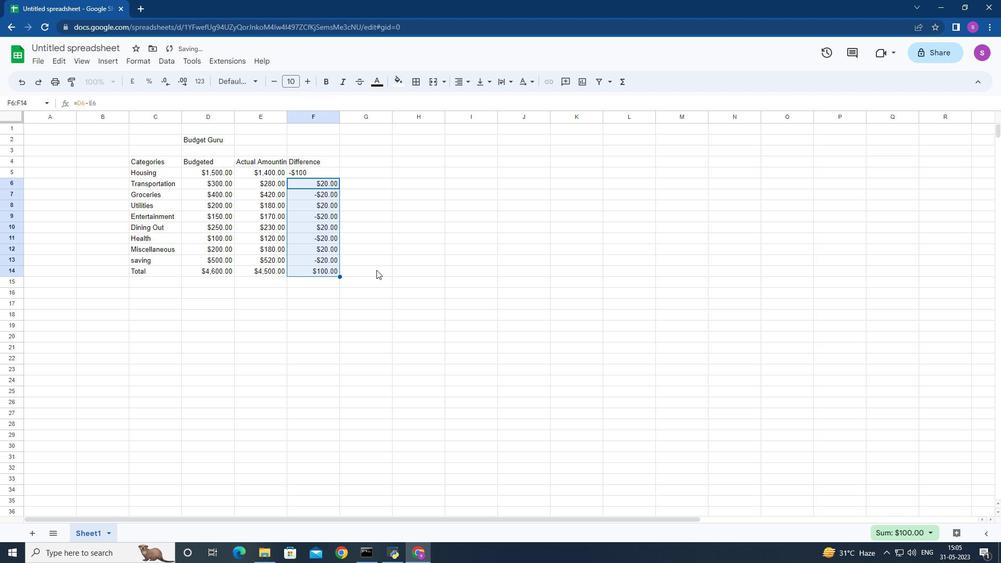 
Action: Mouse moved to (56, 48)
Screenshot: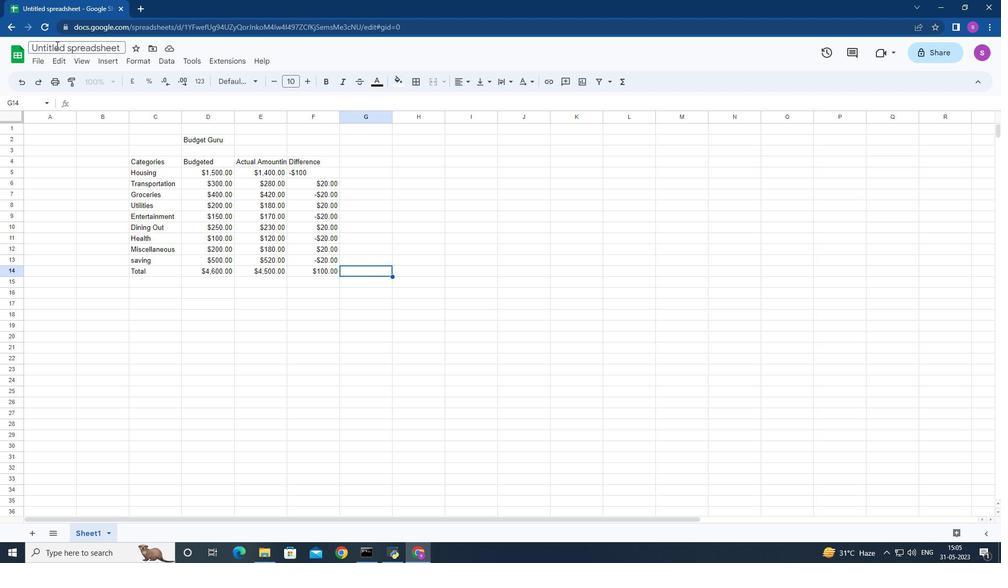
Action: Mouse pressed left at (56, 48)
Screenshot: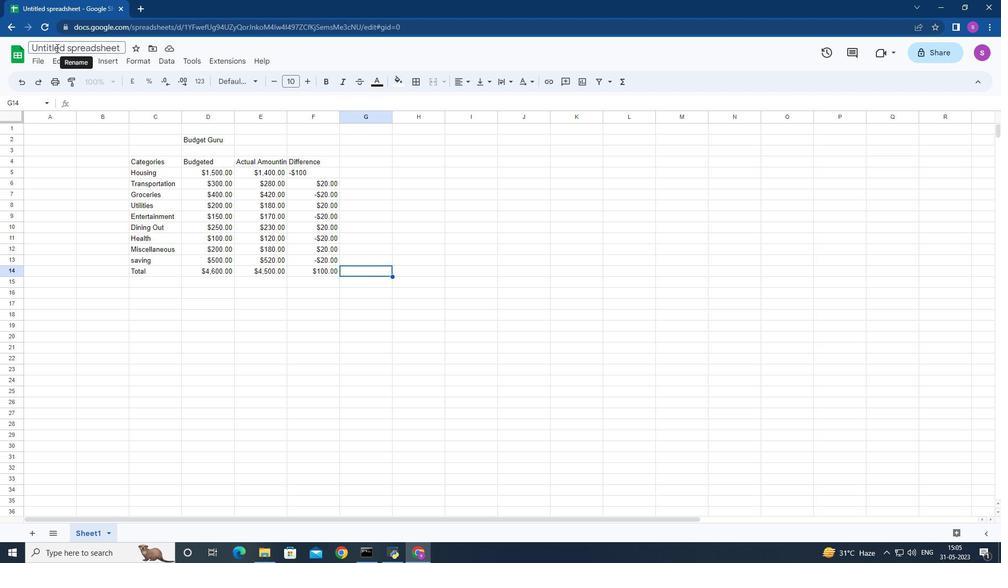 
Action: Mouse moved to (56, 48)
Screenshot: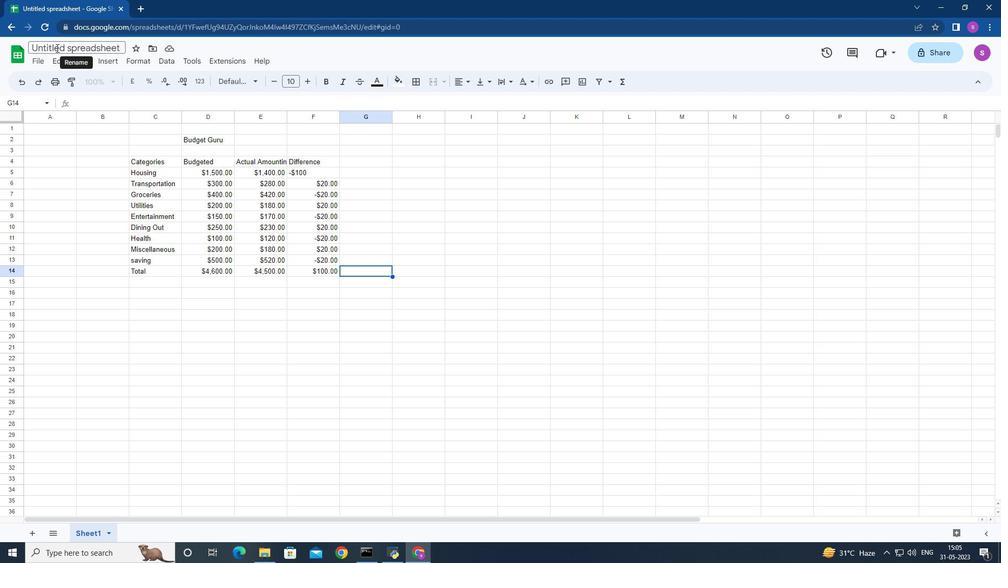 
Action: Key pressed <Key.backspace><Key.shift>Budget<Key.space><Key.shift><Key.shift><Key.shift><Key.shift><Key.shift><Key.shift>Review<Key.space>logbook<Key.enter>
Screenshot: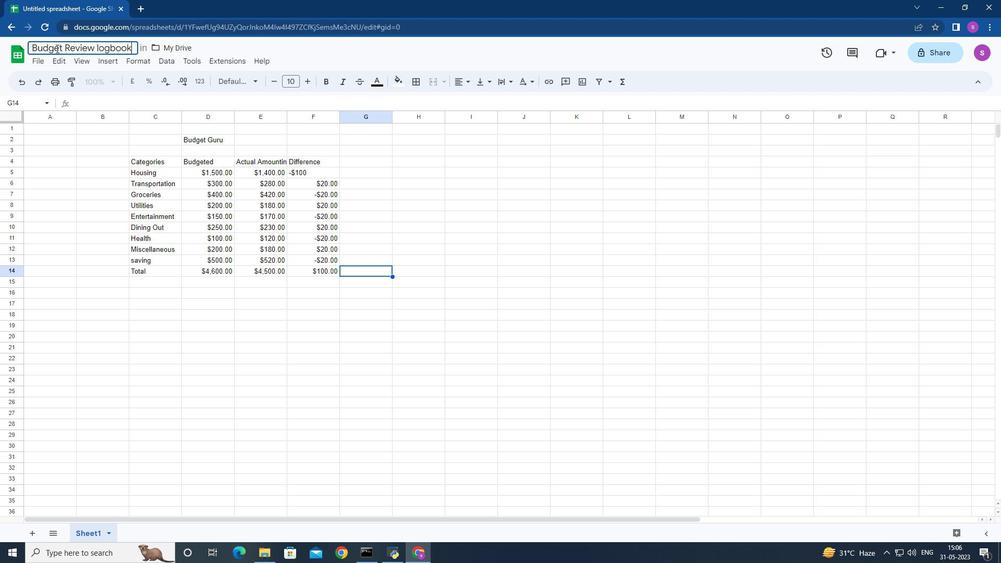 
Action: Mouse moved to (48, 58)
Screenshot: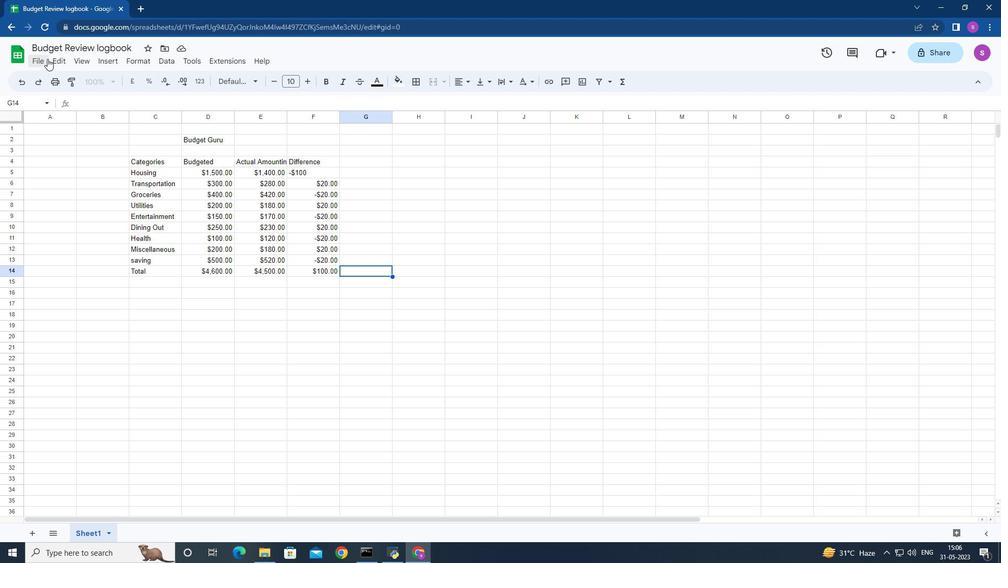 
Action: Key pressed ctrl+S
Screenshot: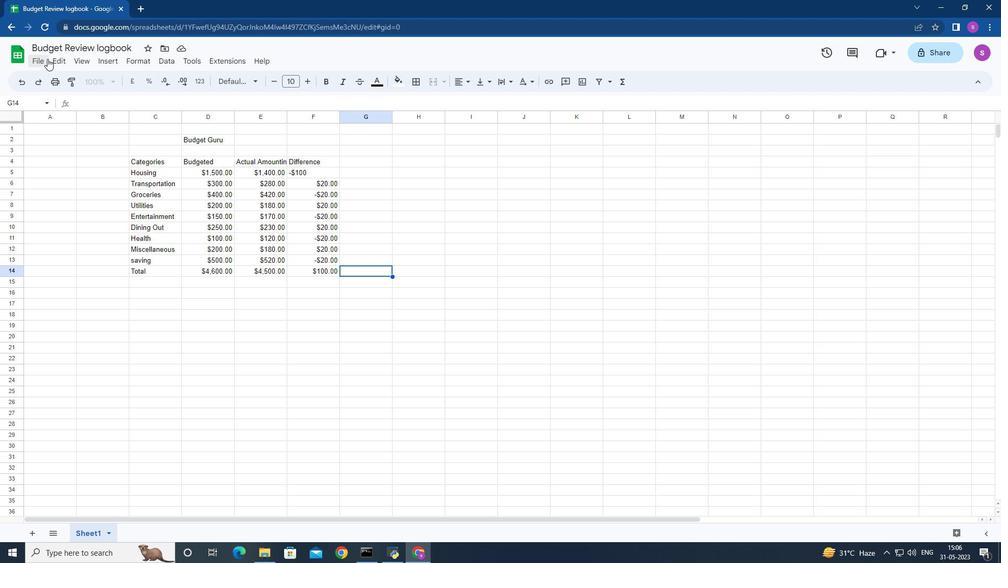 
Action: Mouse moved to (343, 186)
Screenshot: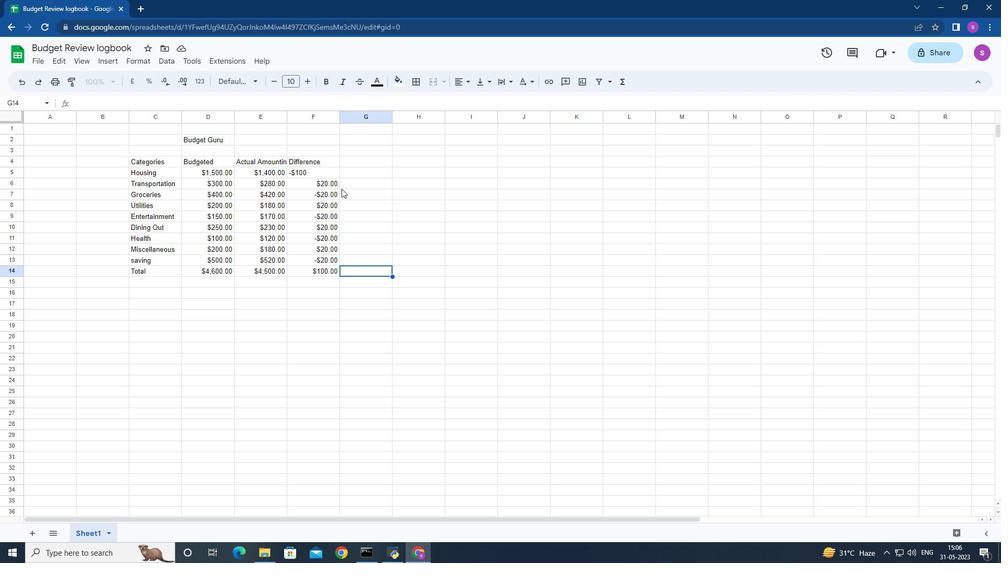 
Action: Mouse pressed left at (343, 186)
Screenshot: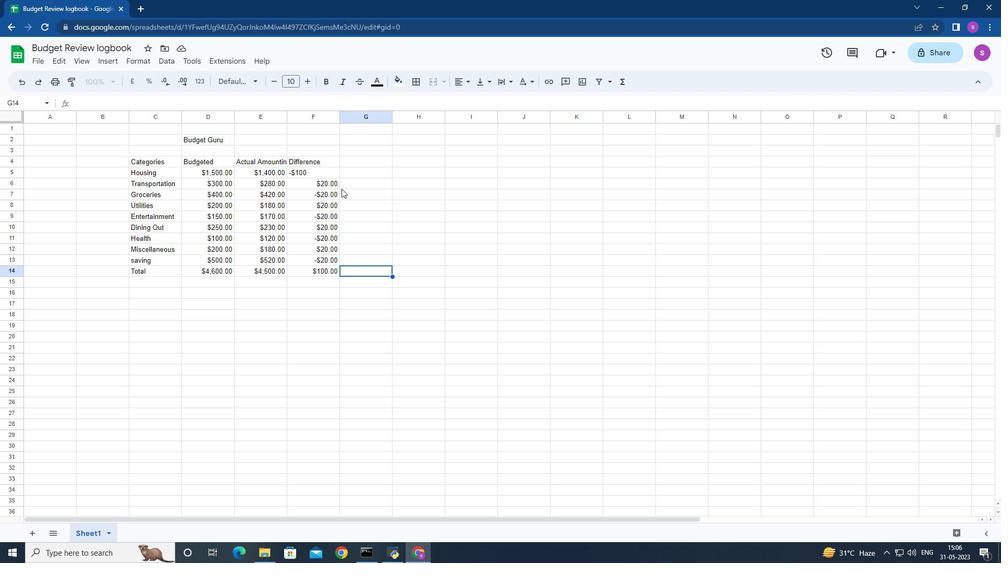 
Action: Mouse moved to (342, 186)
Screenshot: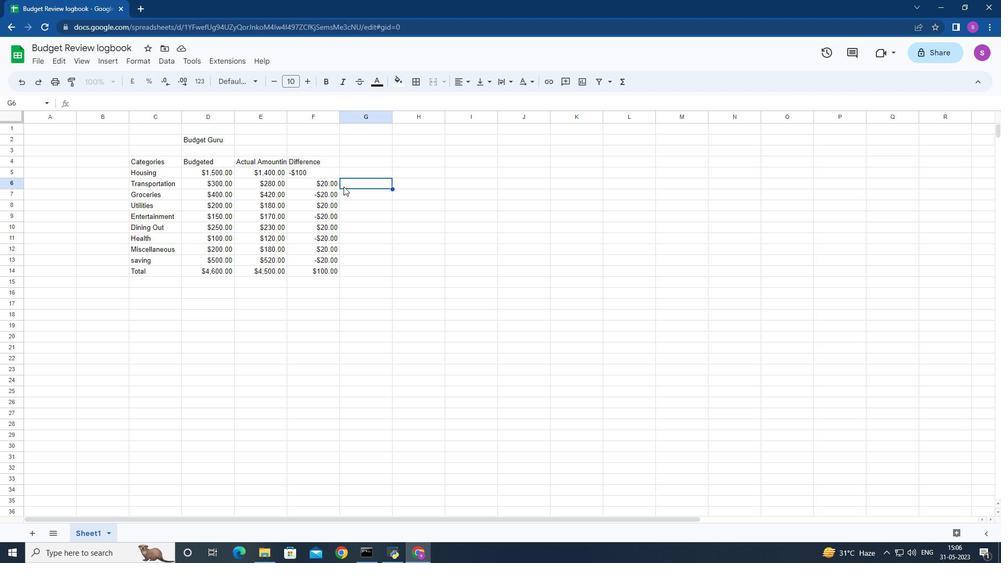 
